 Task: Look for space in Makubetsu, Japan from 5th June, 2023 to 16th June, 2023 for 2 adults in price range Rs.14000 to Rs.18000. Place can be entire place with 1  bedroom having 1 bed and 1 bathroom. Property type can be house, flat, guest house, hotel. Amenities needed are: washing machine. Booking option can be shelf check-in. Required host language is English.
Action: Mouse moved to (553, 139)
Screenshot: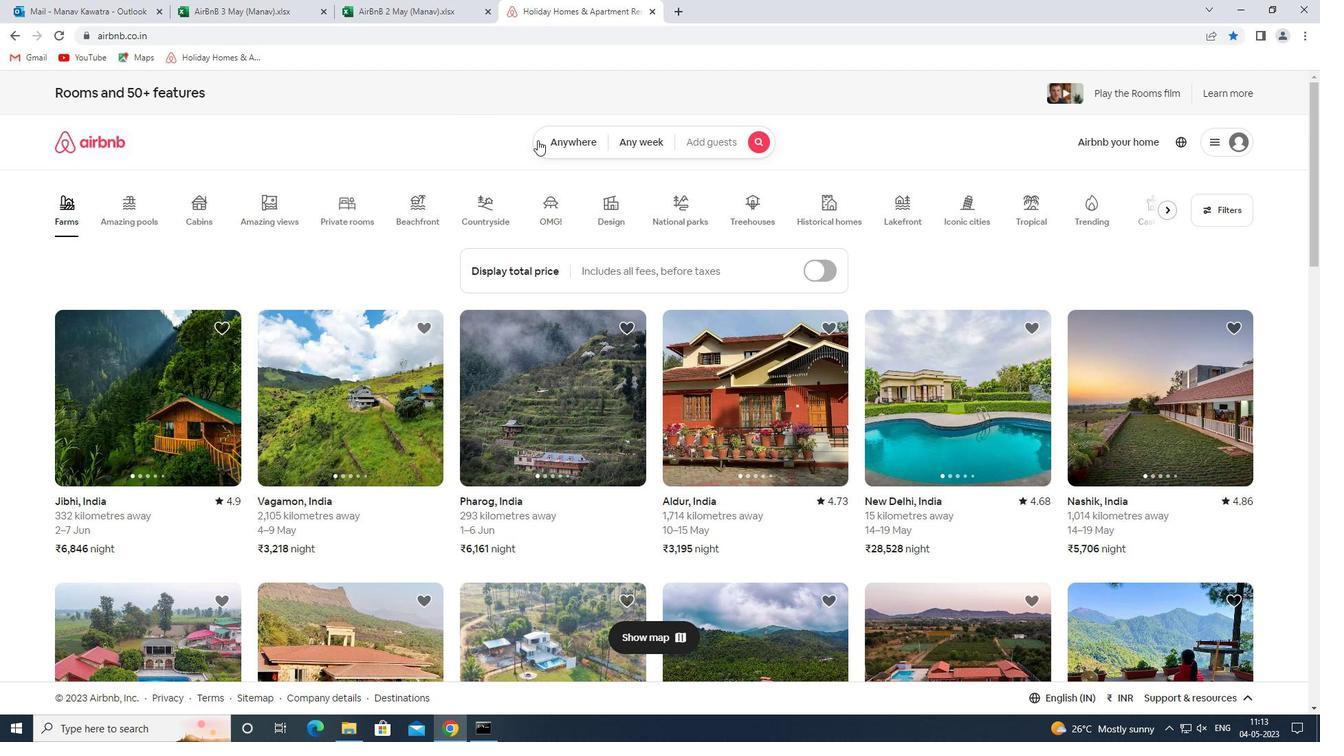 
Action: Mouse pressed left at (553, 139)
Screenshot: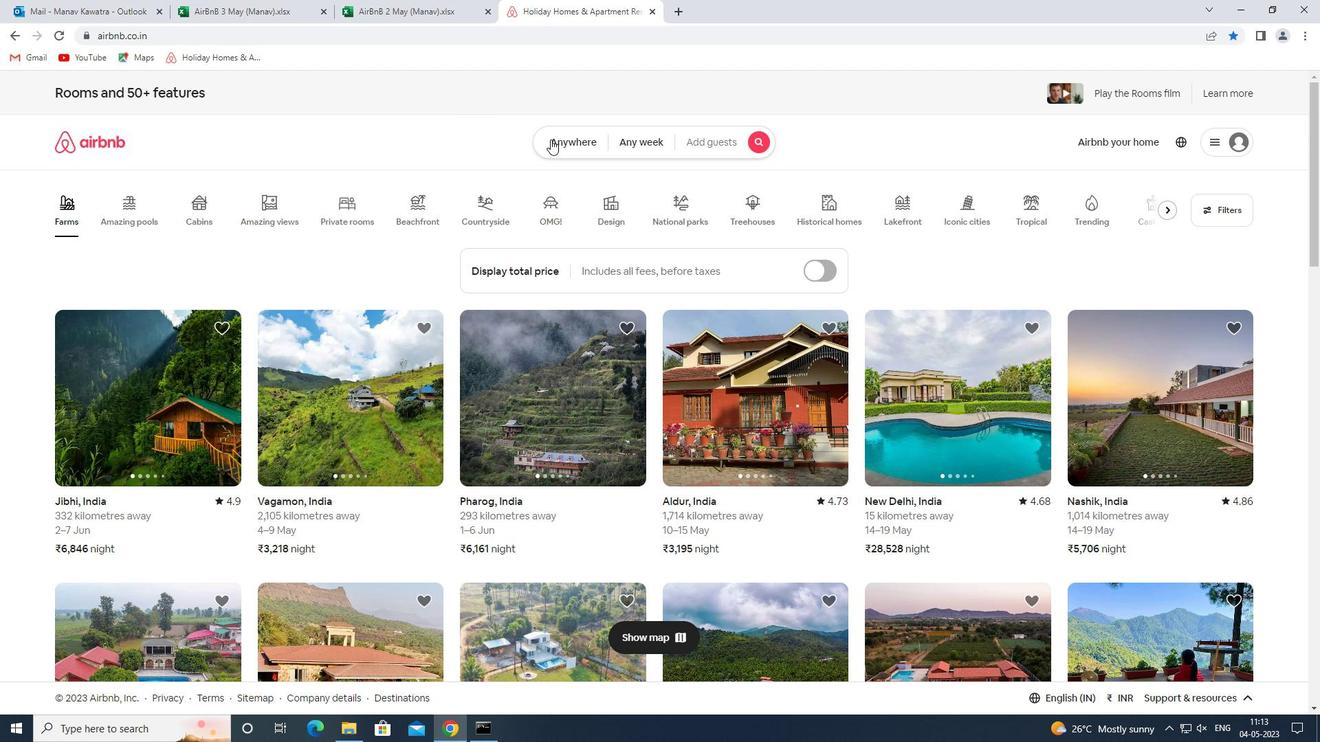 
Action: Mouse moved to (469, 198)
Screenshot: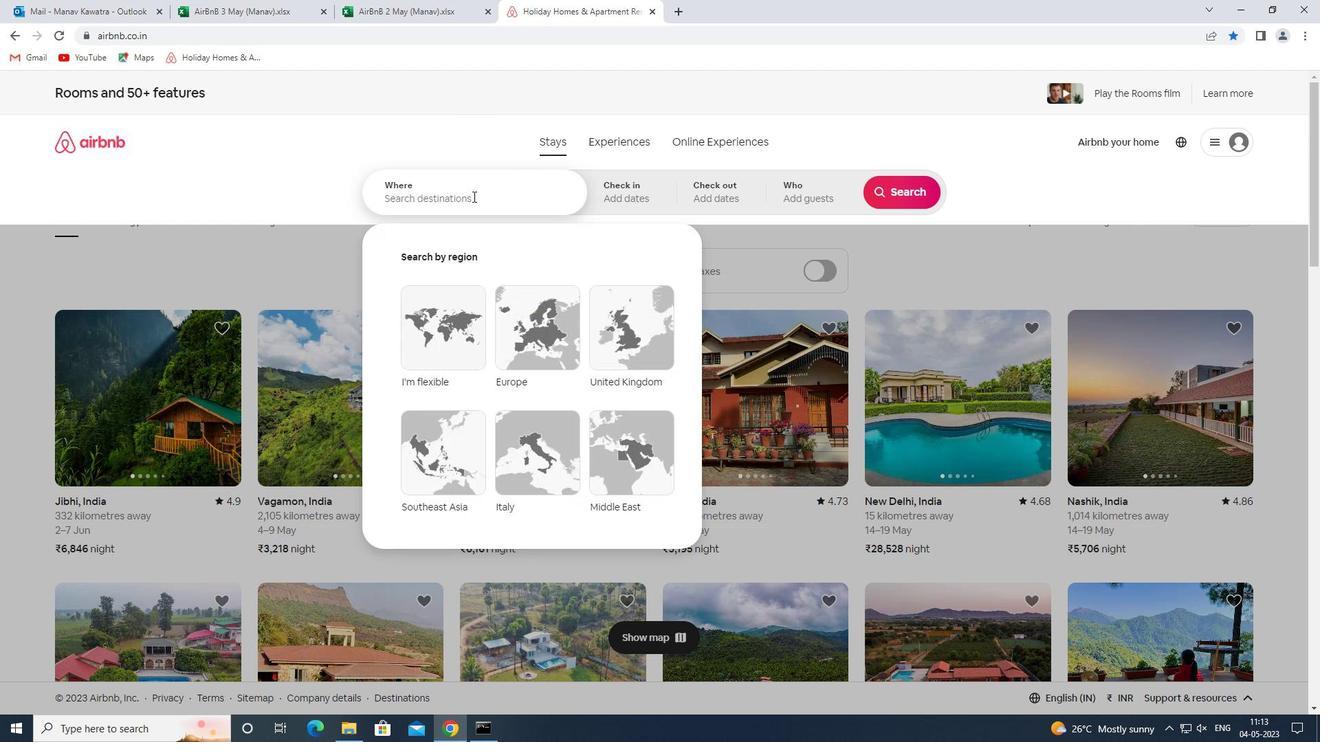 
Action: Mouse pressed left at (469, 198)
Screenshot: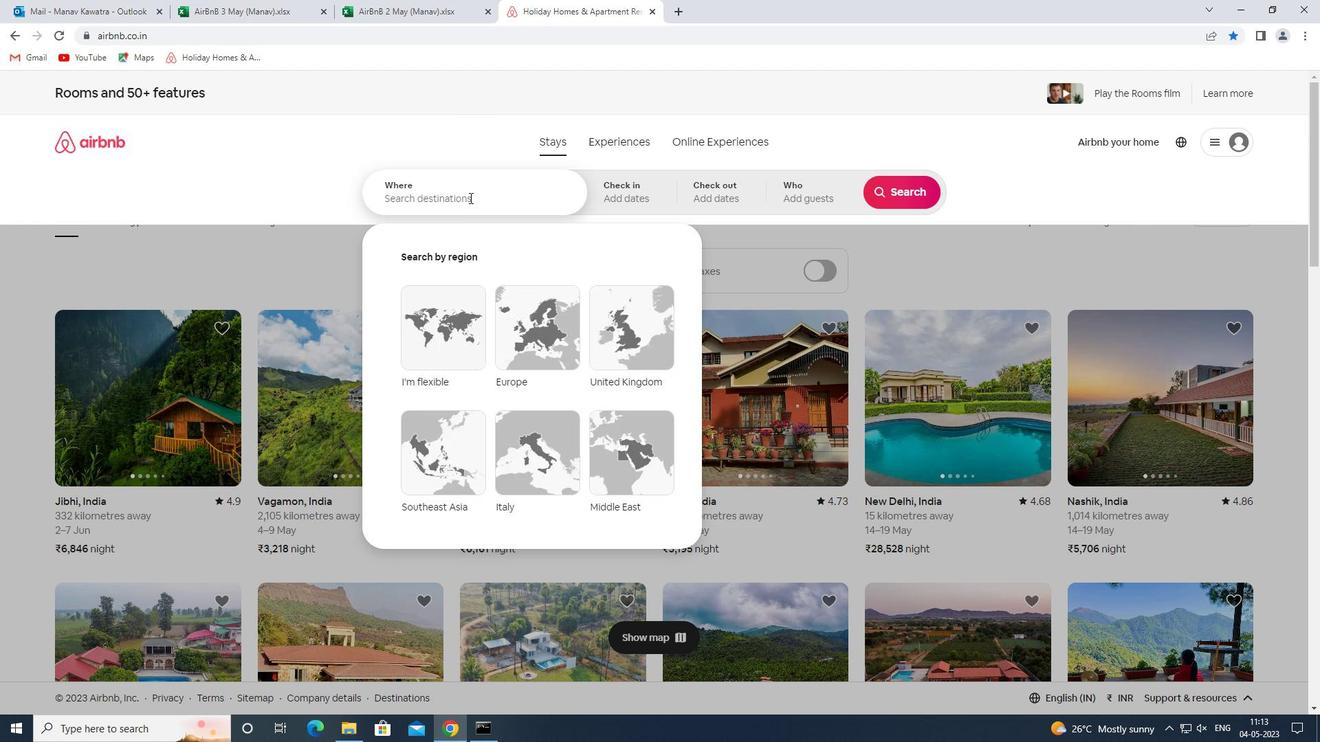 
Action: Key pressed makubetsu<Key.space>japan<Key.space><Key.enter>
Screenshot: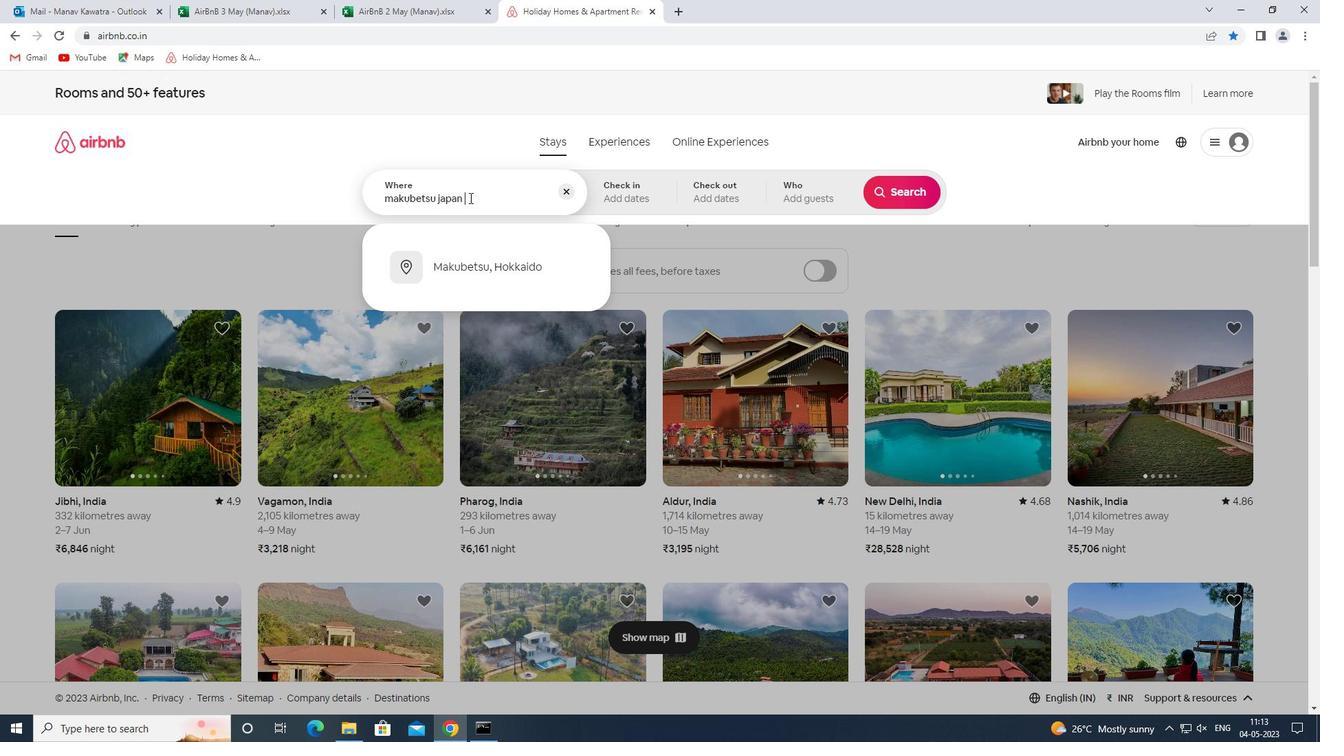 
Action: Mouse moved to (758, 398)
Screenshot: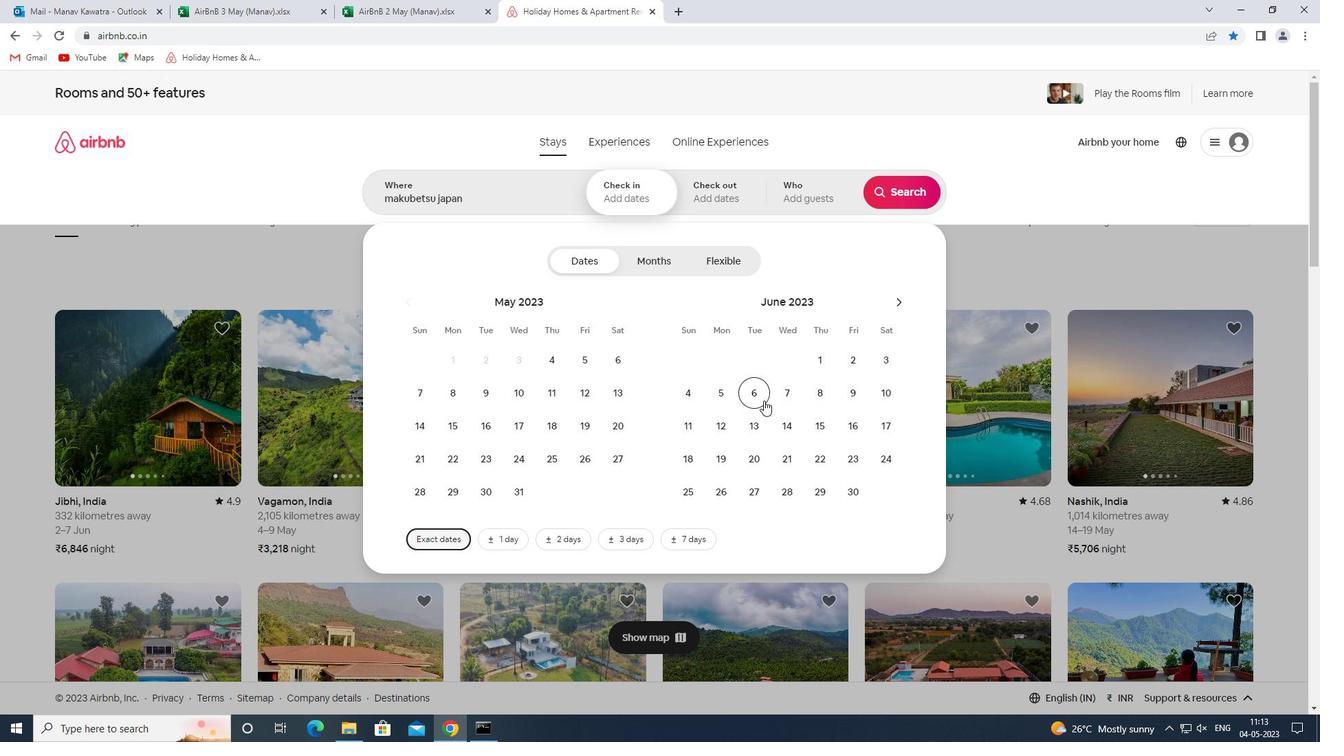 
Action: Mouse pressed left at (758, 398)
Screenshot: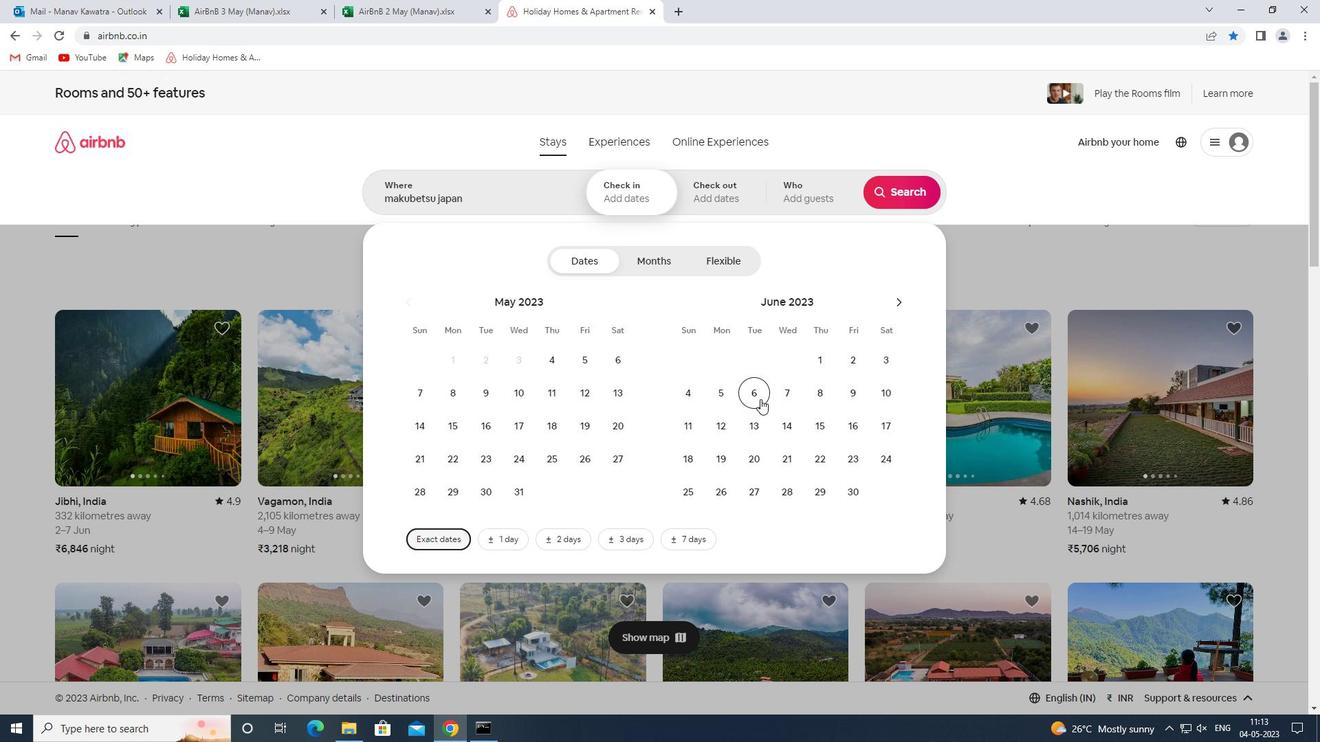 
Action: Mouse moved to (717, 388)
Screenshot: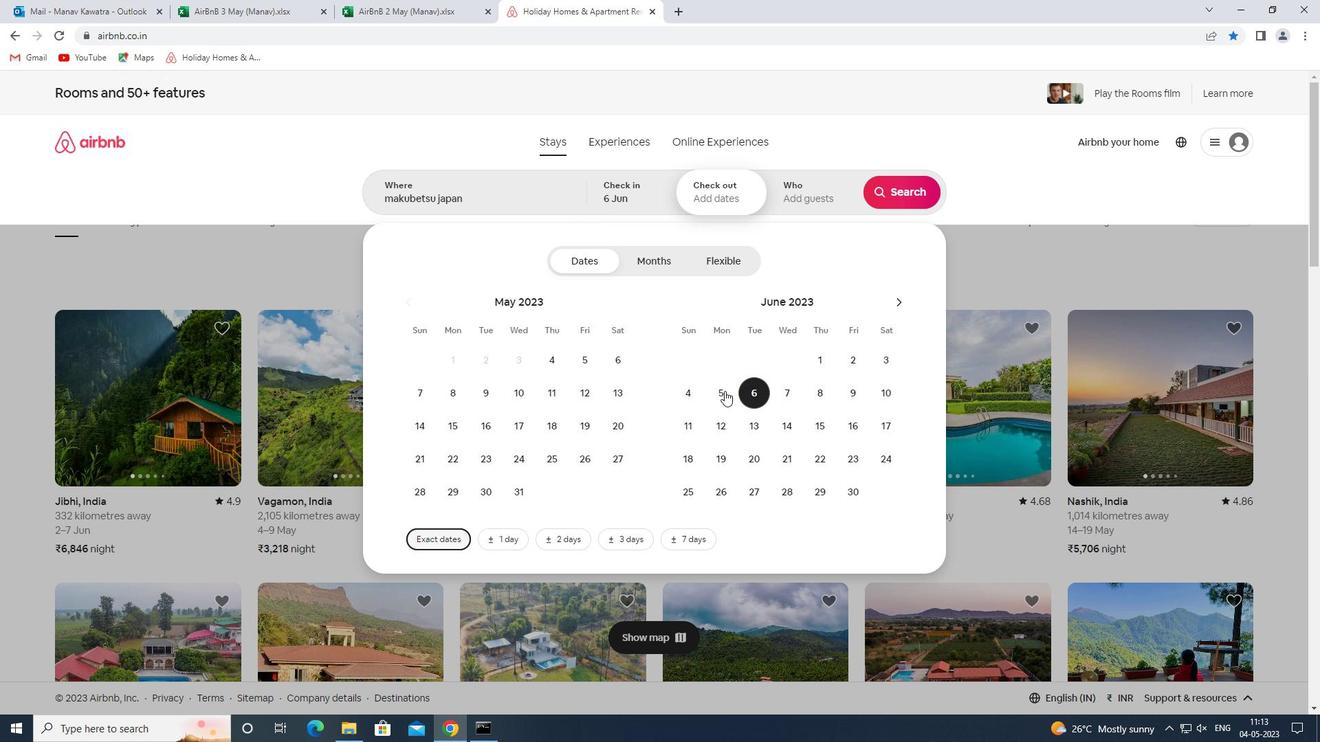 
Action: Mouse pressed left at (717, 388)
Screenshot: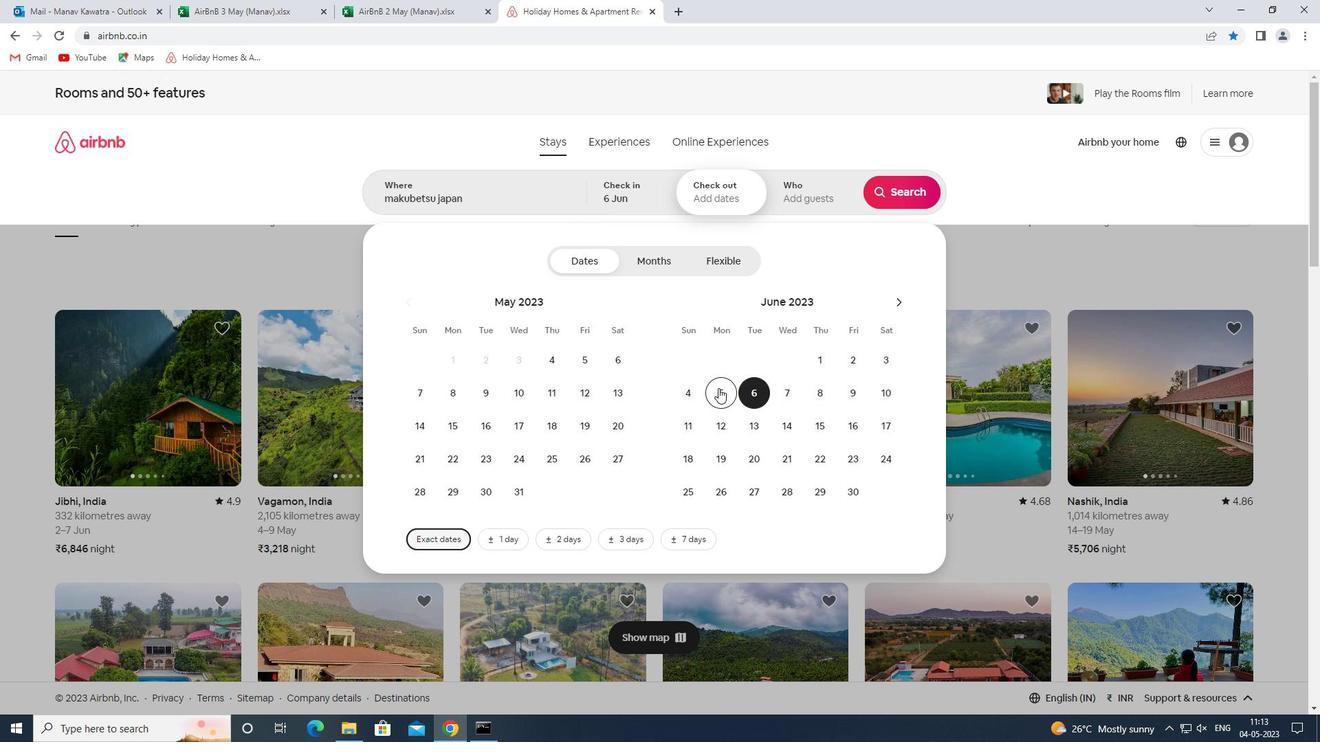 
Action: Mouse moved to (848, 430)
Screenshot: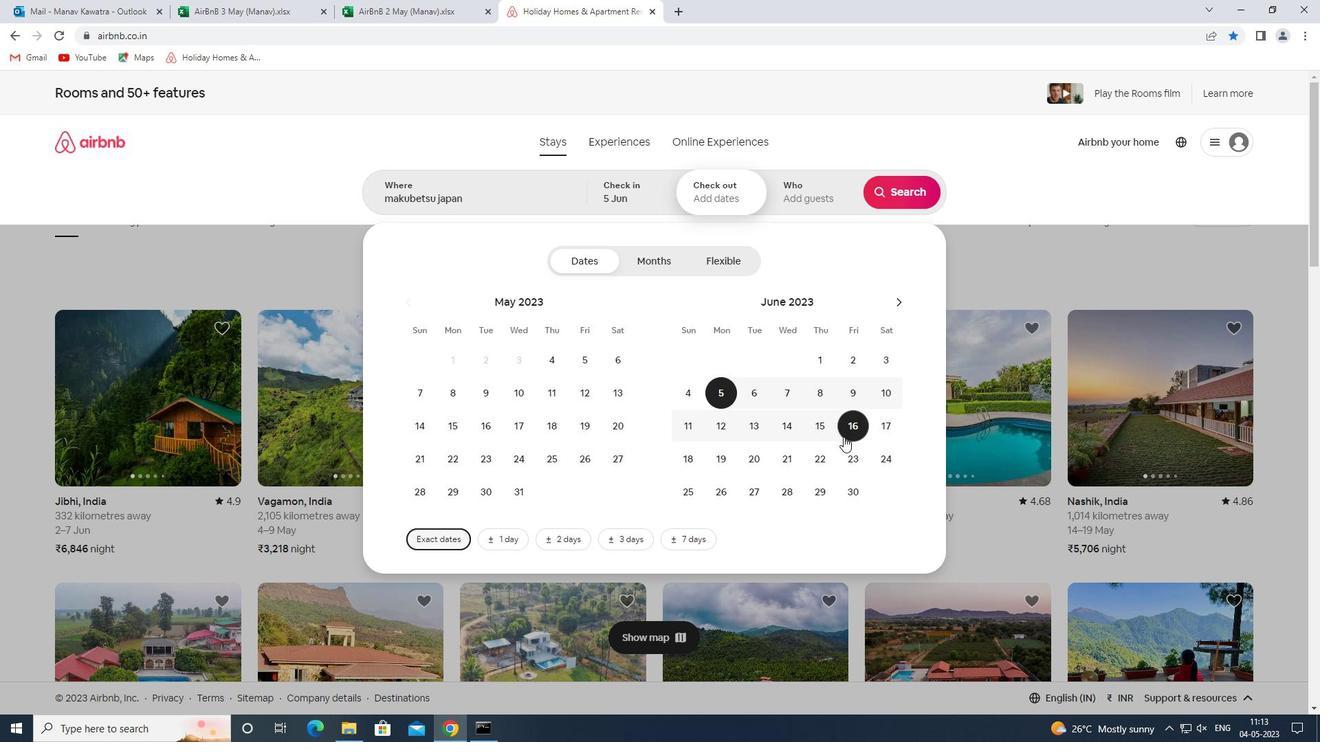 
Action: Mouse pressed left at (848, 430)
Screenshot: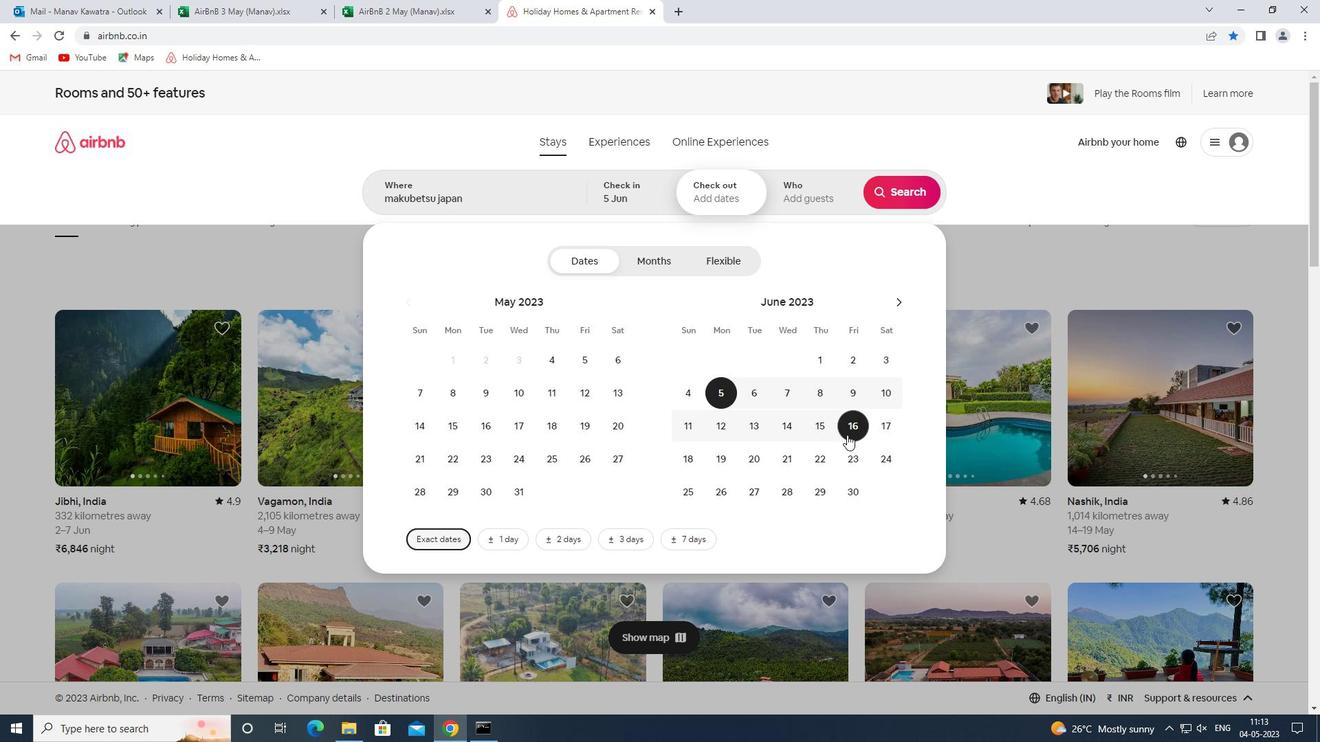 
Action: Mouse moved to (805, 198)
Screenshot: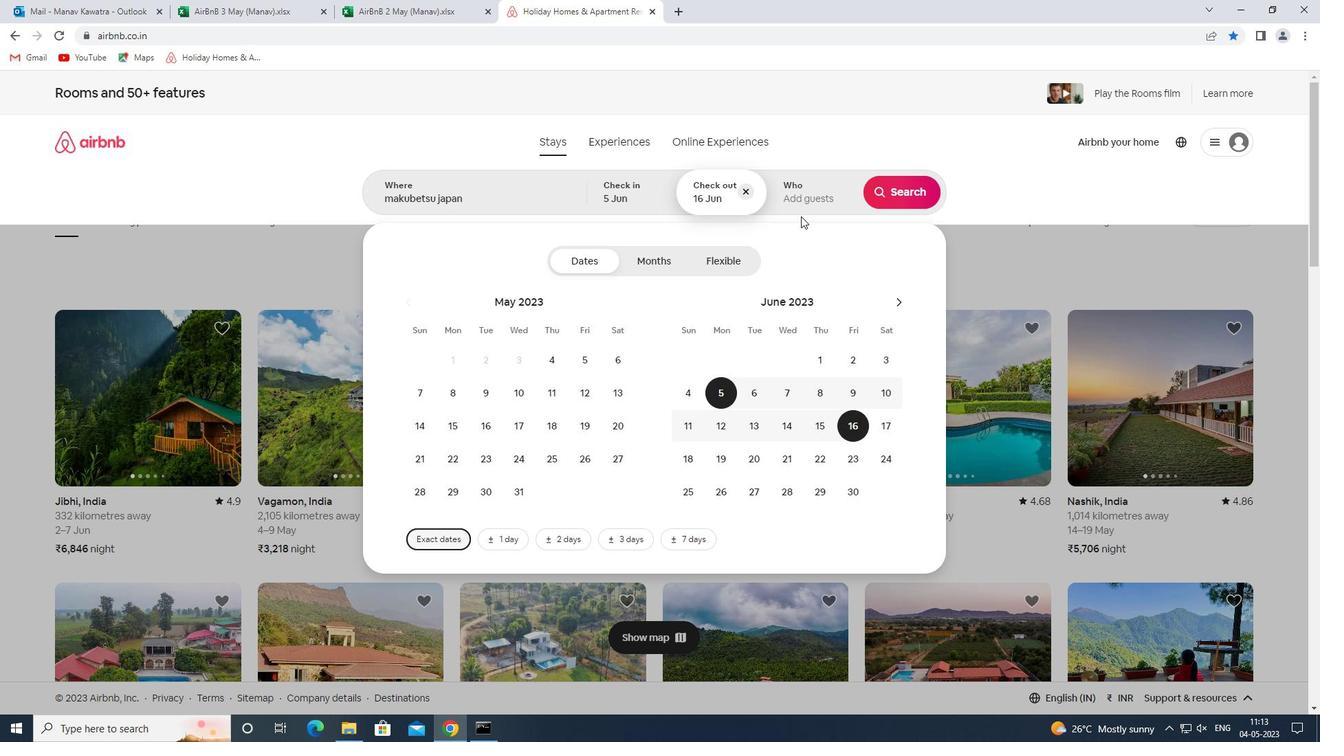
Action: Mouse pressed left at (805, 198)
Screenshot: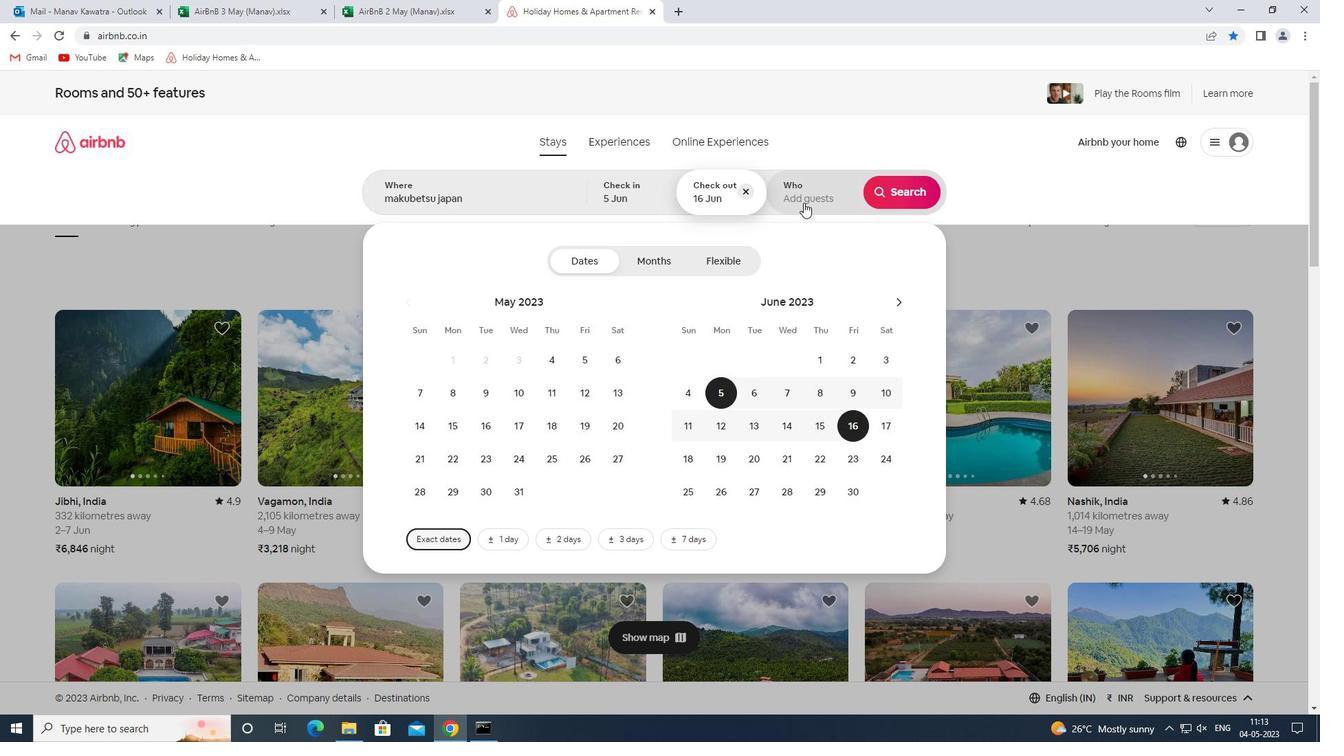 
Action: Mouse moved to (907, 266)
Screenshot: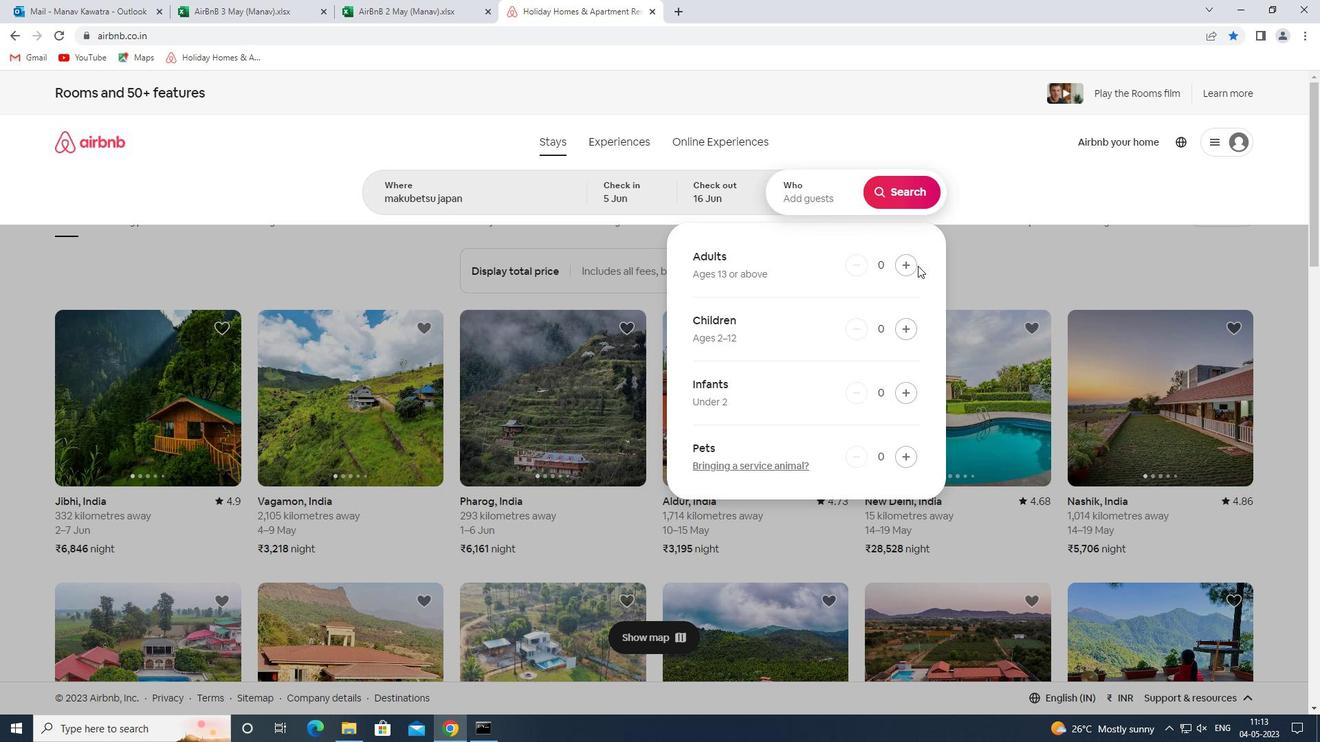 
Action: Mouse pressed left at (907, 266)
Screenshot: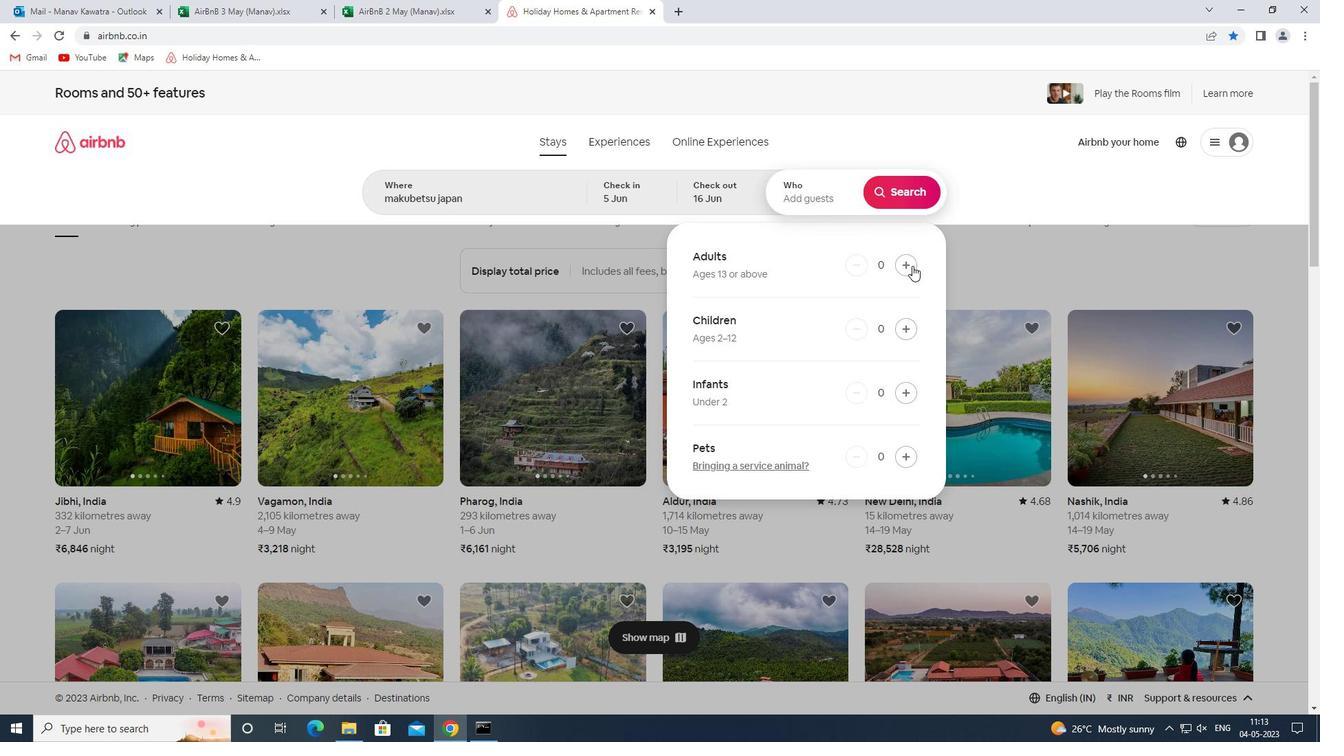 
Action: Mouse pressed left at (907, 266)
Screenshot: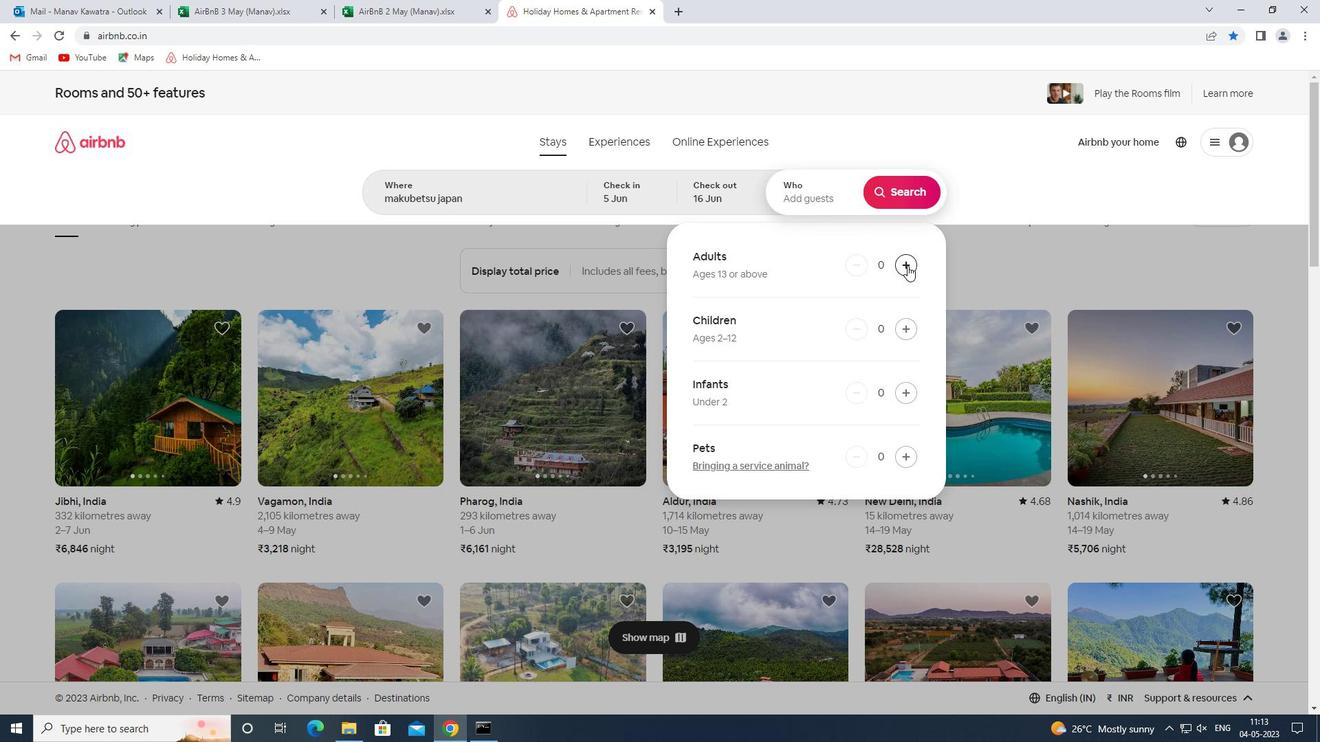 
Action: Mouse moved to (907, 198)
Screenshot: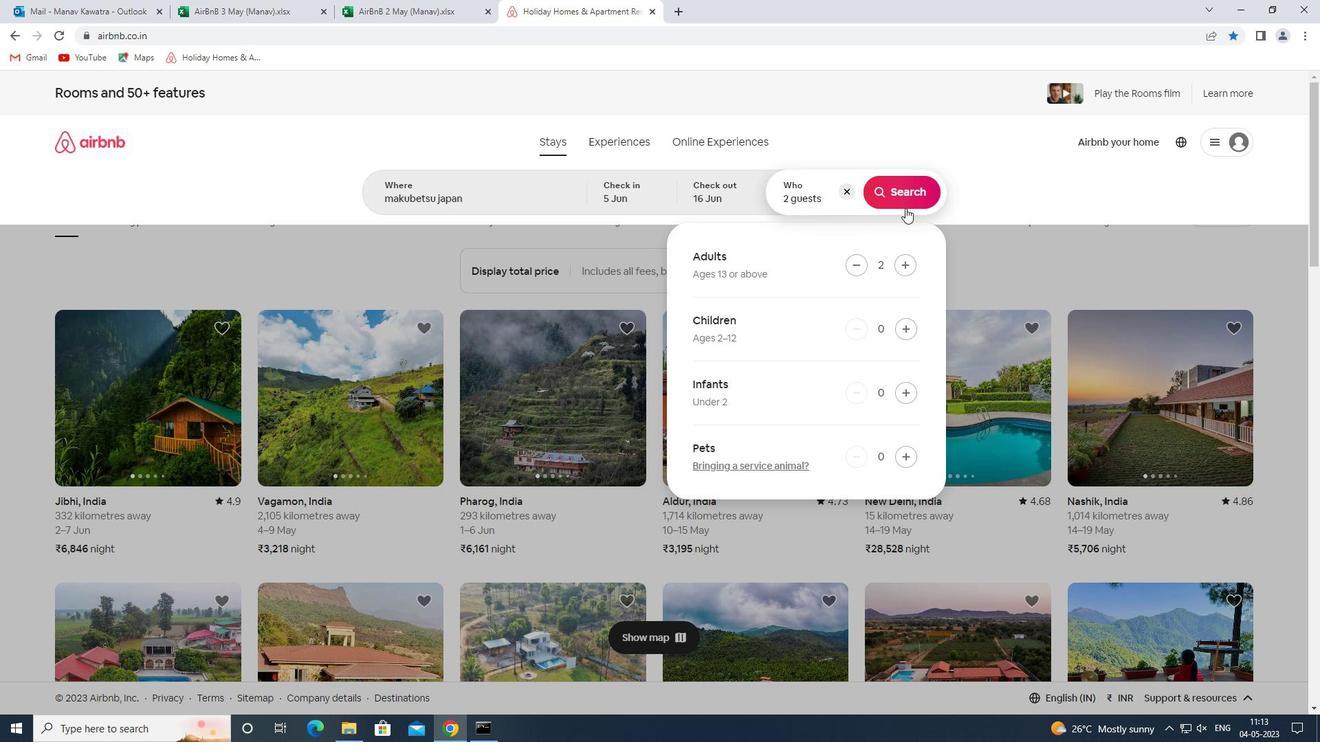 
Action: Mouse pressed left at (907, 198)
Screenshot: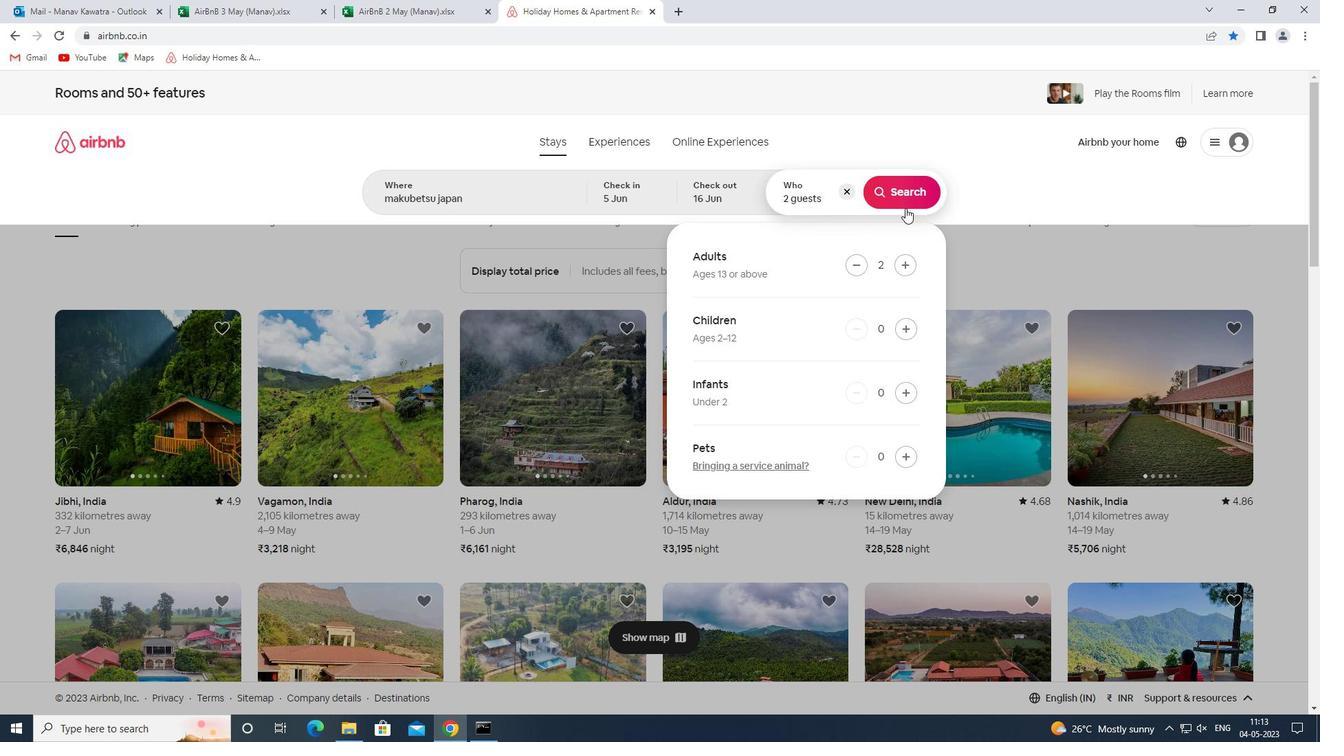 
Action: Mouse moved to (1260, 152)
Screenshot: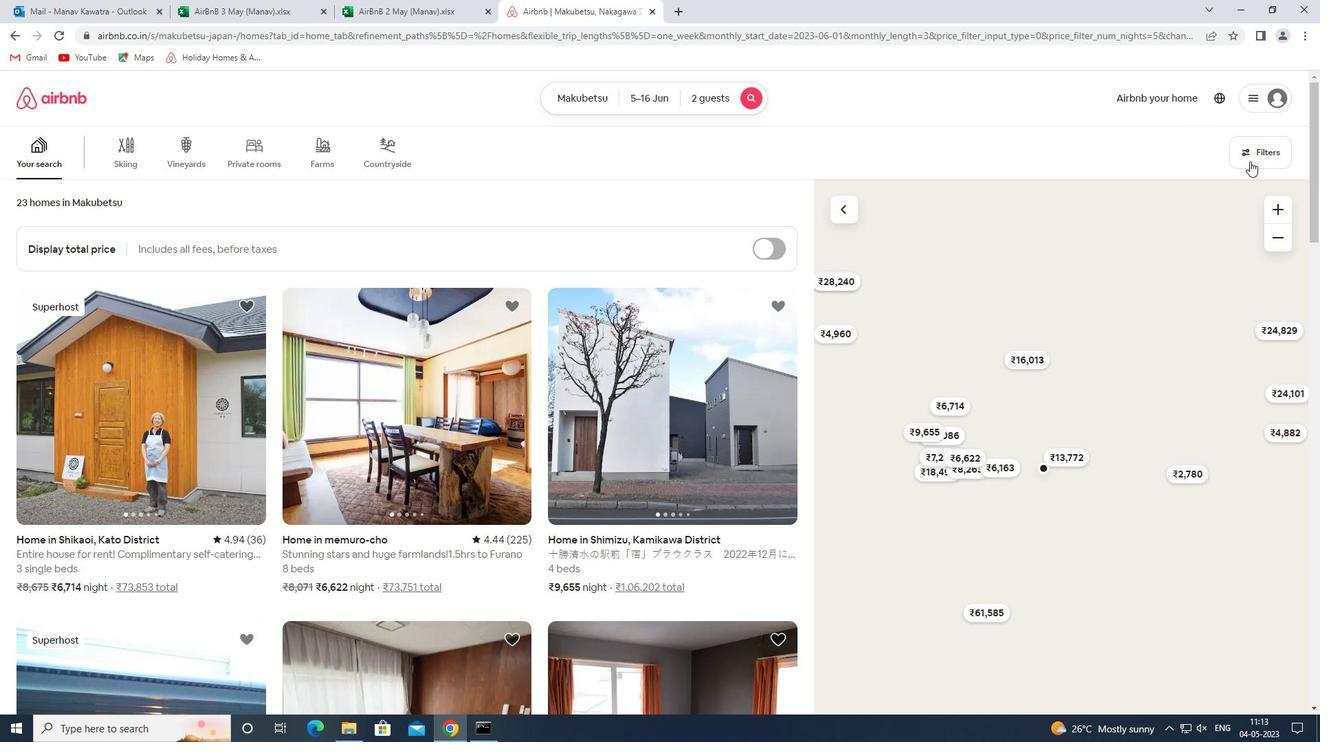 
Action: Mouse pressed left at (1260, 152)
Screenshot: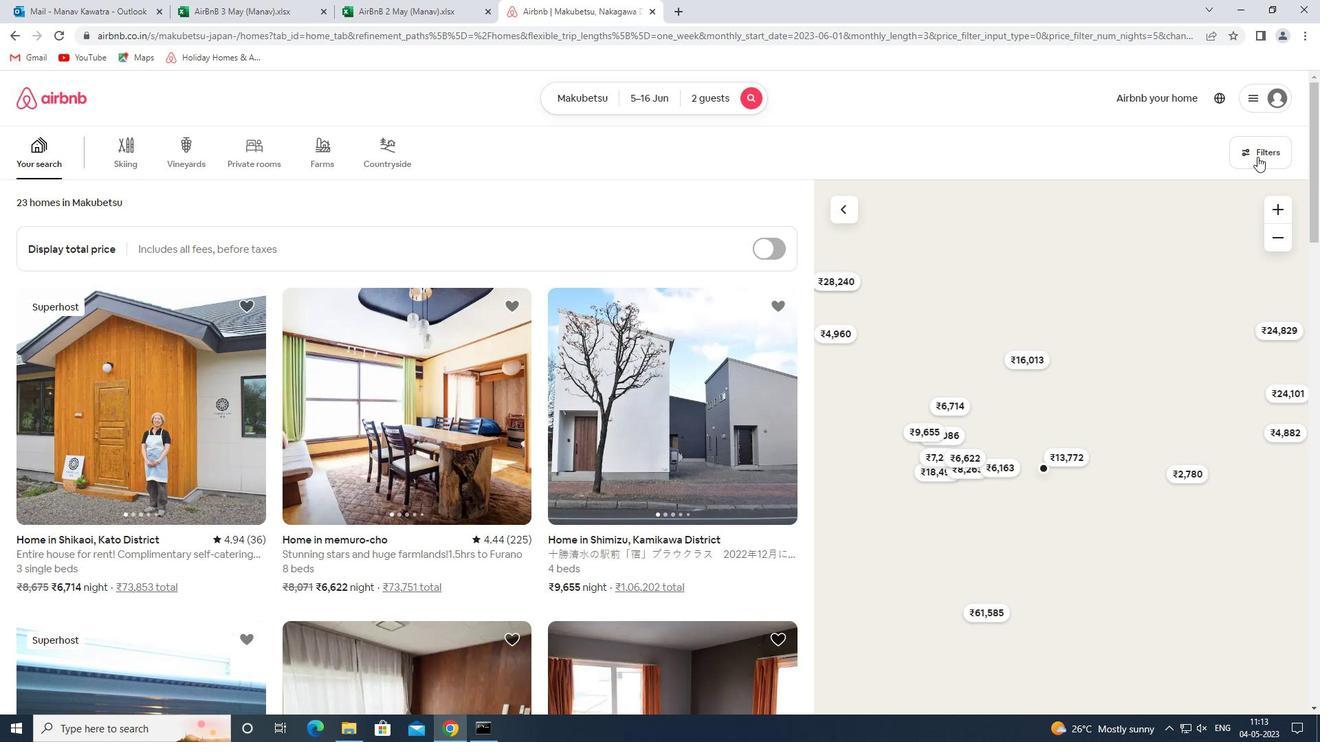 
Action: Mouse moved to (510, 323)
Screenshot: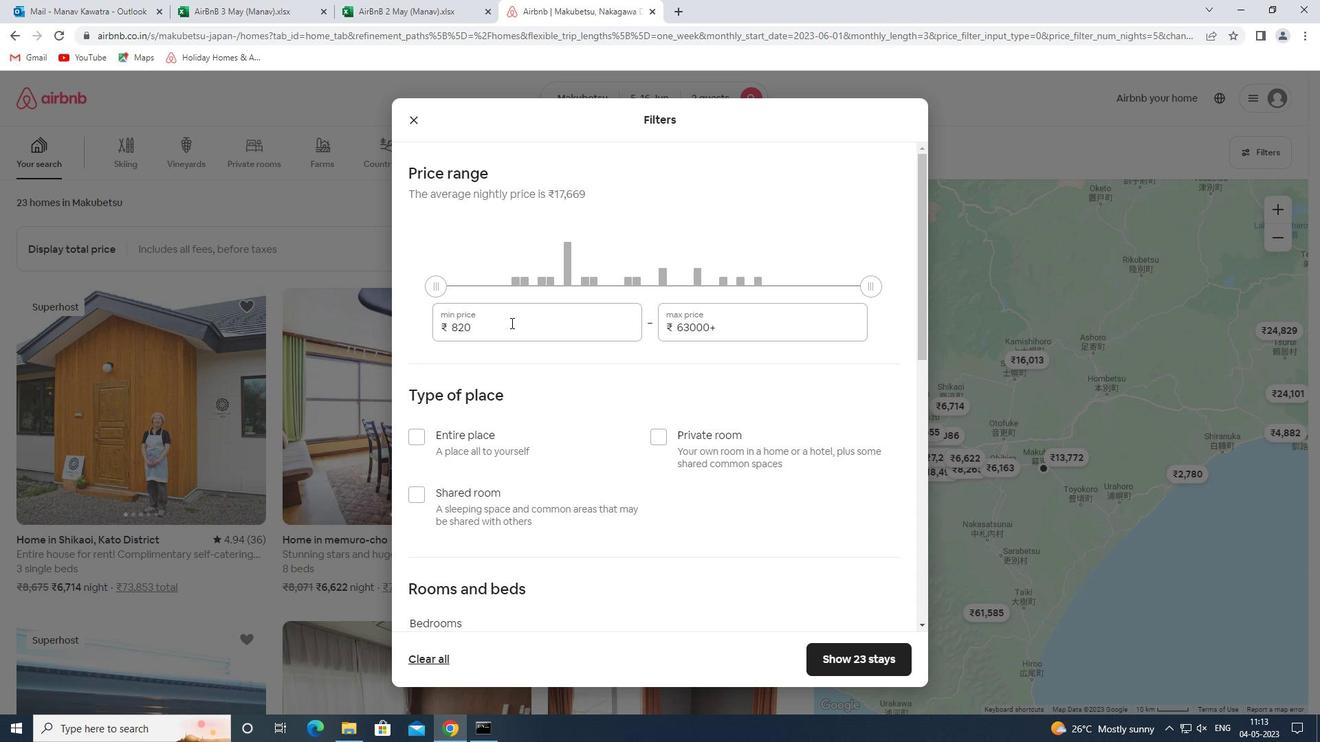 
Action: Mouse pressed left at (510, 323)
Screenshot: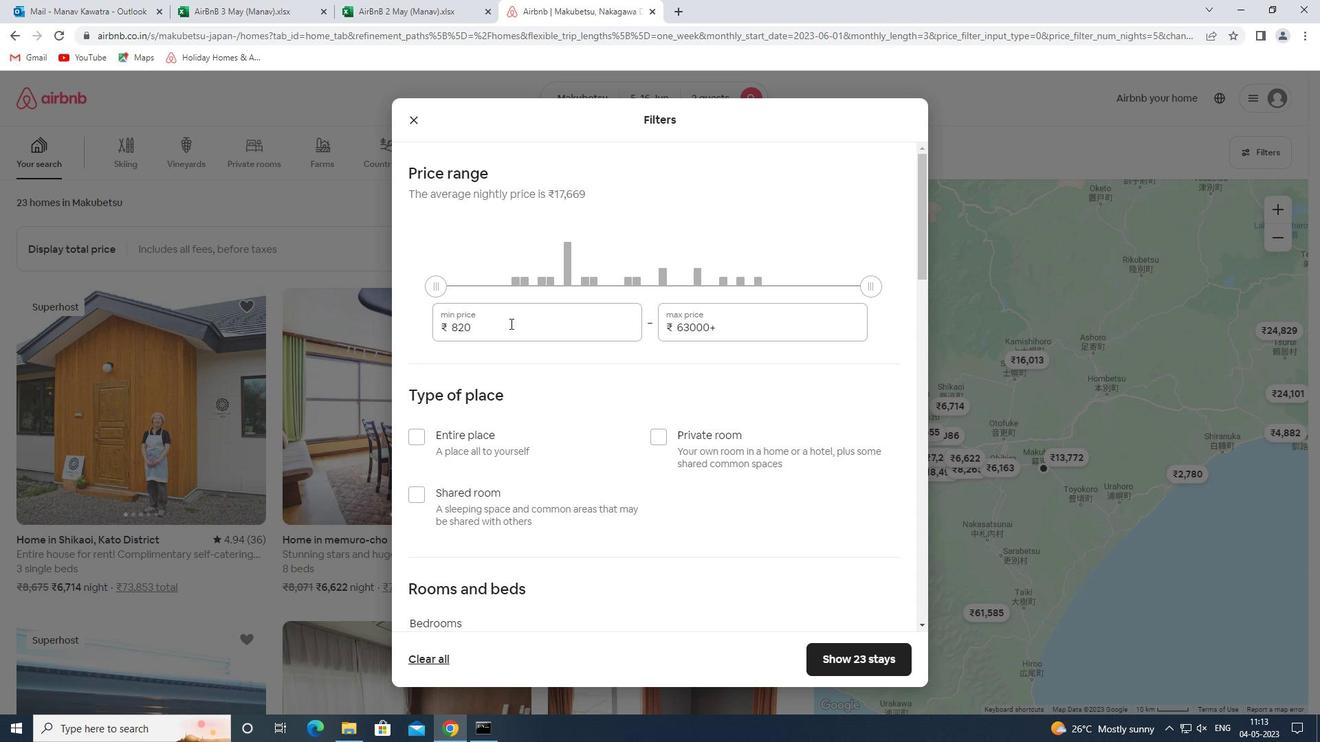 
Action: Mouse pressed left at (510, 323)
Screenshot: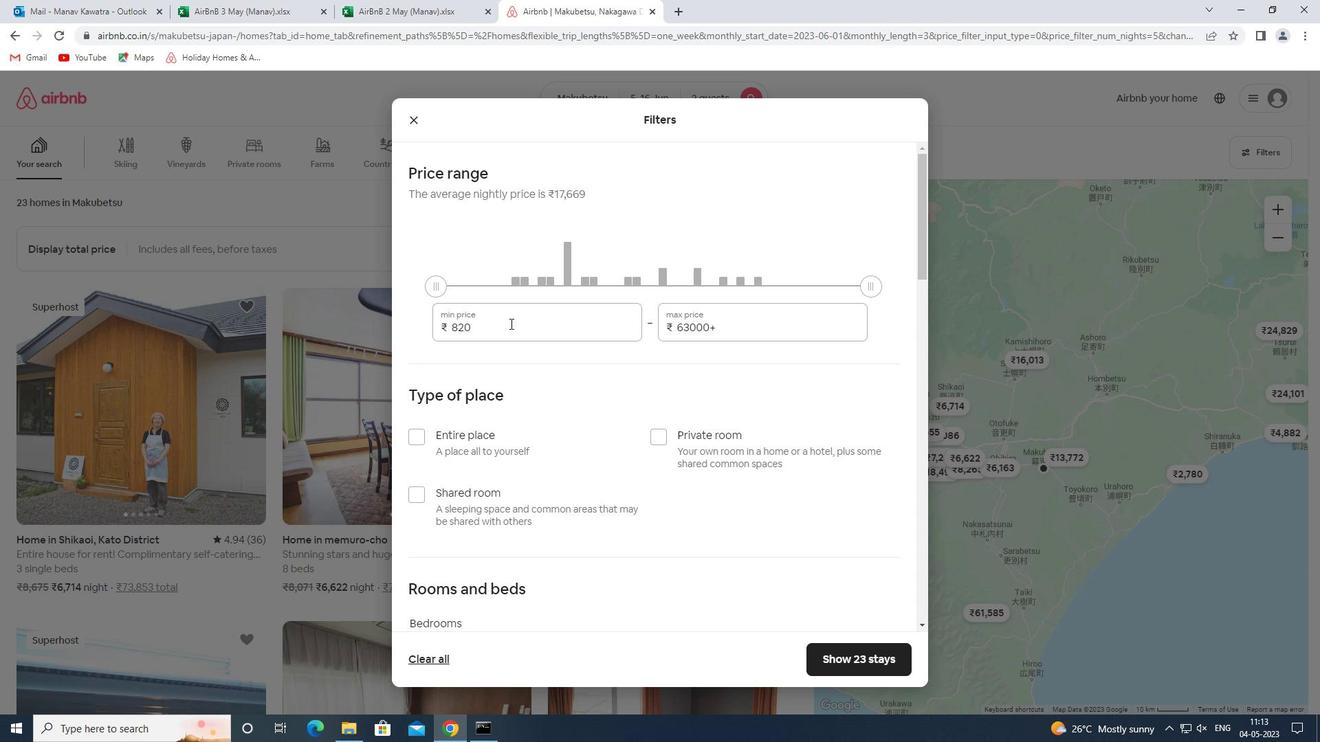 
Action: Key pressed 14000<Key.tab>18000<Key.tab>
Screenshot: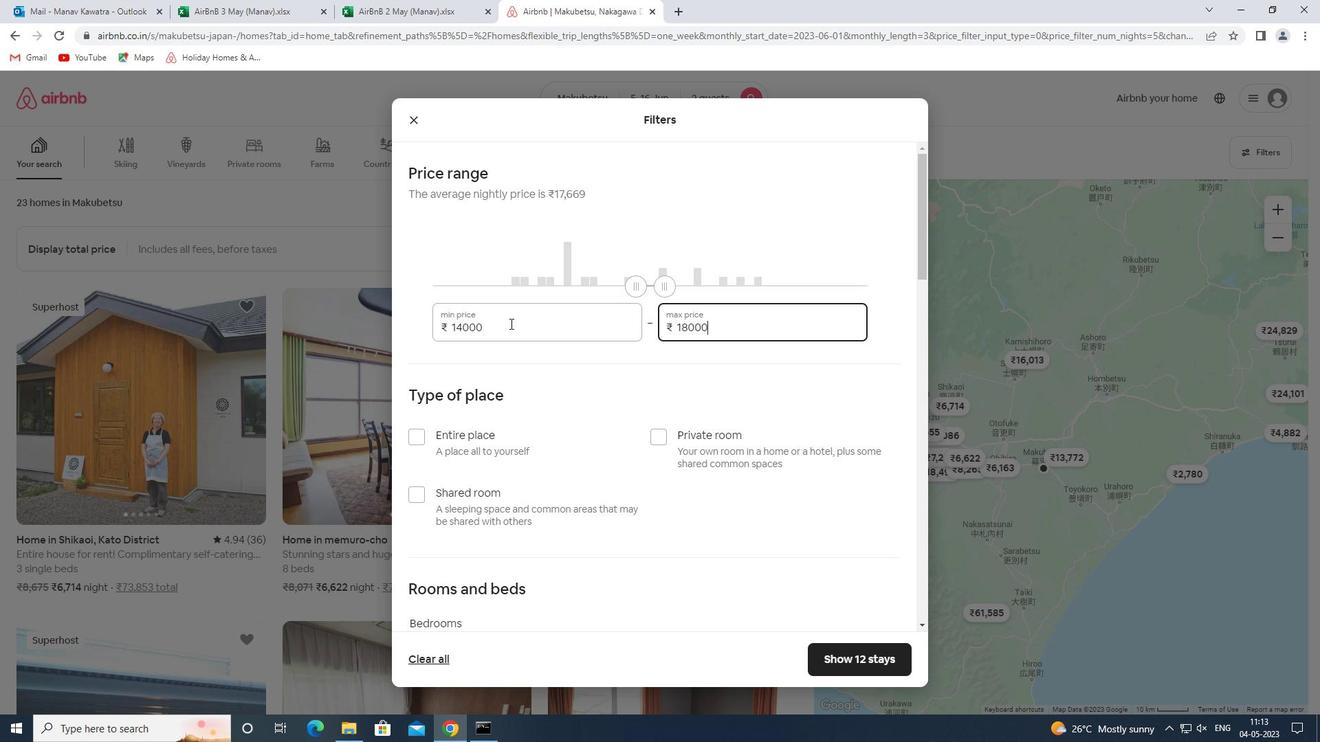 
Action: Mouse moved to (491, 434)
Screenshot: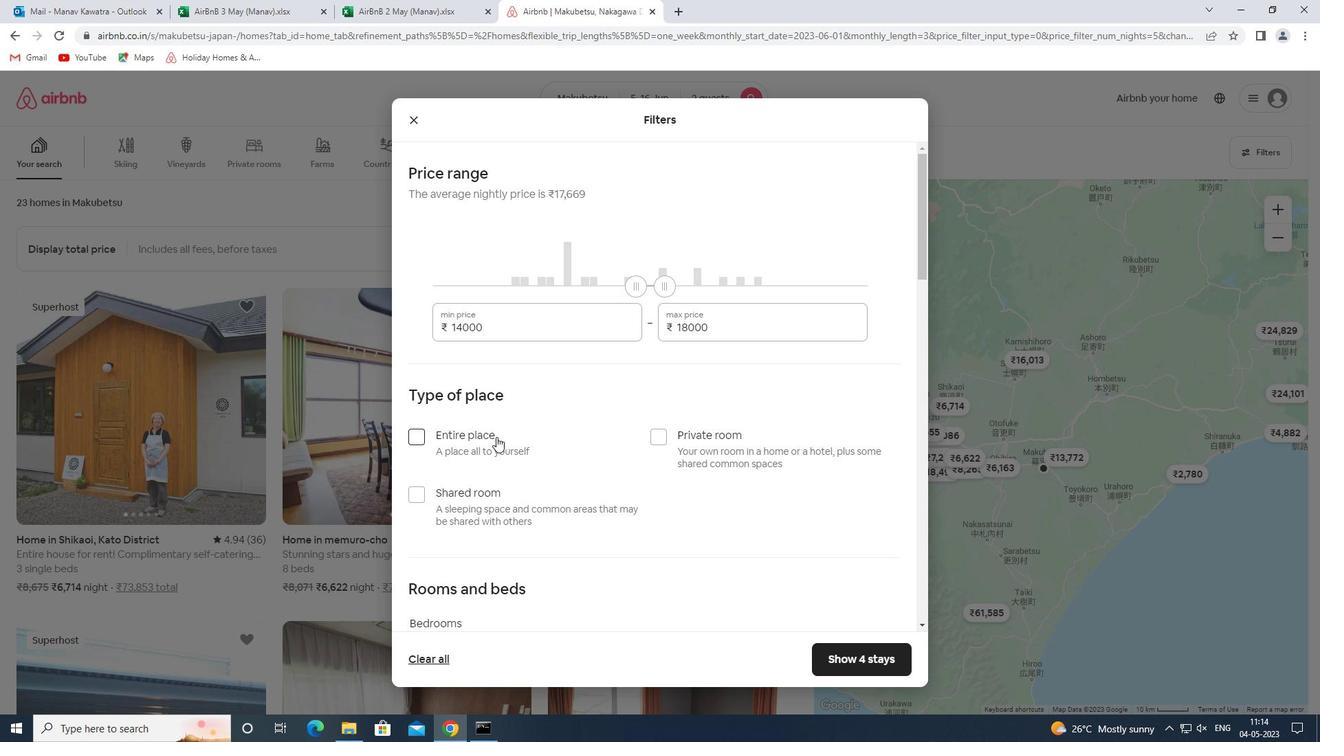 
Action: Mouse pressed left at (491, 434)
Screenshot: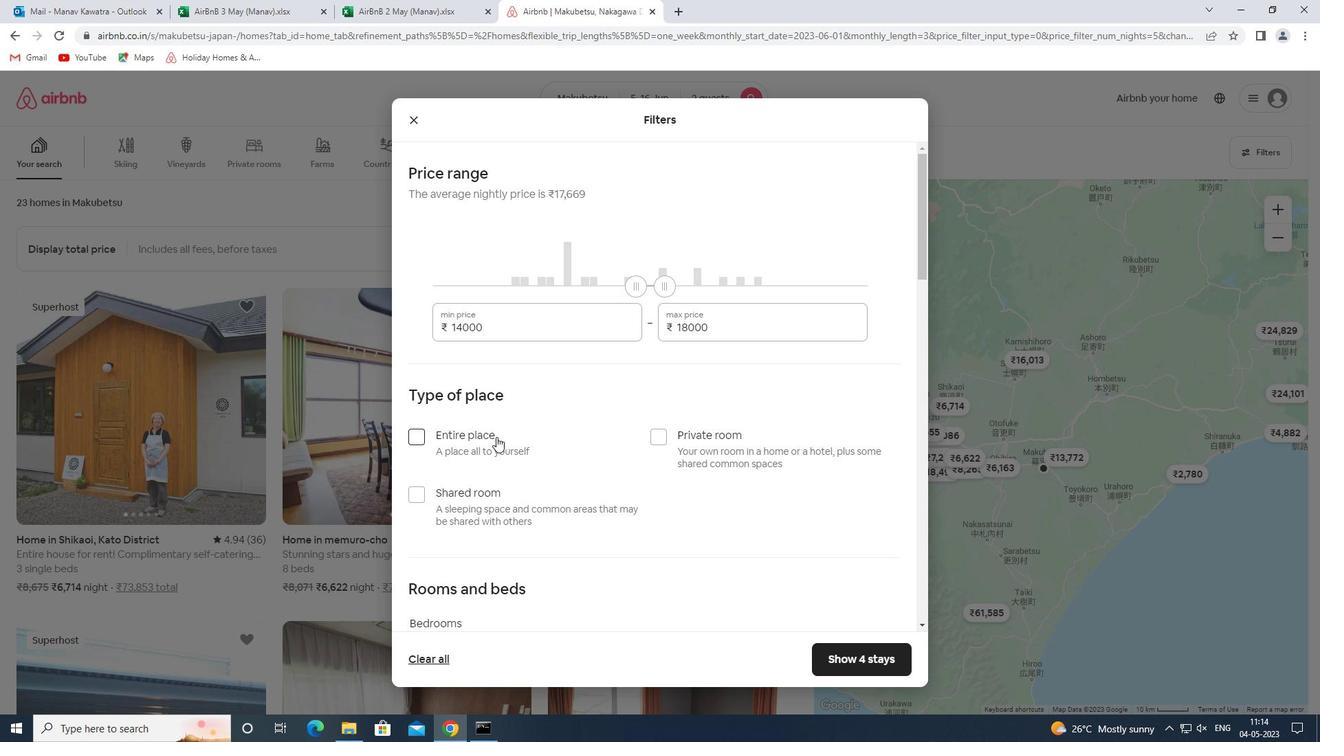 
Action: Mouse moved to (602, 392)
Screenshot: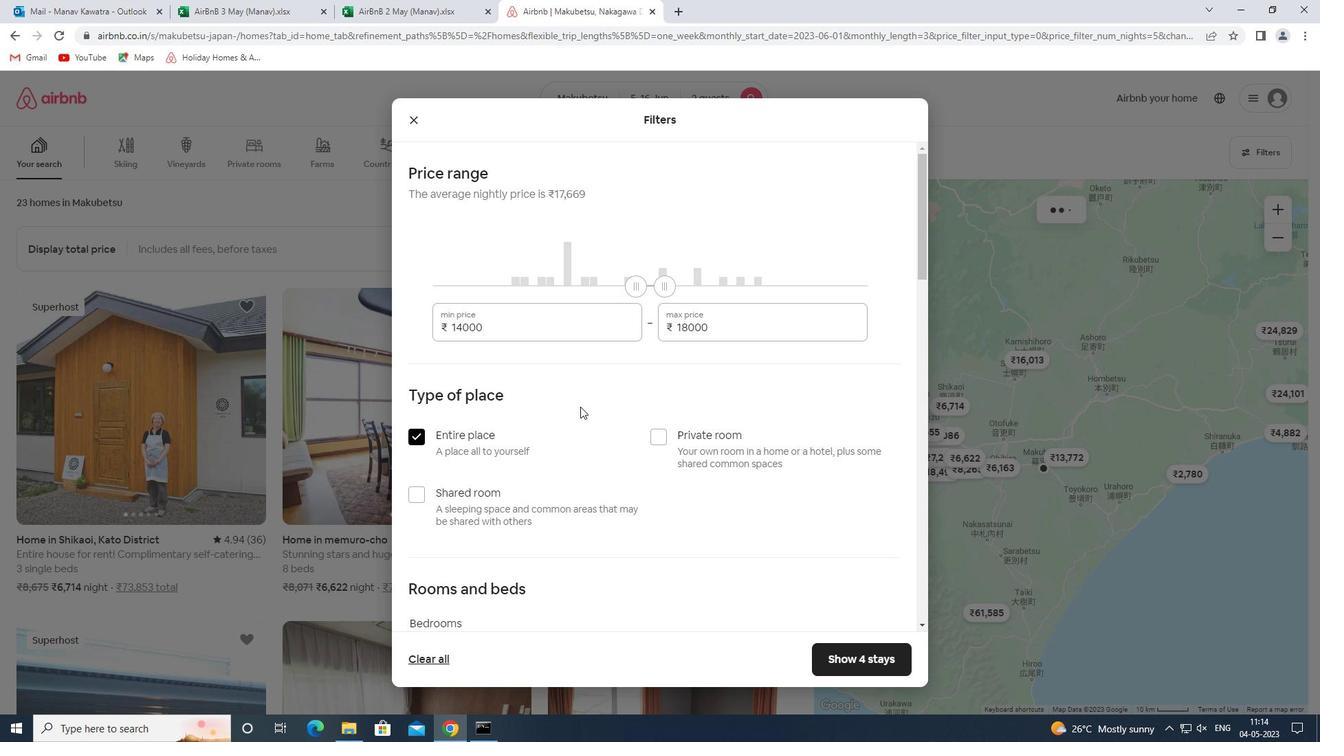 
Action: Mouse scrolled (602, 392) with delta (0, 0)
Screenshot: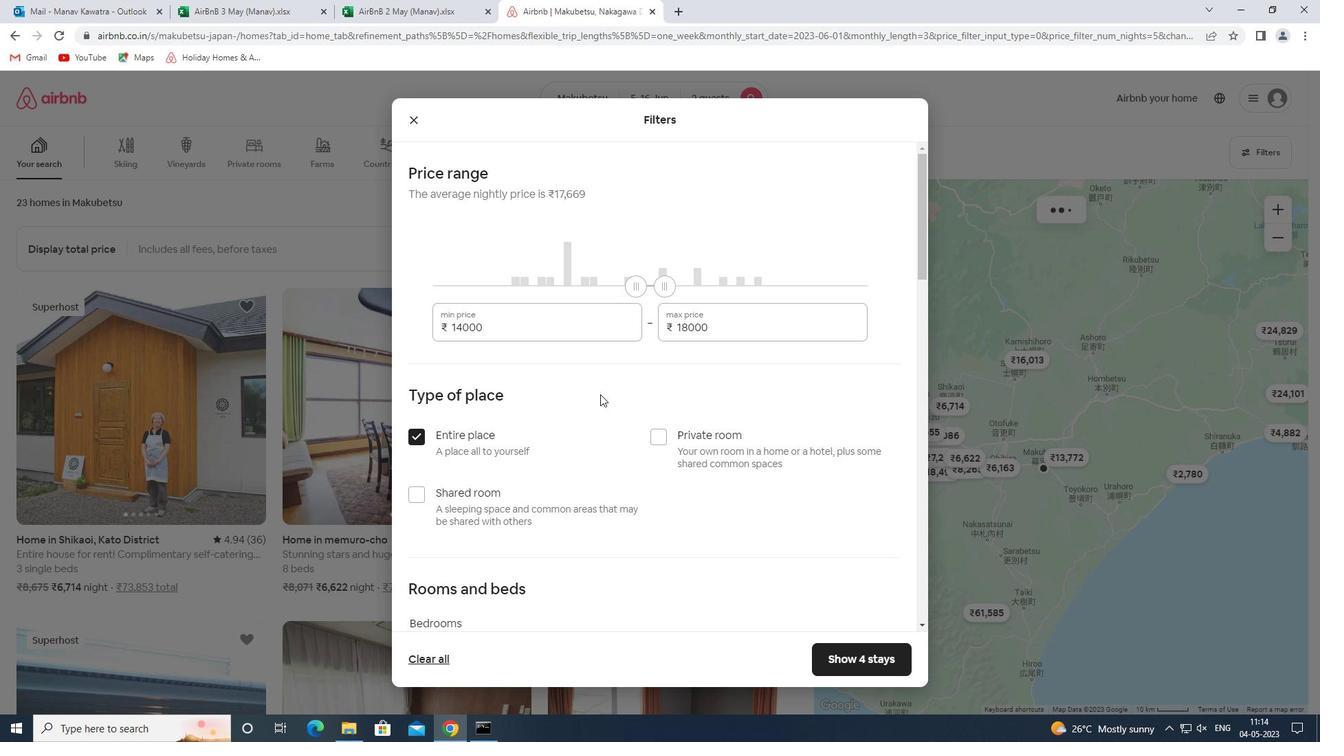 
Action: Mouse scrolled (602, 392) with delta (0, 0)
Screenshot: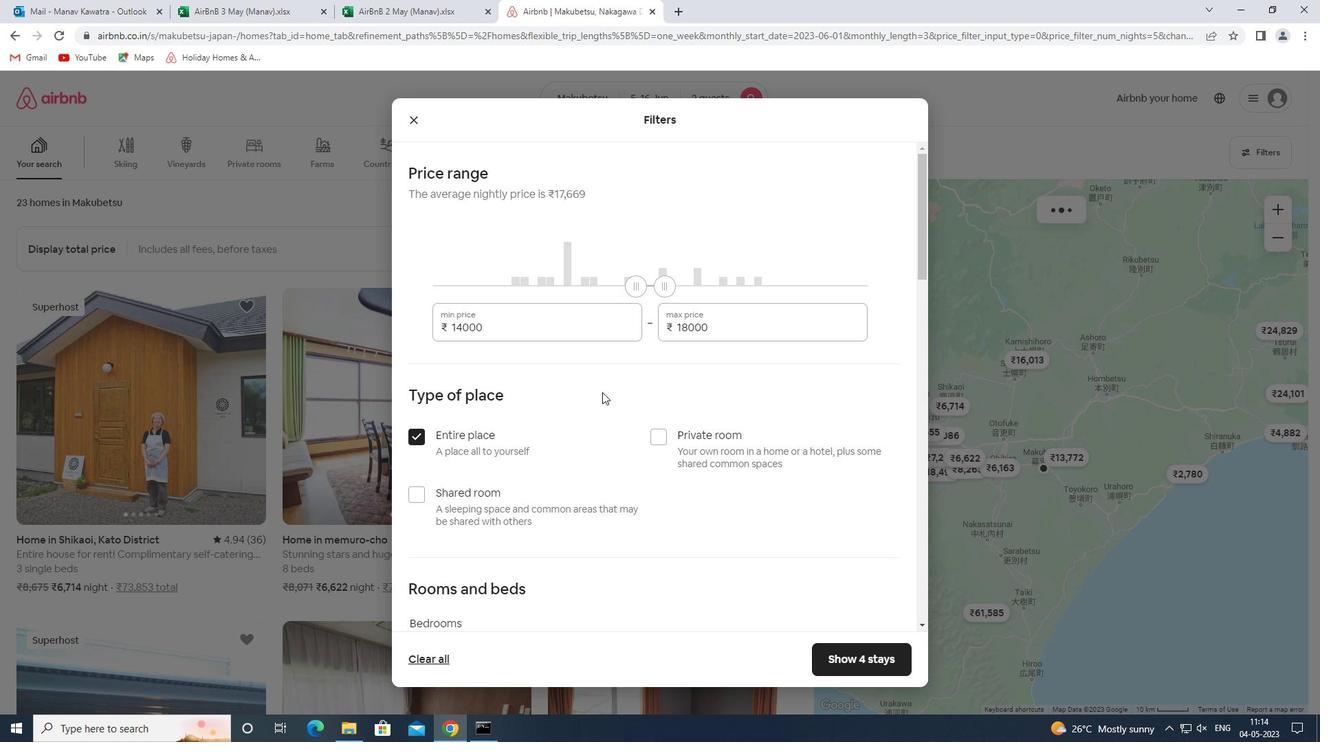 
Action: Mouse scrolled (602, 392) with delta (0, 0)
Screenshot: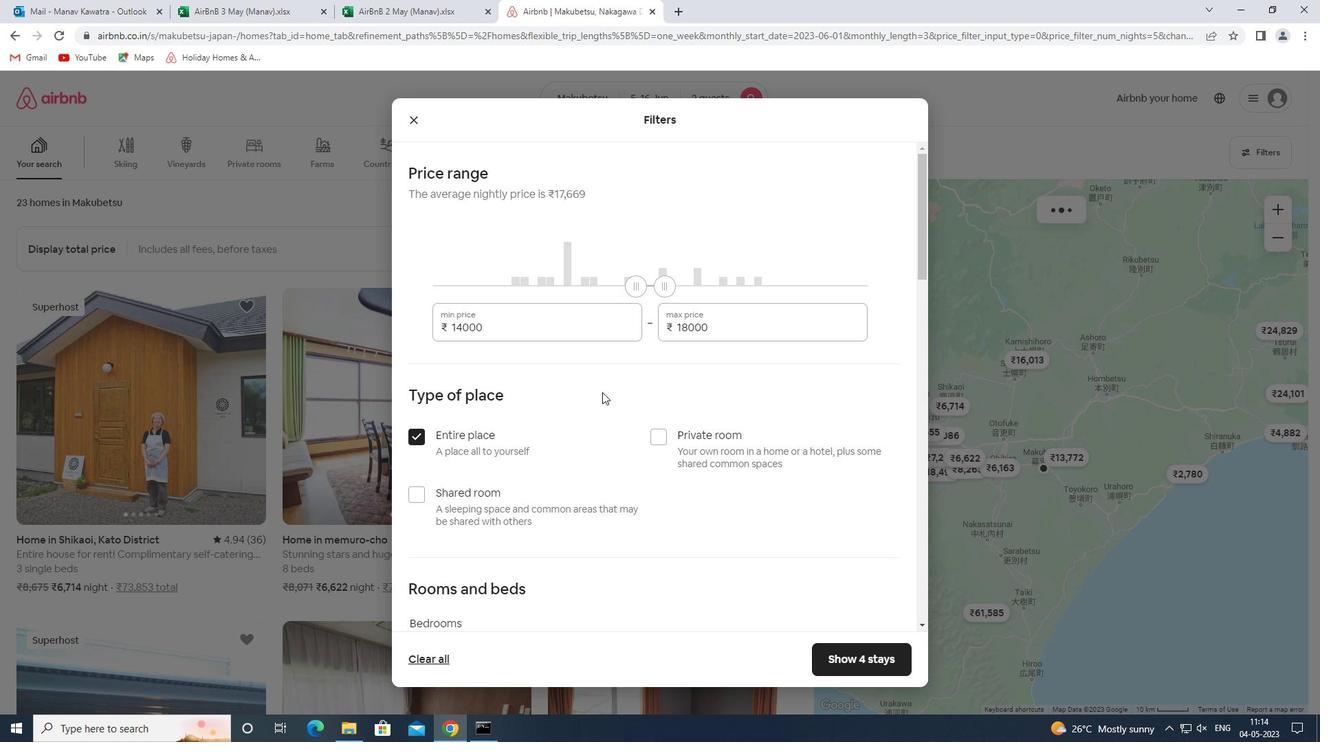 
Action: Mouse scrolled (602, 392) with delta (0, 0)
Screenshot: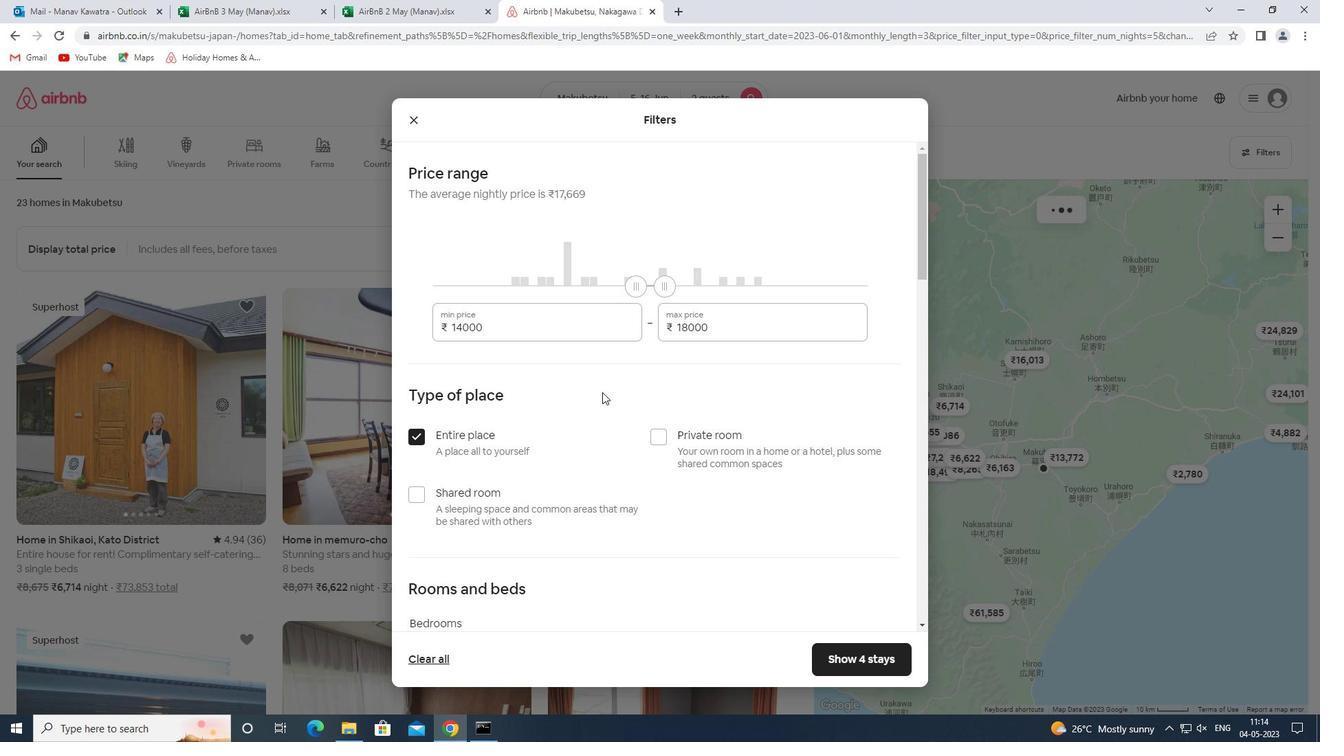 
Action: Mouse scrolled (602, 392) with delta (0, 0)
Screenshot: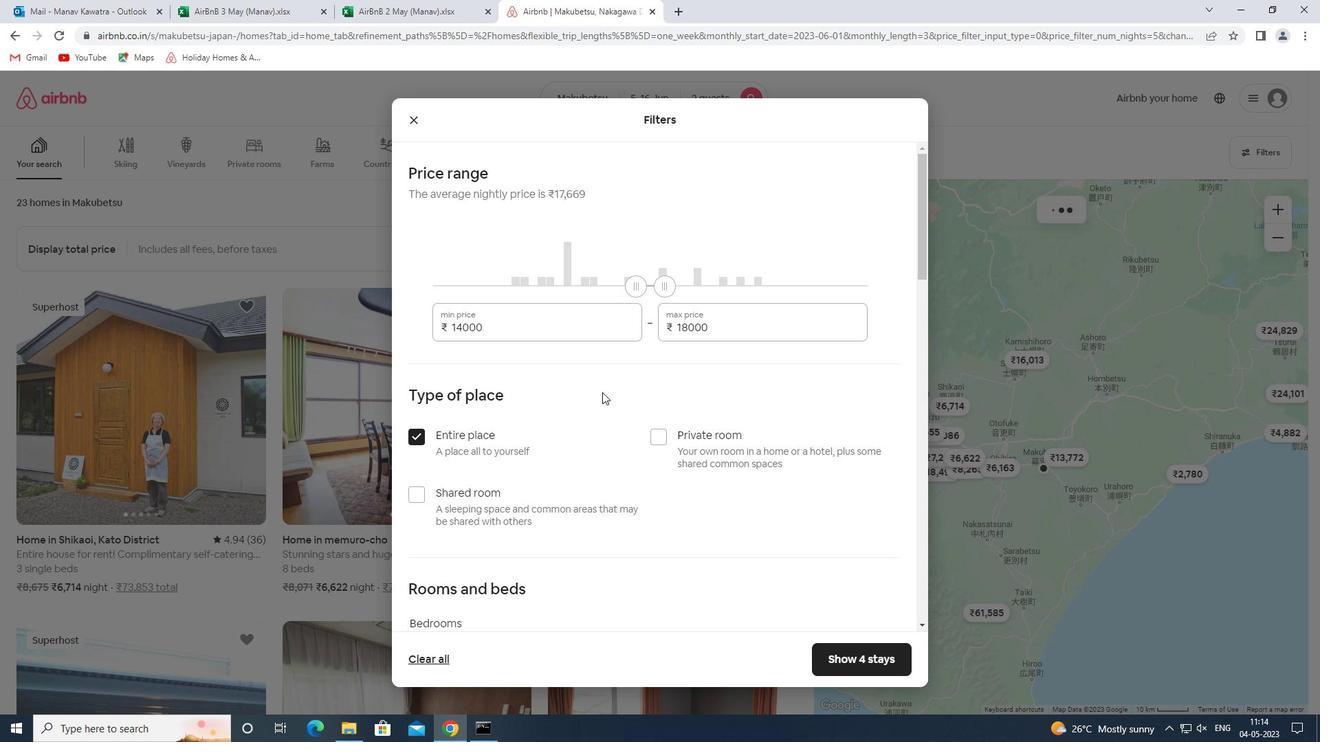 
Action: Mouse moved to (491, 324)
Screenshot: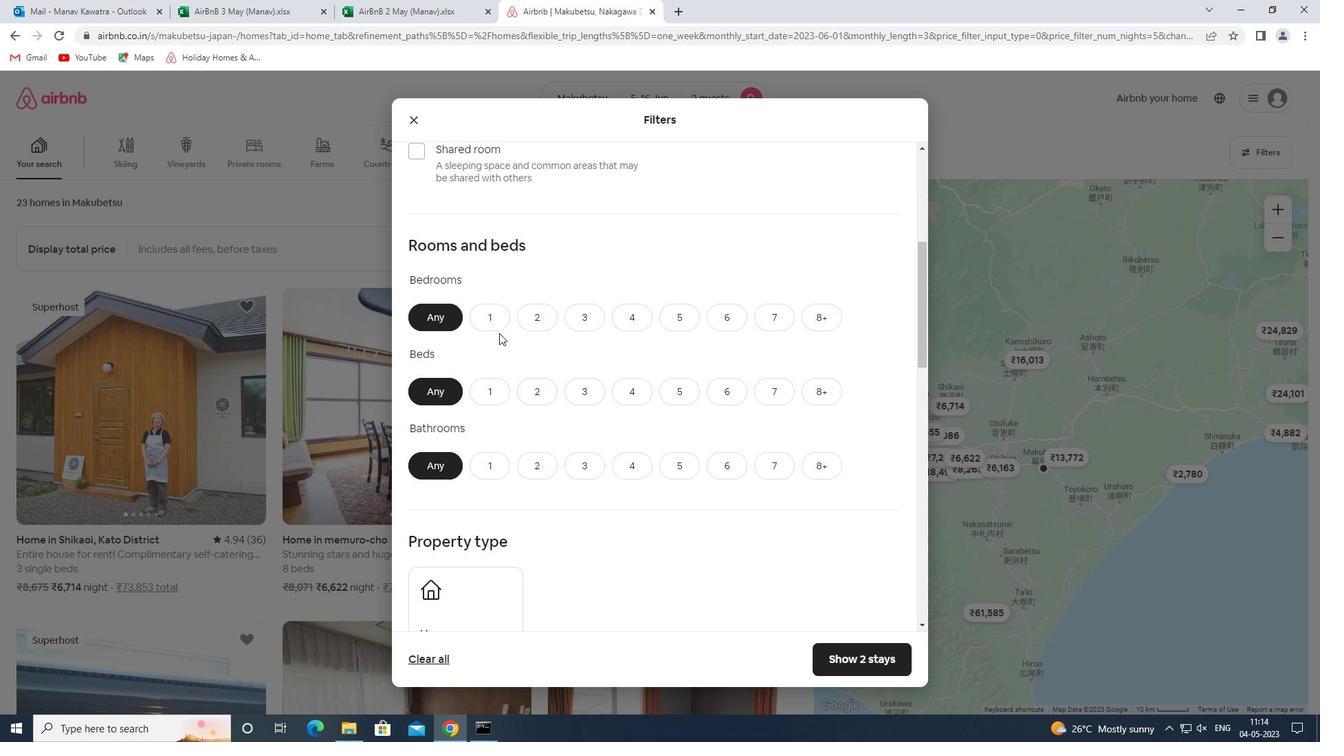 
Action: Mouse pressed left at (491, 324)
Screenshot: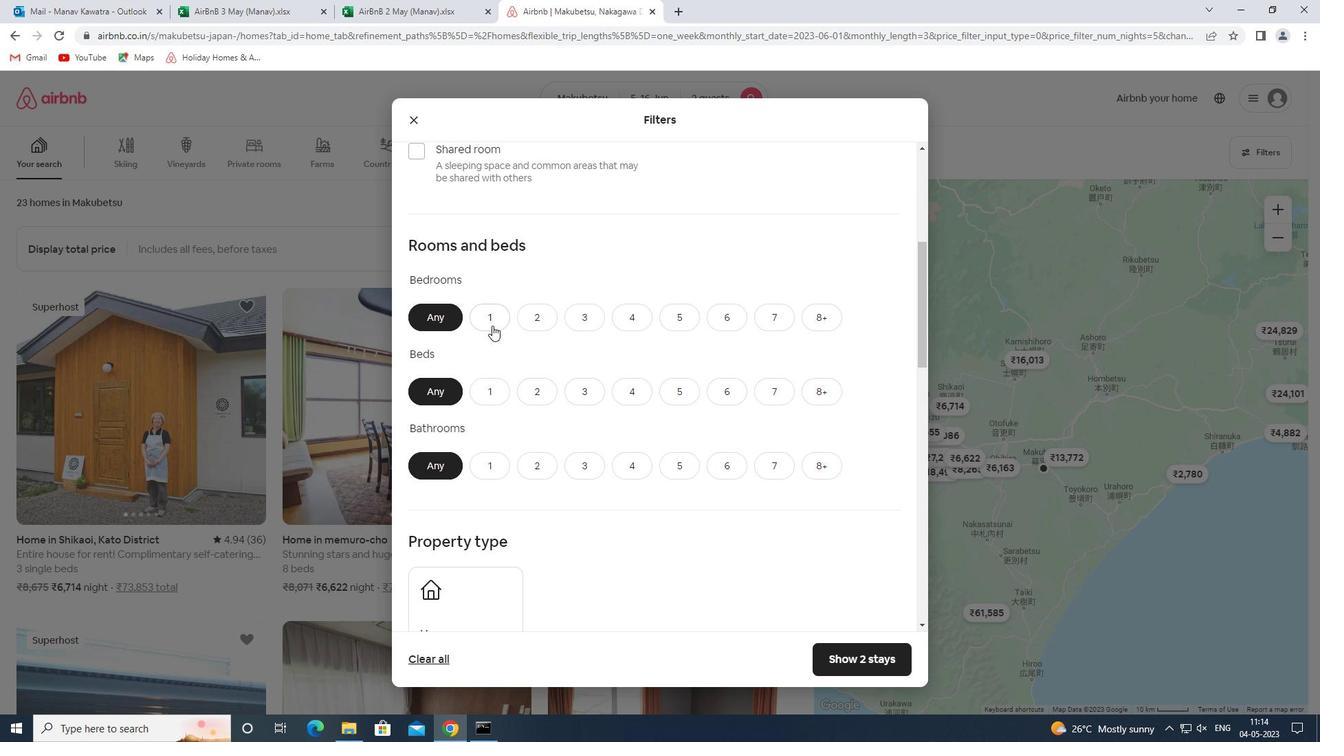 
Action: Mouse moved to (490, 386)
Screenshot: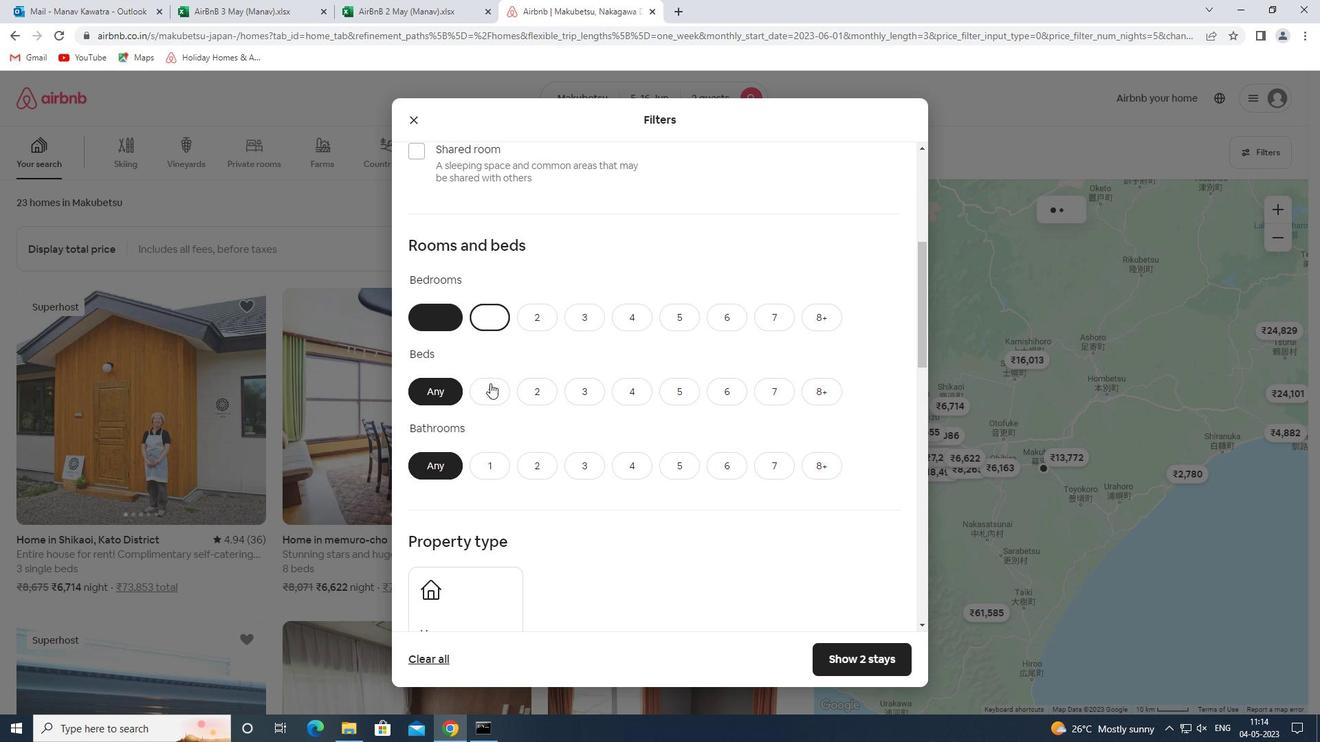 
Action: Mouse pressed left at (490, 386)
Screenshot: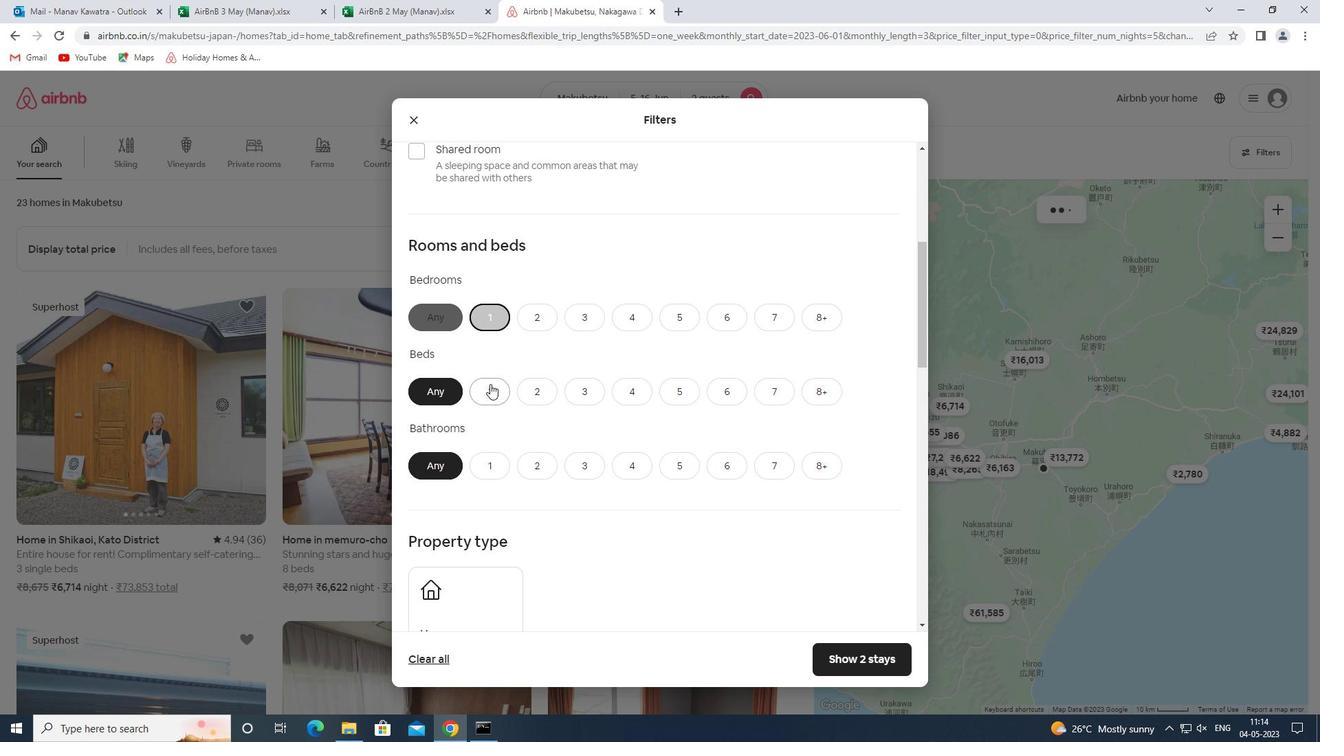 
Action: Mouse moved to (488, 464)
Screenshot: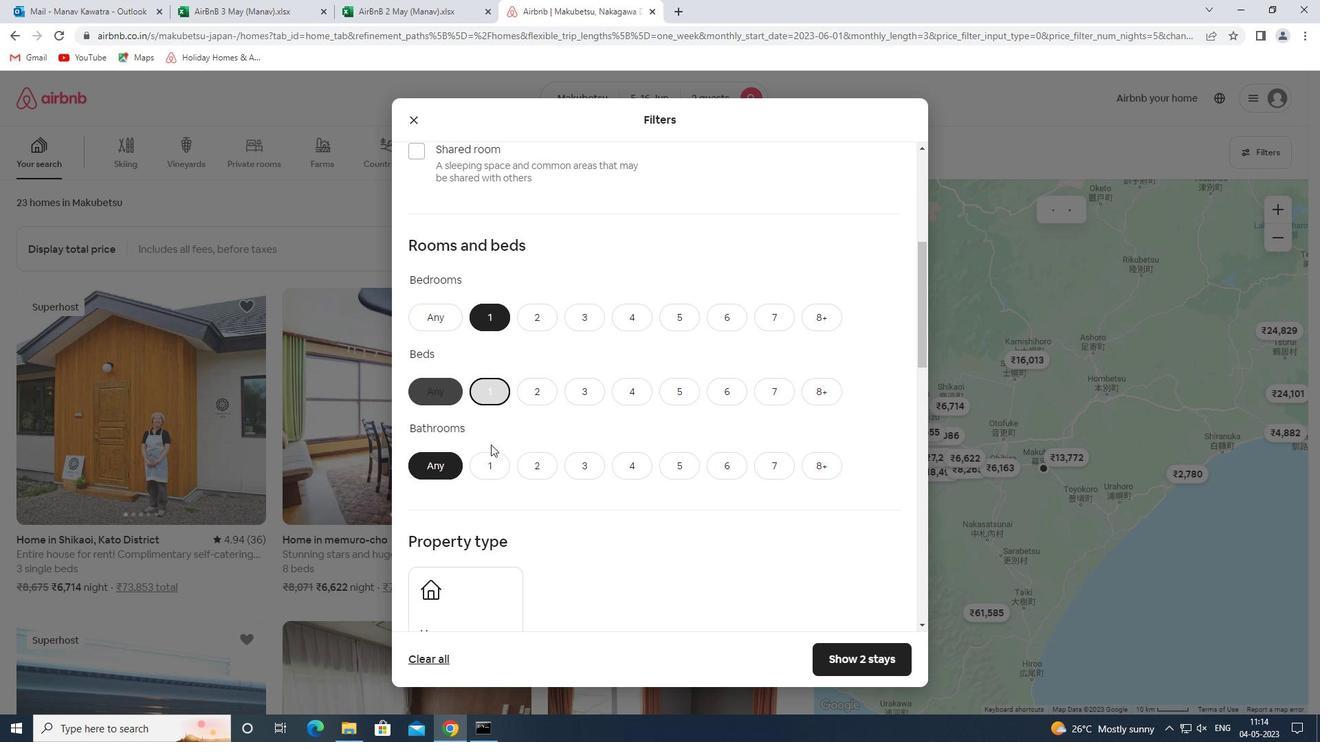
Action: Mouse pressed left at (488, 464)
Screenshot: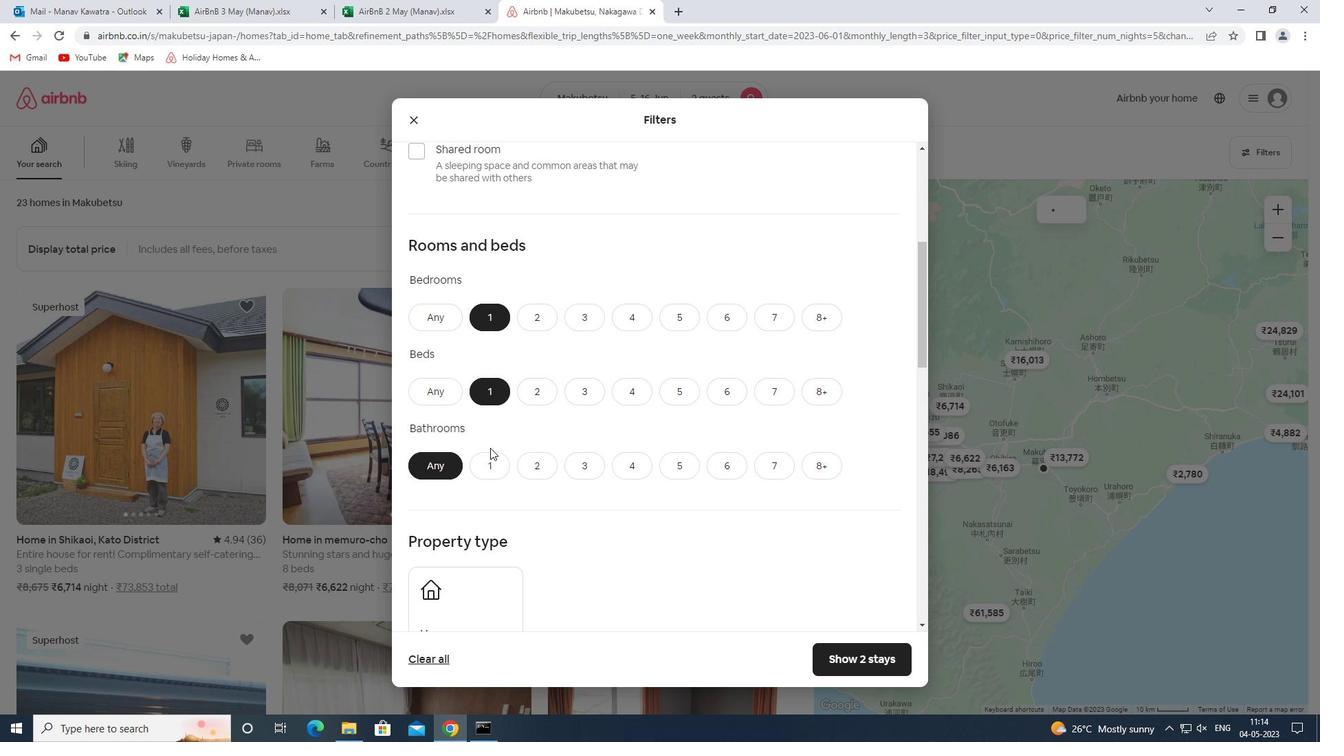 
Action: Mouse moved to (530, 396)
Screenshot: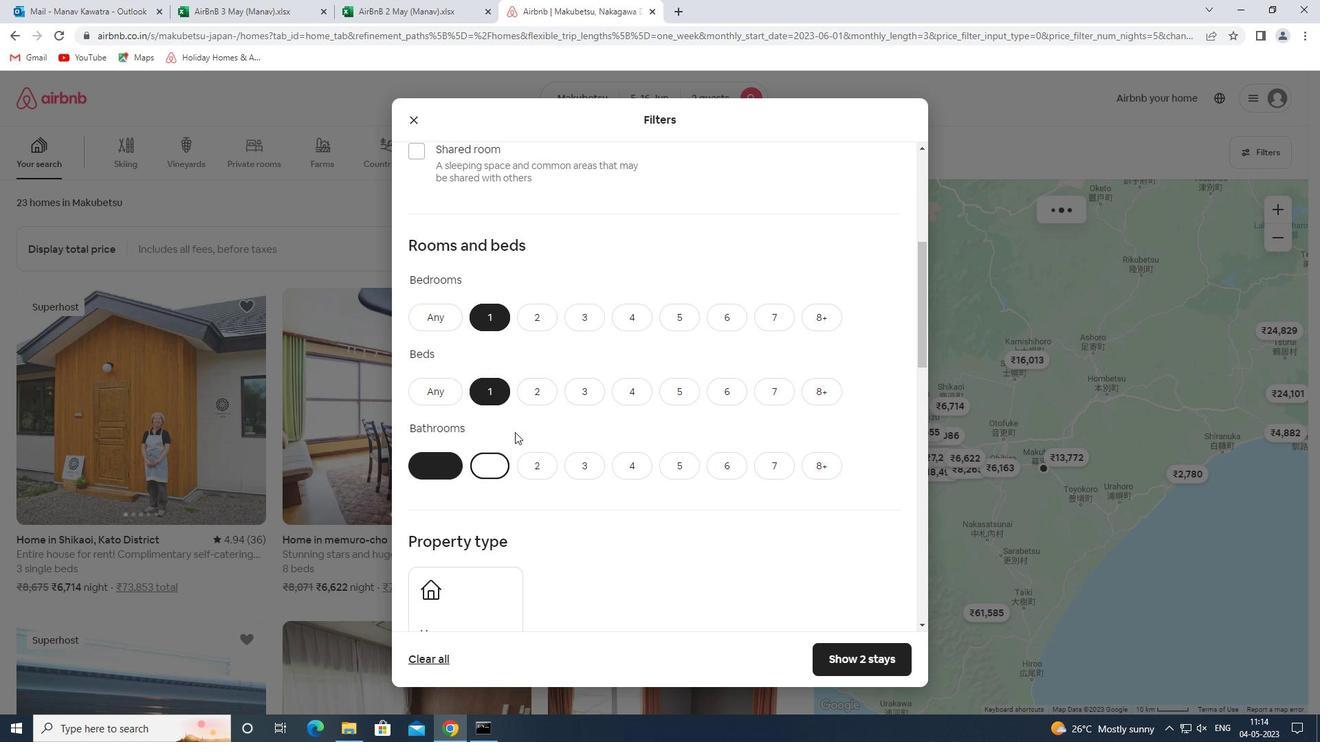 
Action: Mouse scrolled (530, 396) with delta (0, 0)
Screenshot: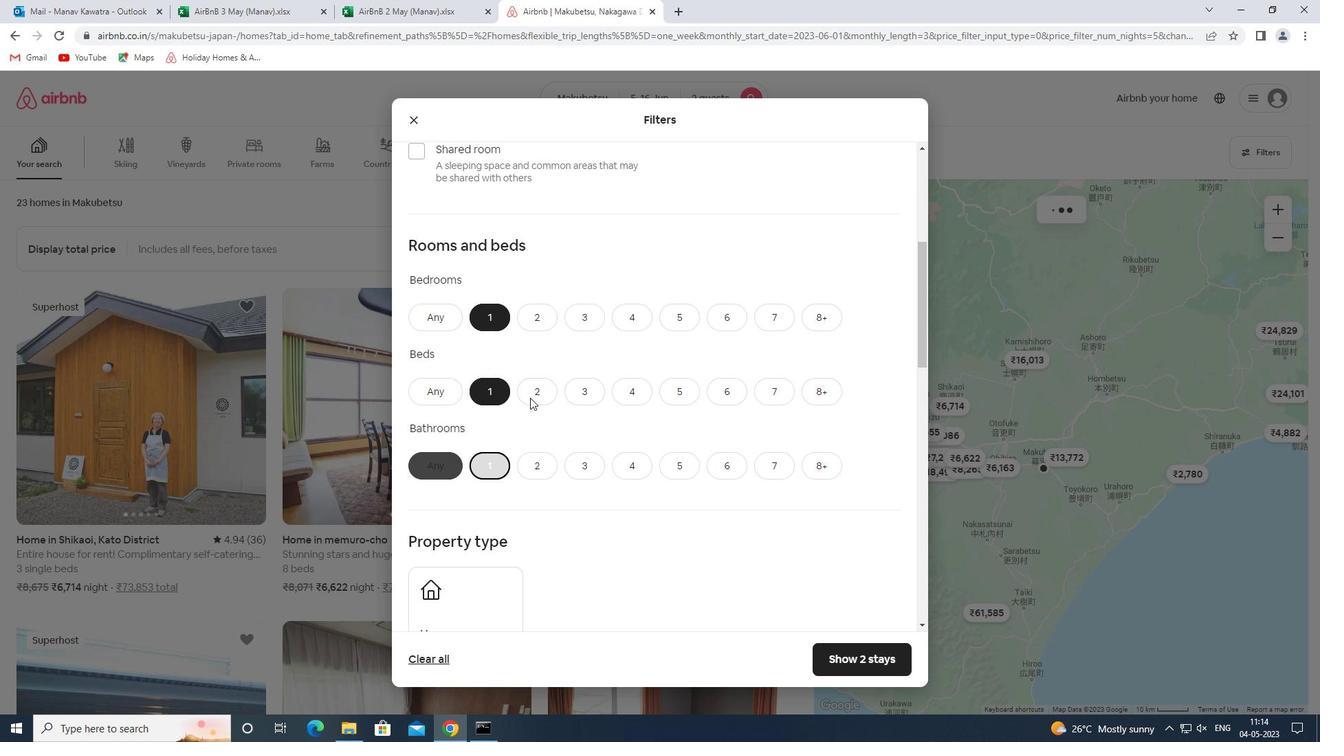 
Action: Mouse scrolled (530, 396) with delta (0, 0)
Screenshot: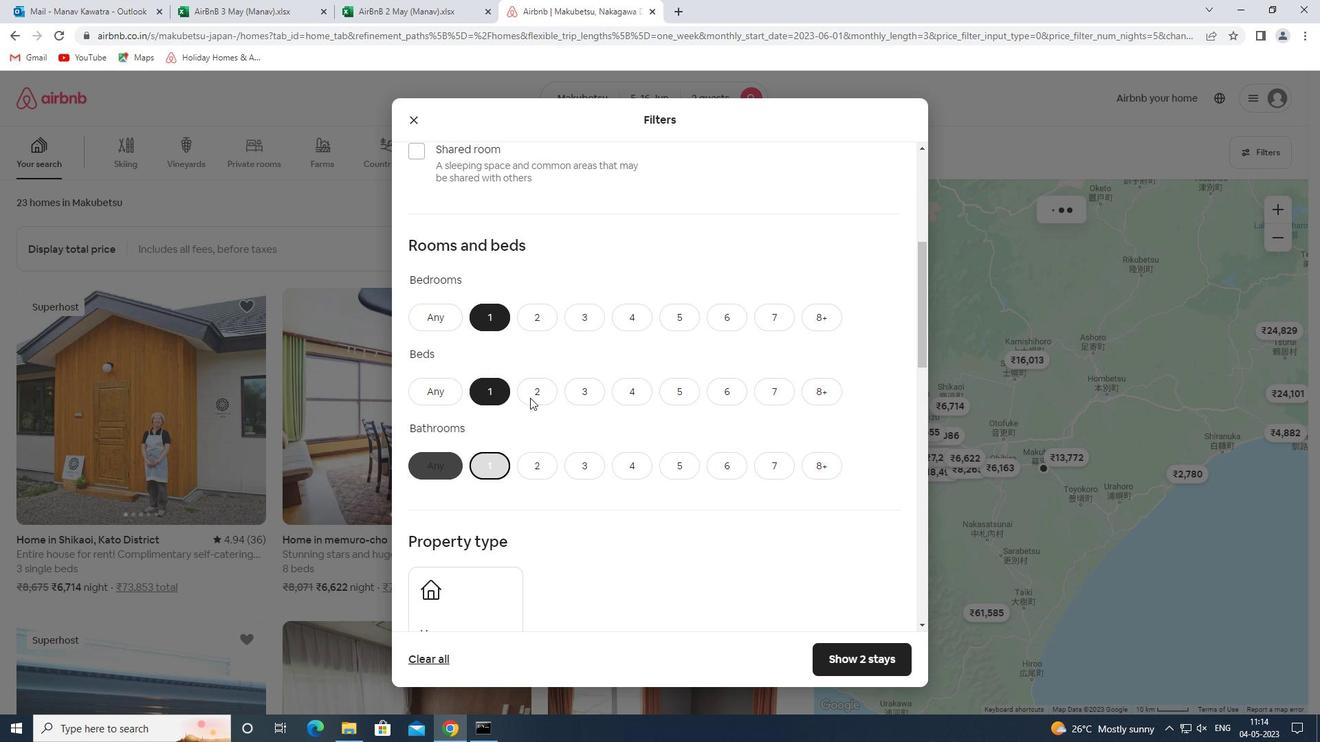 
Action: Mouse scrolled (530, 396) with delta (0, 0)
Screenshot: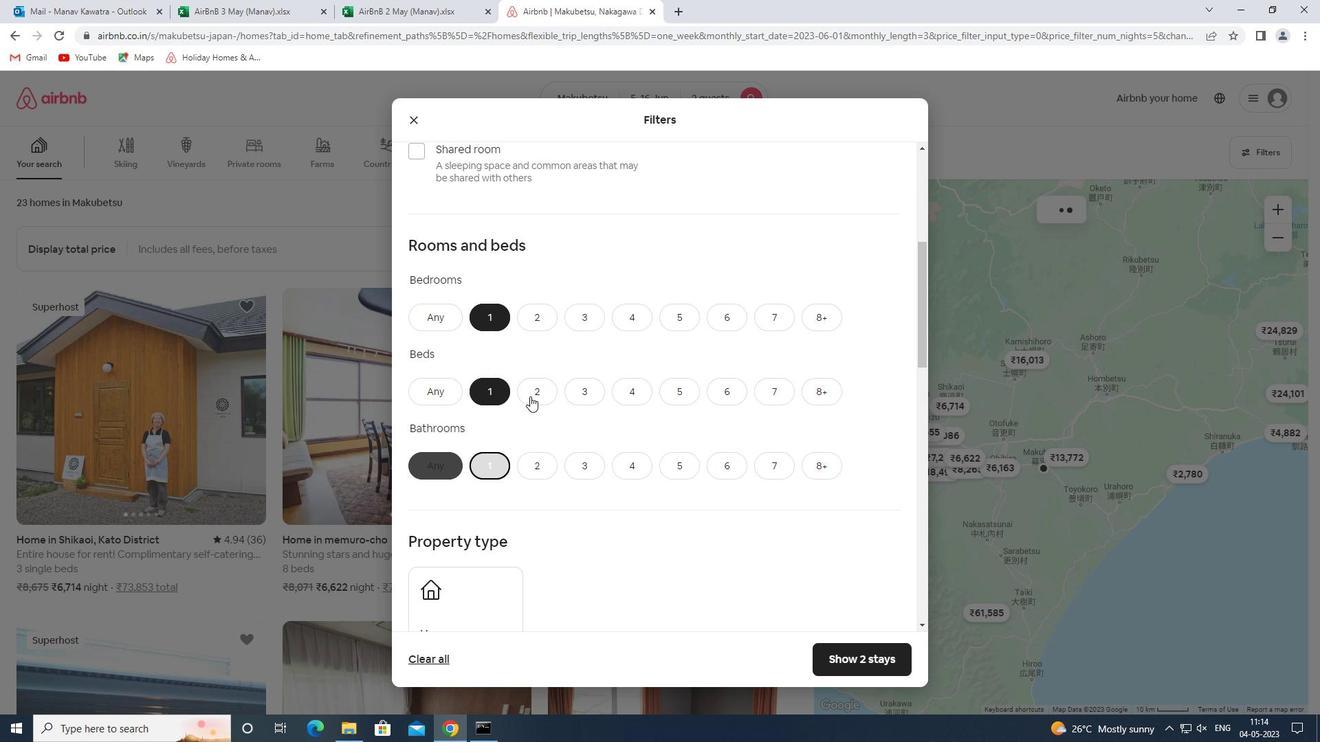 
Action: Mouse scrolled (530, 396) with delta (0, 0)
Screenshot: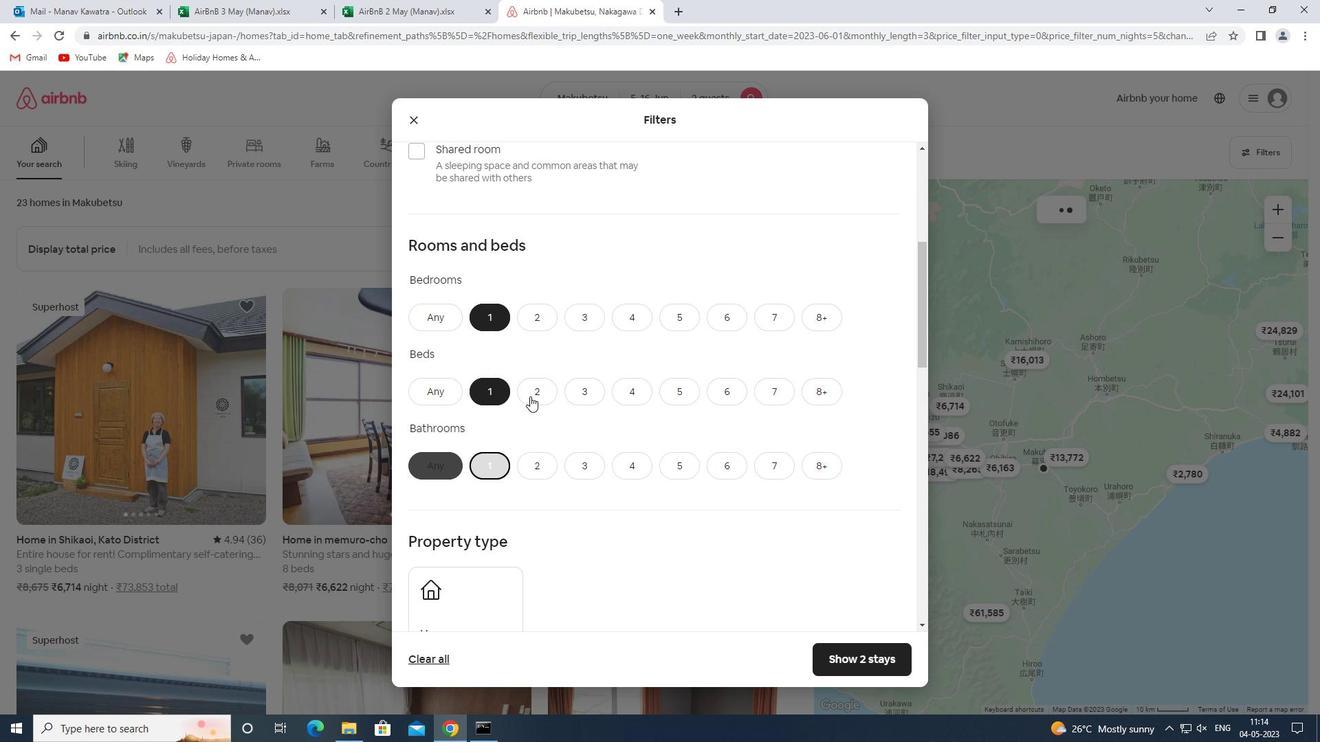
Action: Mouse scrolled (530, 396) with delta (0, 0)
Screenshot: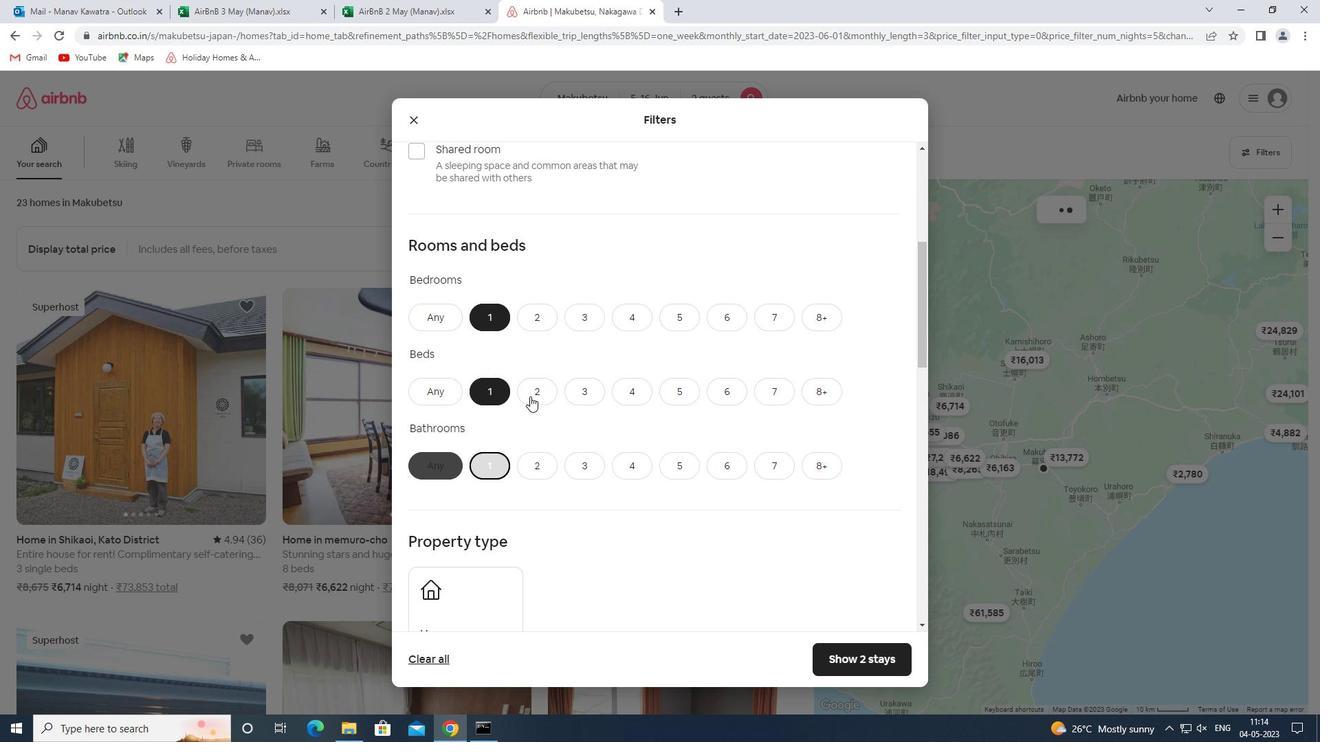 
Action: Mouse moved to (466, 282)
Screenshot: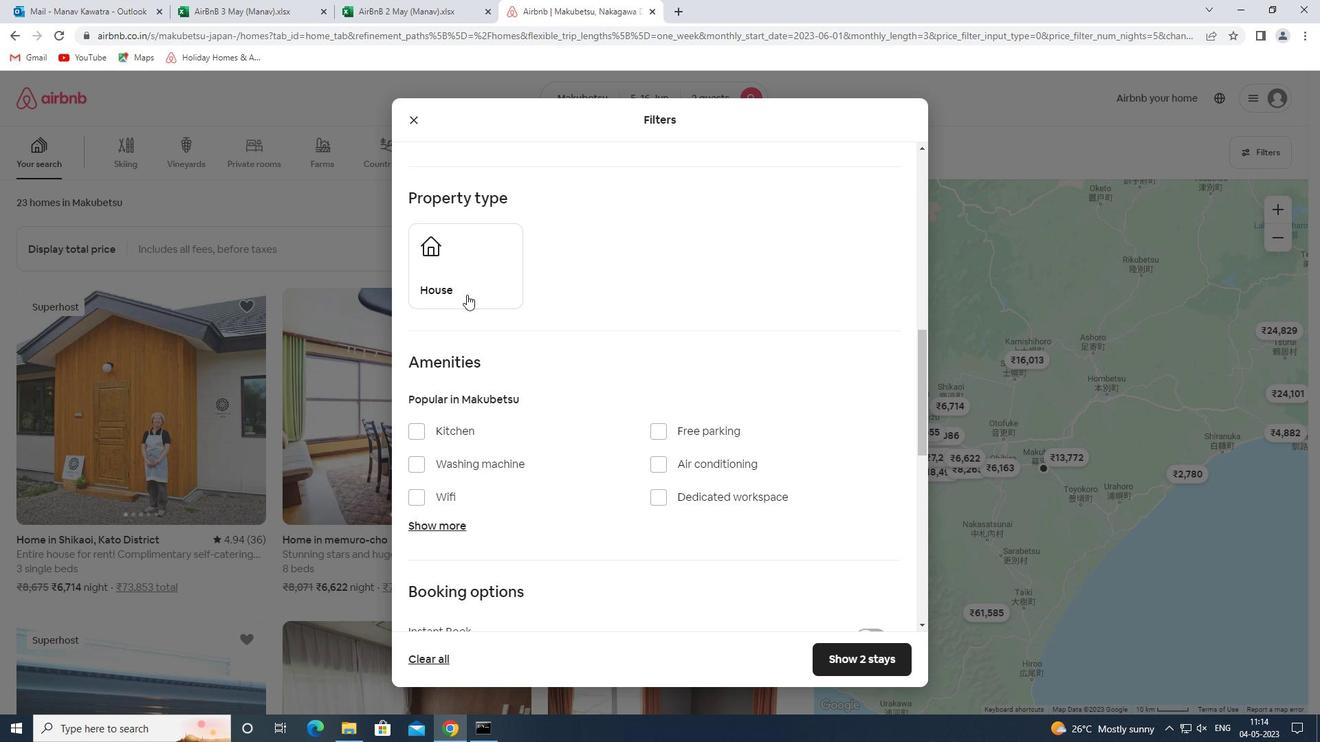 
Action: Mouse pressed left at (466, 282)
Screenshot: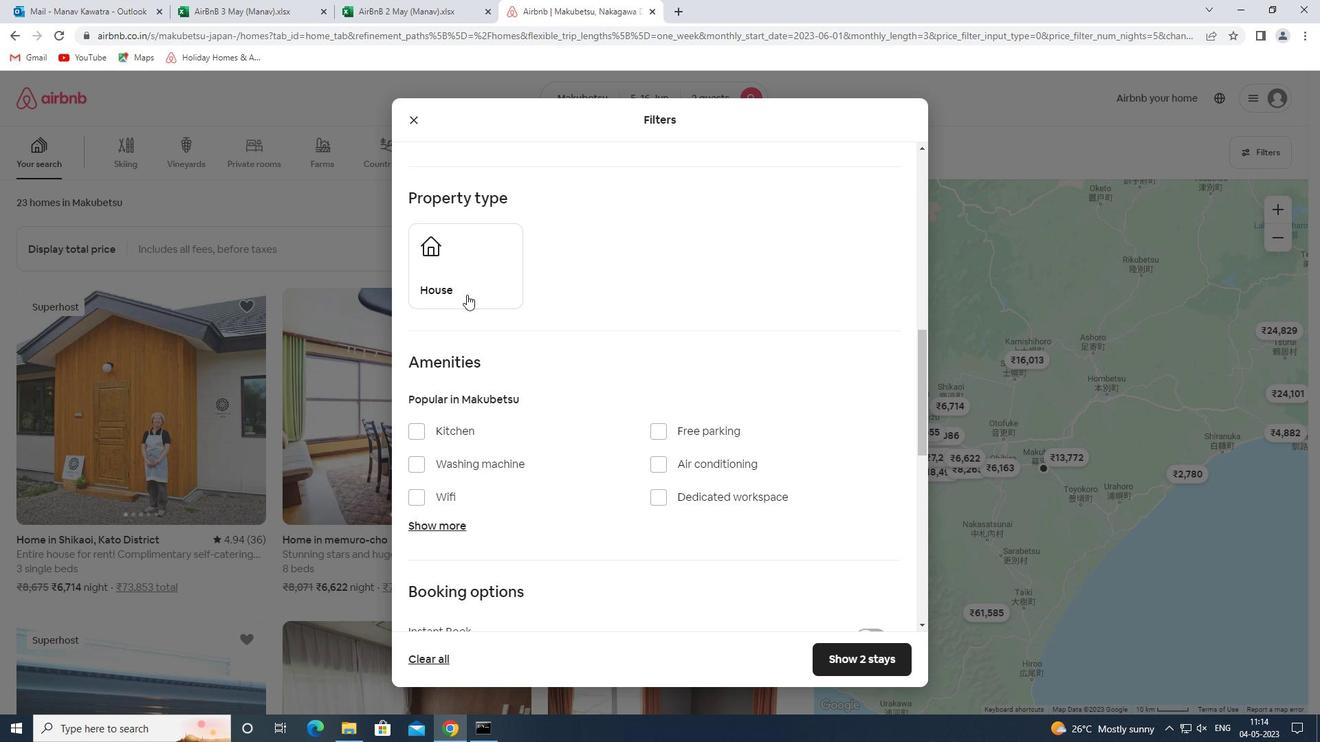 
Action: Mouse moved to (601, 356)
Screenshot: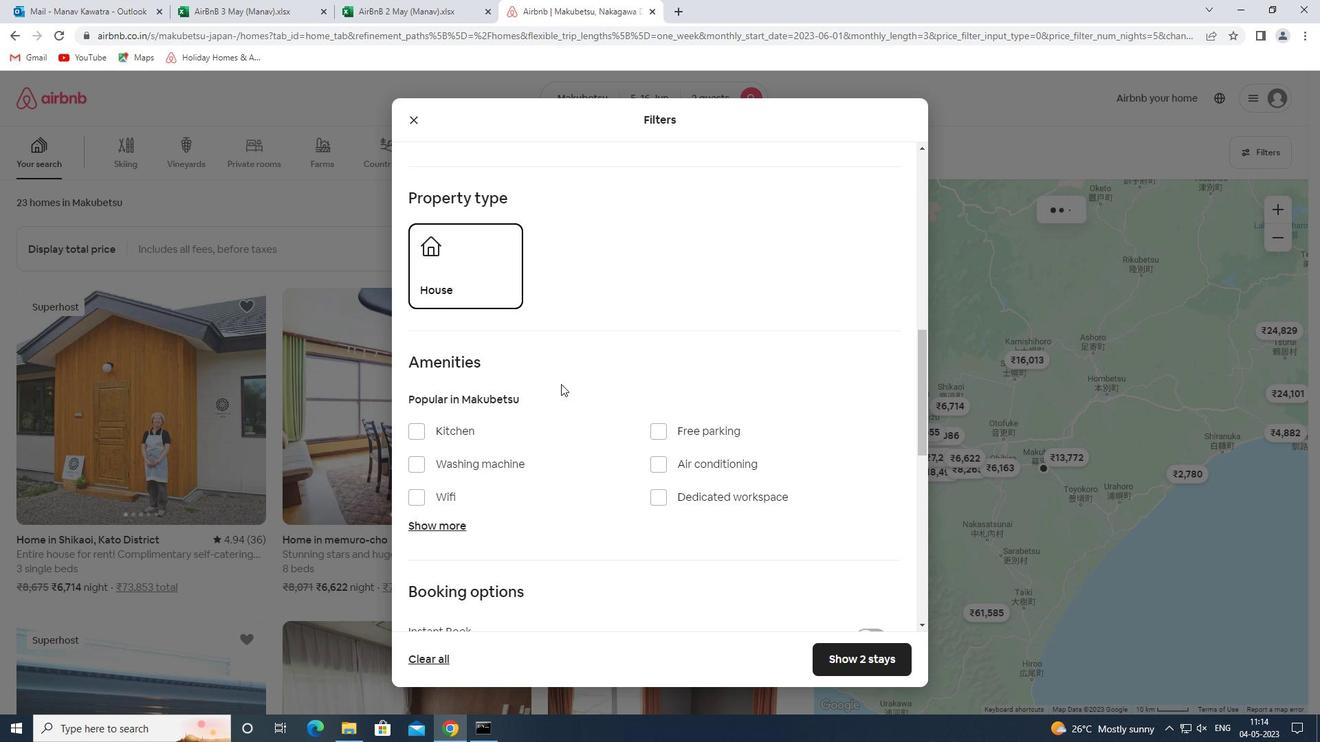 
Action: Mouse scrolled (601, 356) with delta (0, 0)
Screenshot: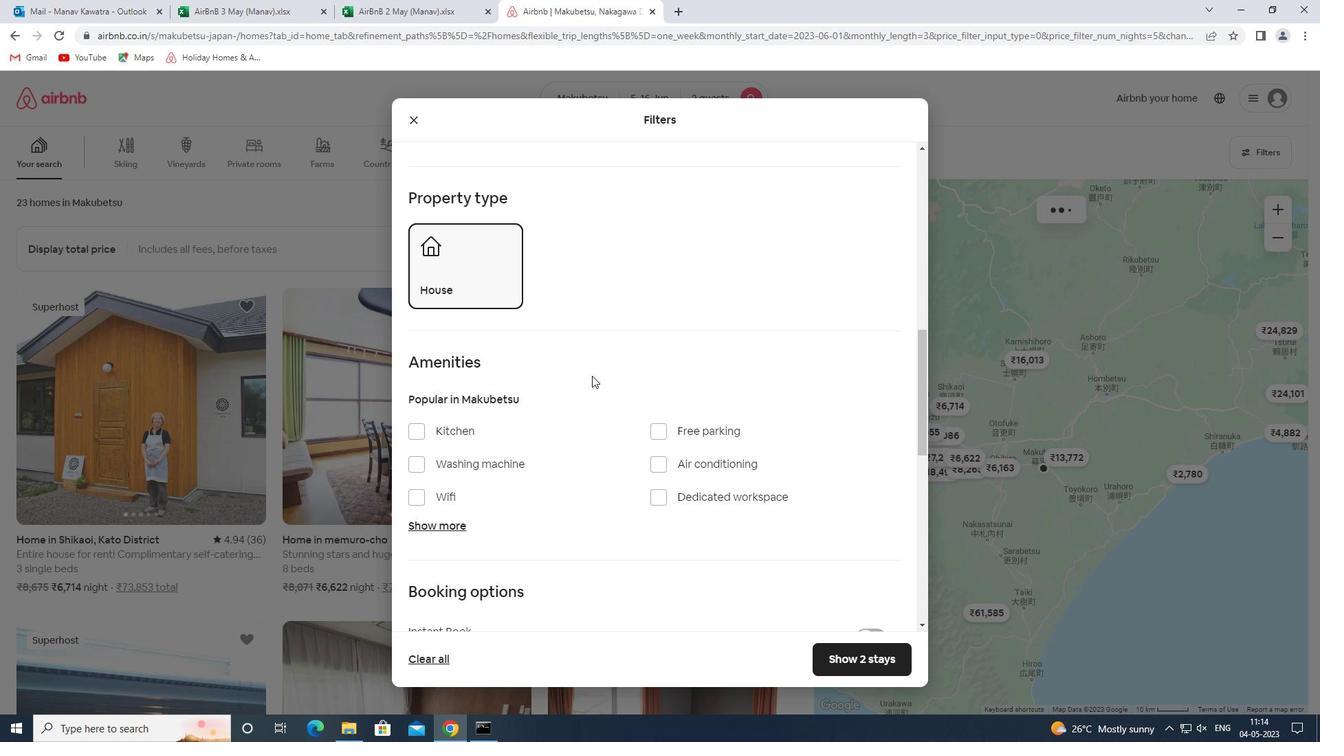 
Action: Mouse scrolled (601, 356) with delta (0, 0)
Screenshot: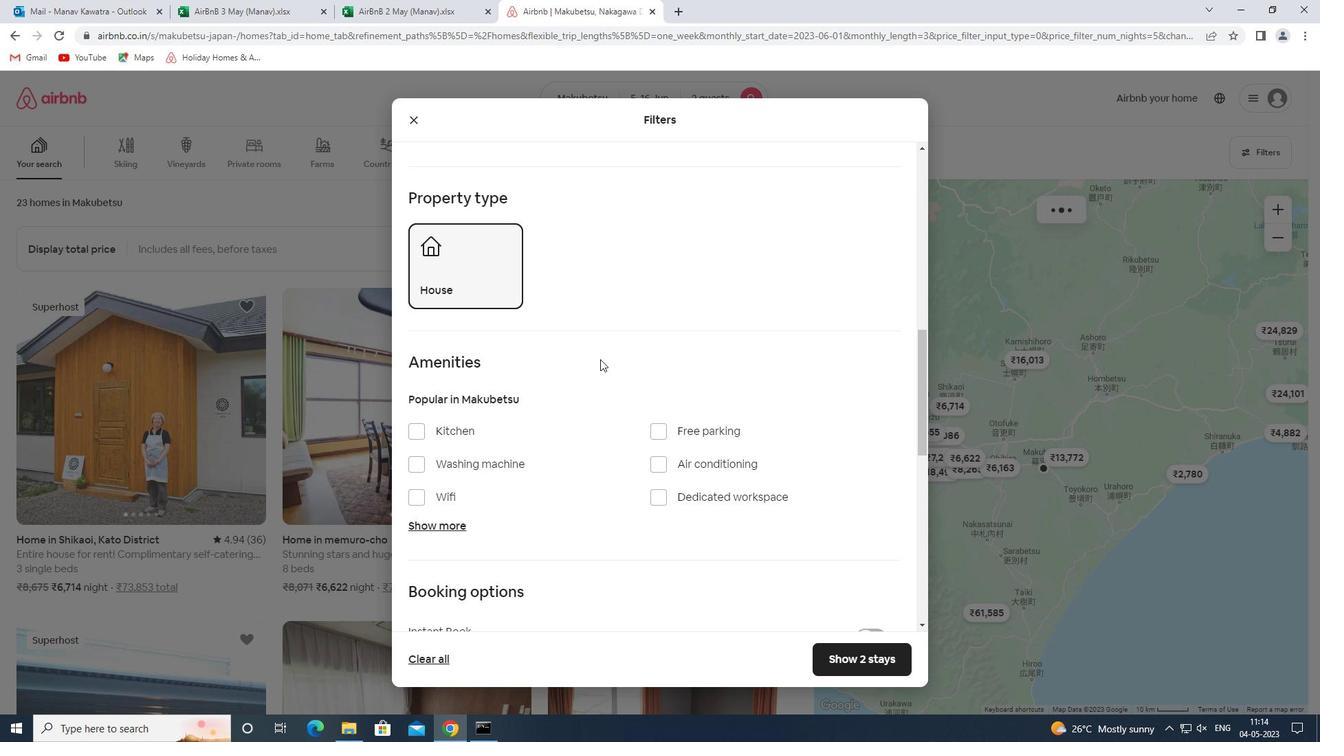 
Action: Mouse scrolled (601, 356) with delta (0, 0)
Screenshot: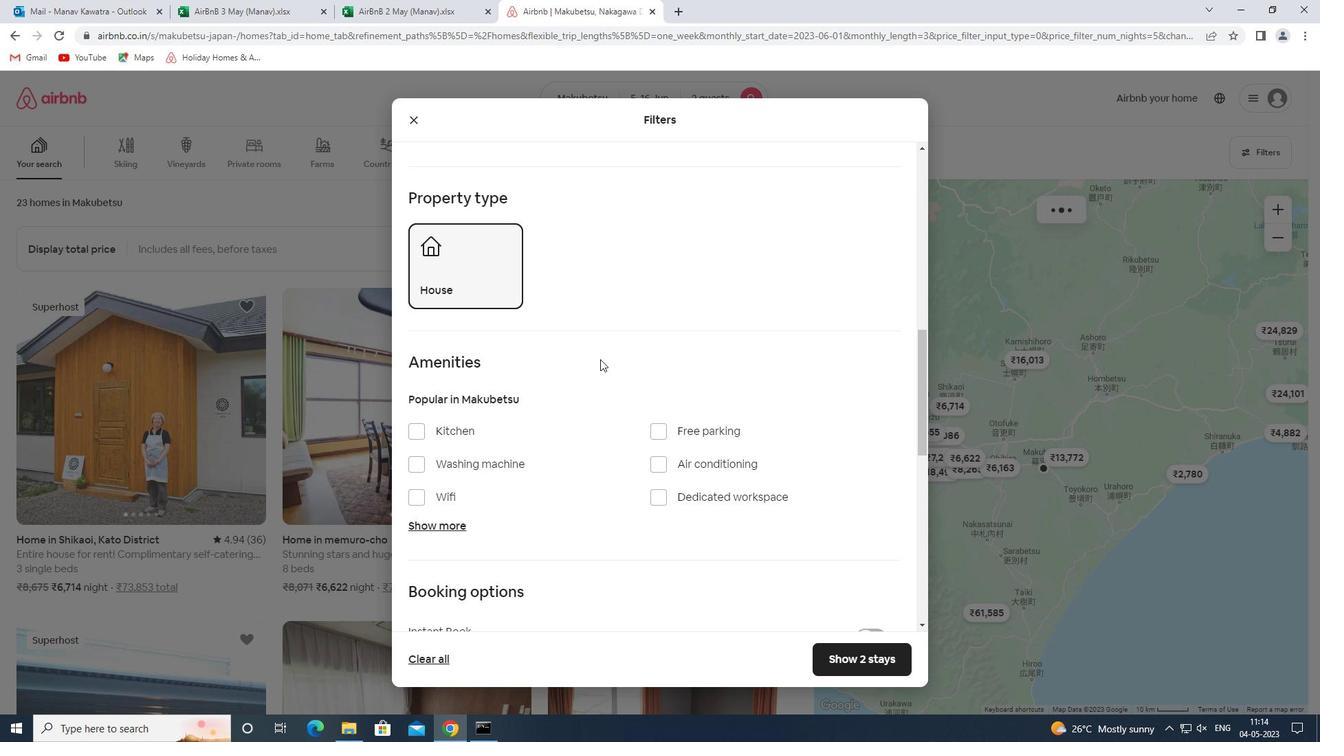 
Action: Mouse scrolled (601, 356) with delta (0, 0)
Screenshot: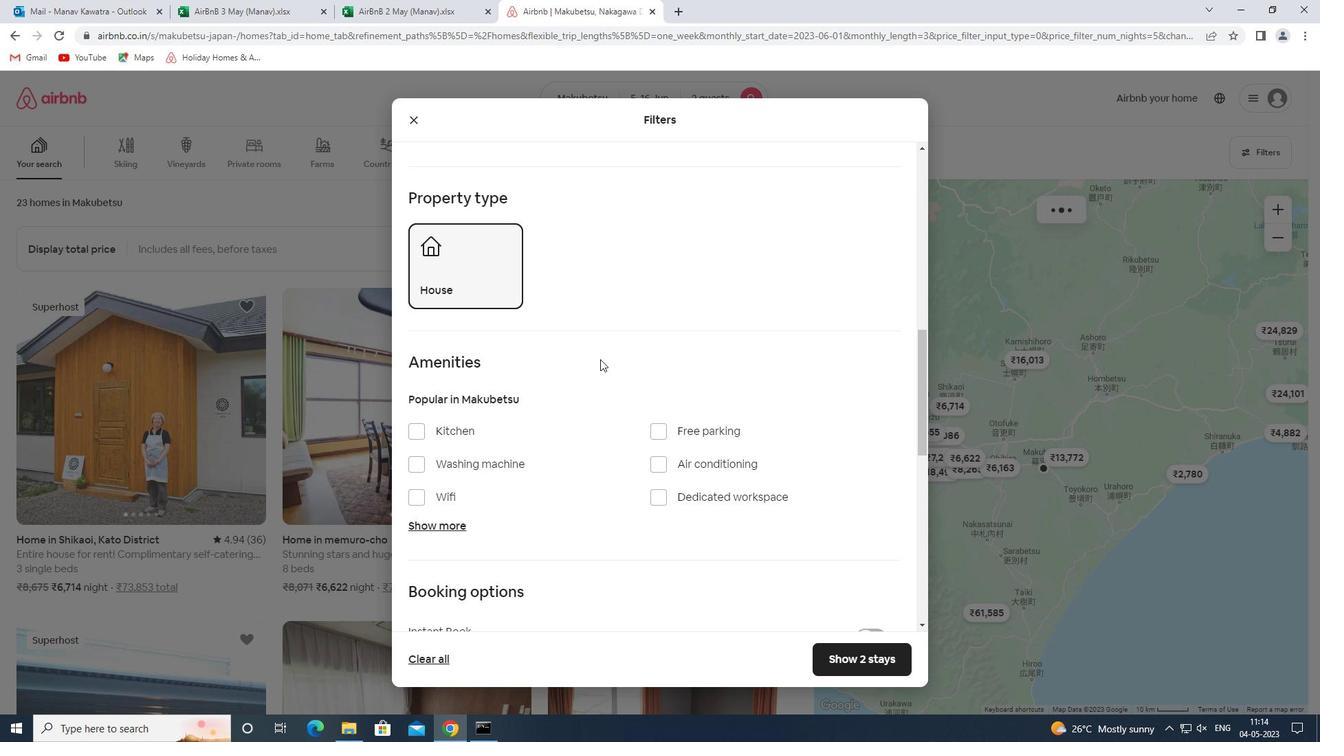 
Action: Mouse scrolled (601, 356) with delta (0, 0)
Screenshot: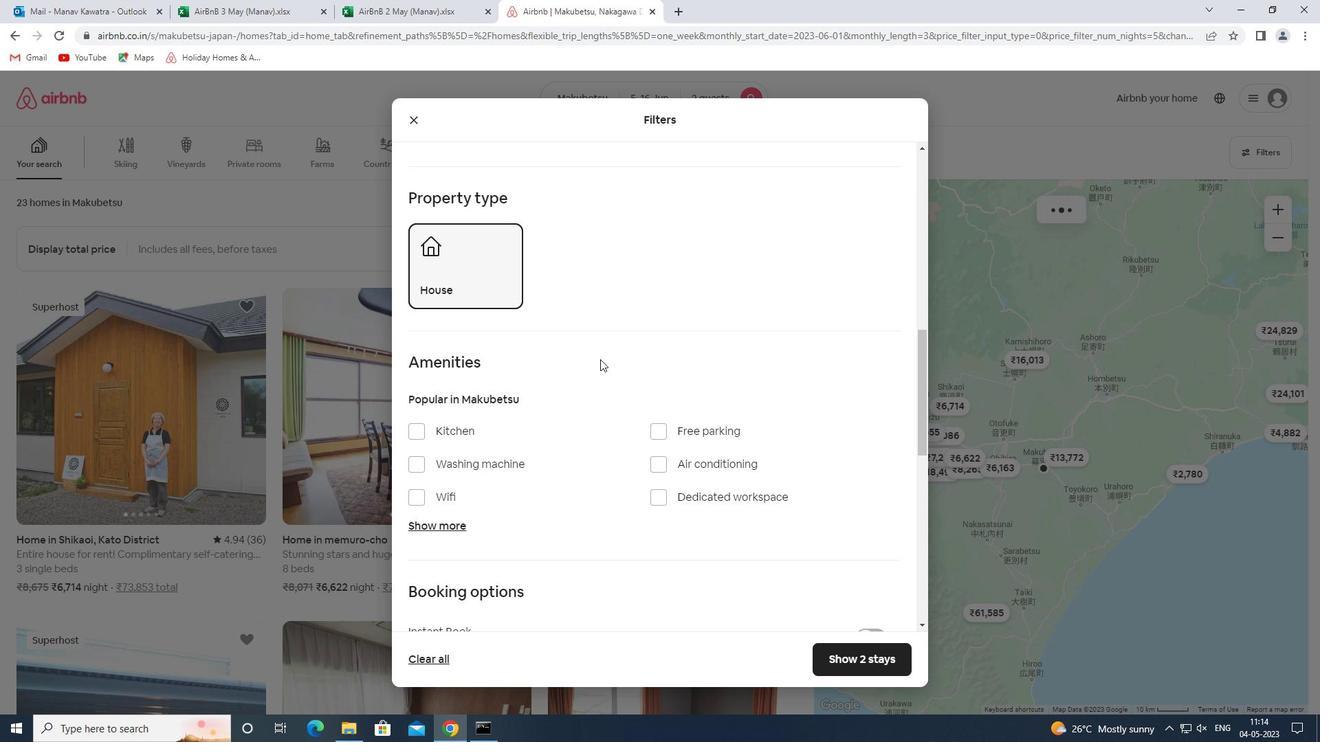 
Action: Mouse moved to (601, 356)
Screenshot: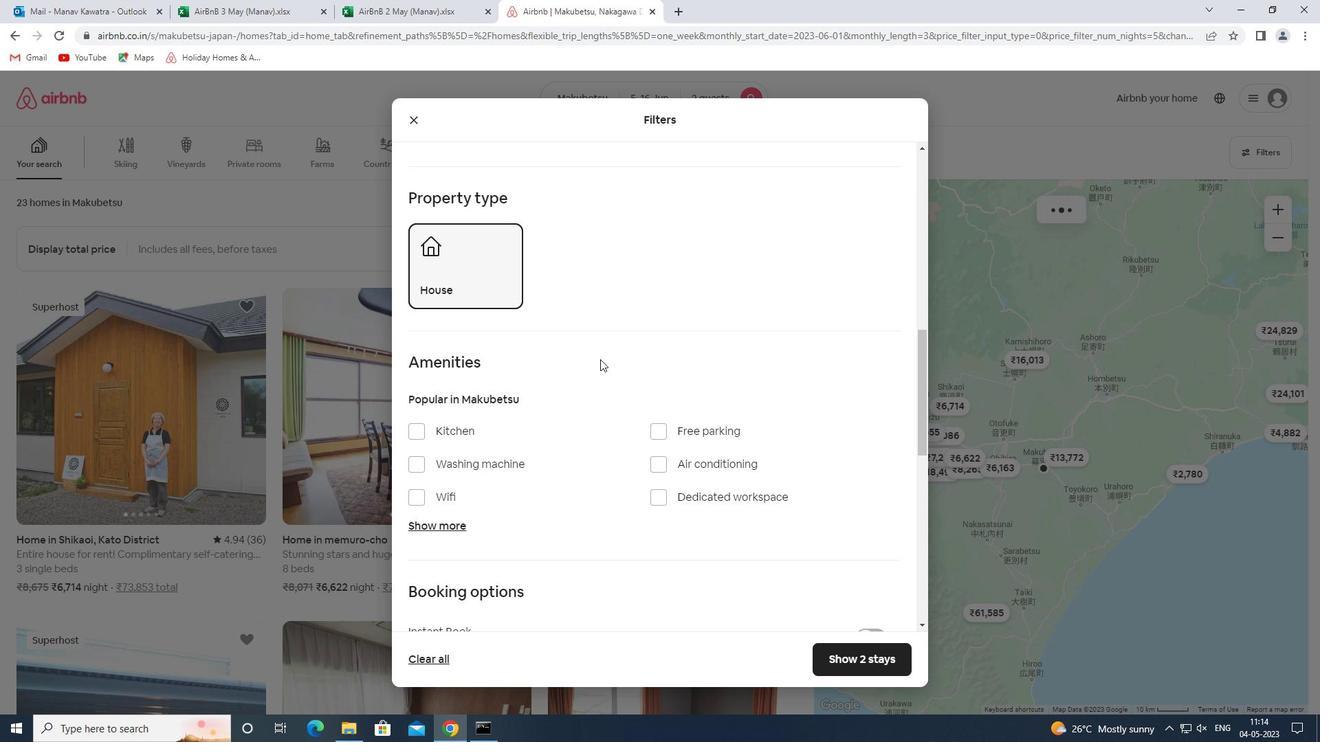 
Action: Mouse scrolled (601, 356) with delta (0, 0)
Screenshot: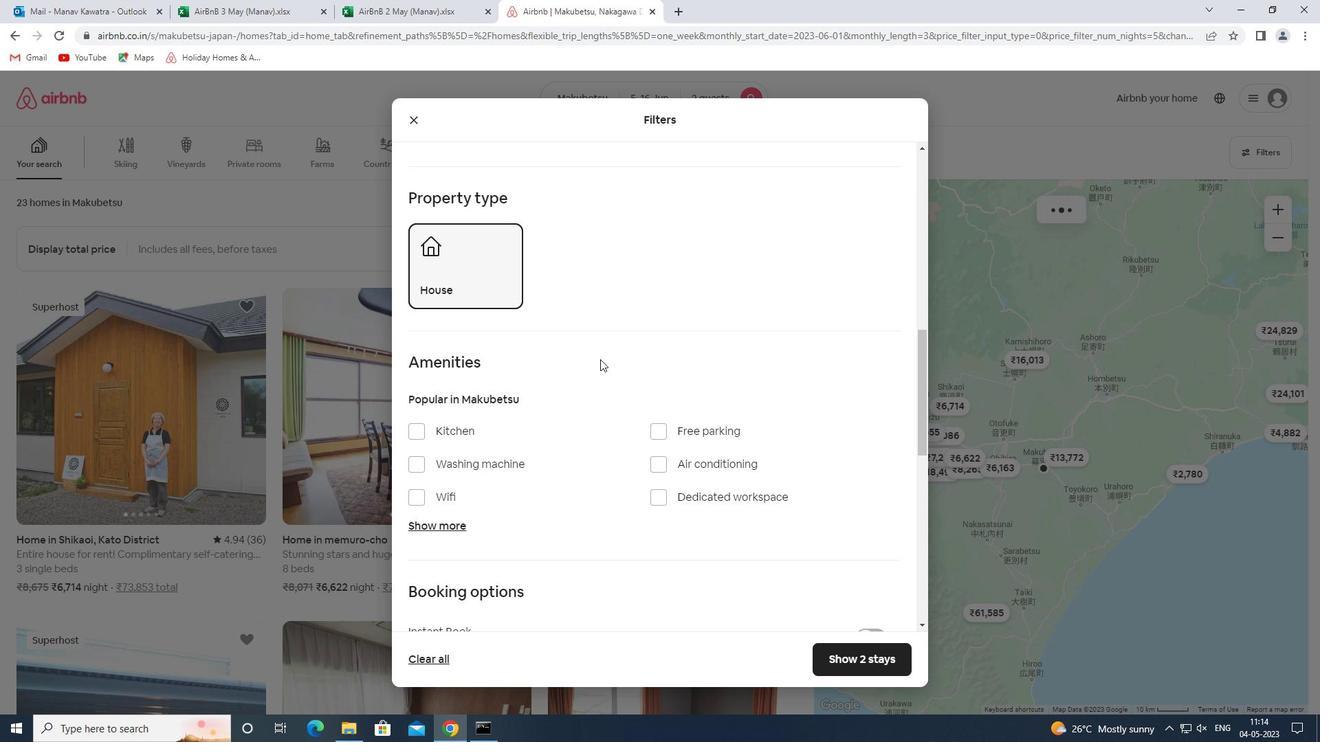 
Action: Mouse moved to (602, 356)
Screenshot: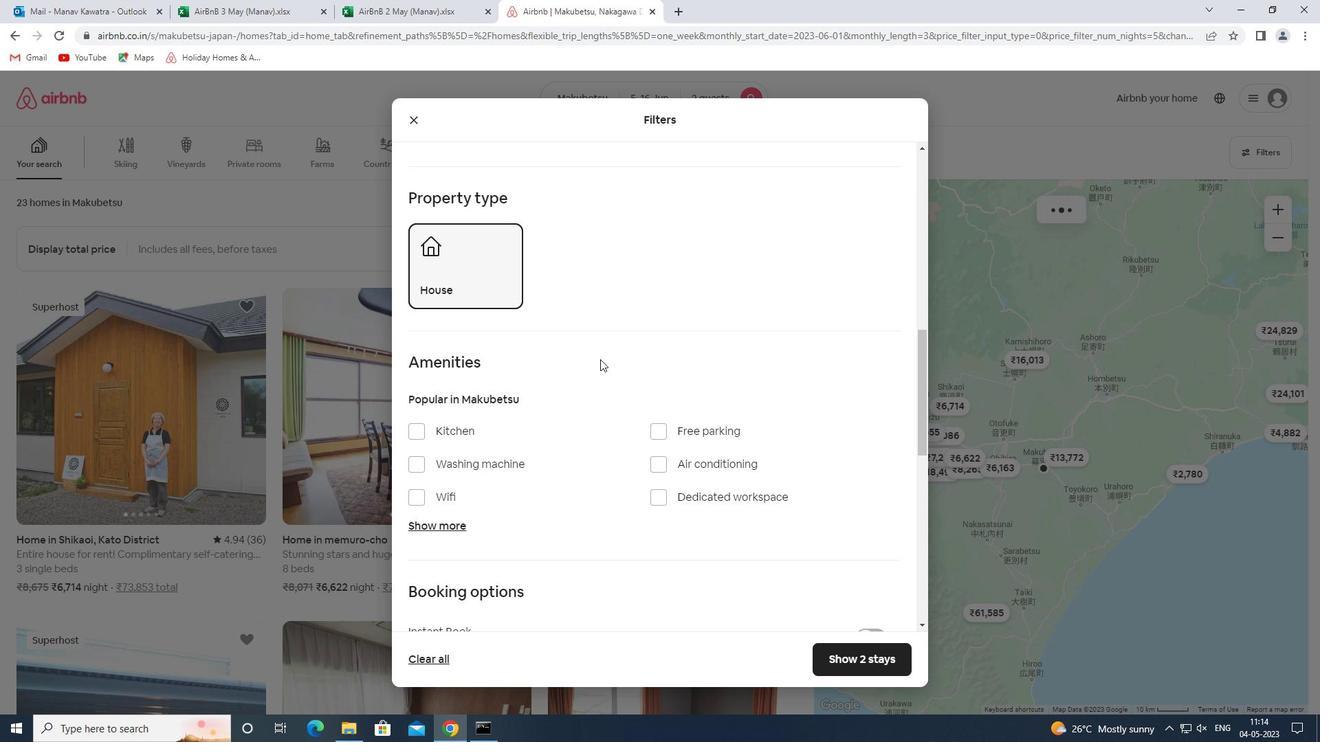 
Action: Mouse scrolled (602, 356) with delta (0, 0)
Screenshot: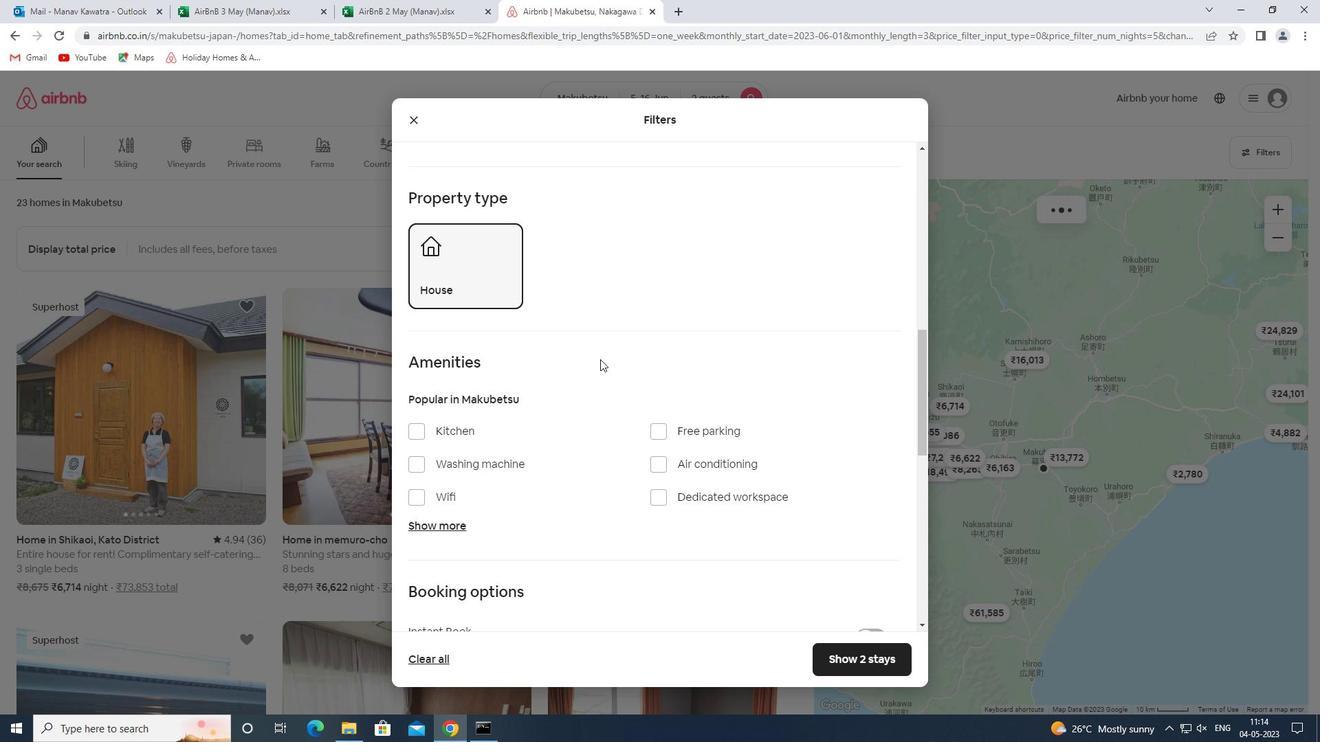
Action: Mouse moved to (868, 208)
Screenshot: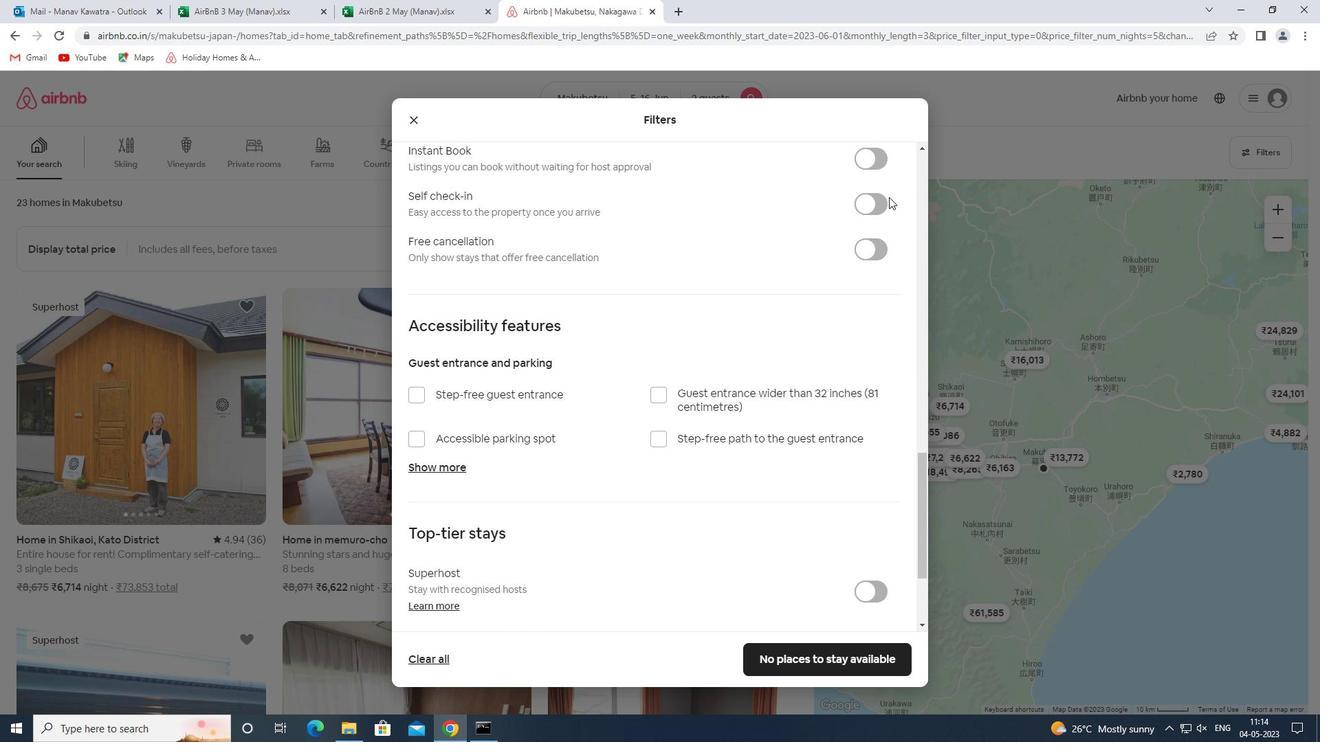 
Action: Mouse pressed left at (868, 208)
Screenshot: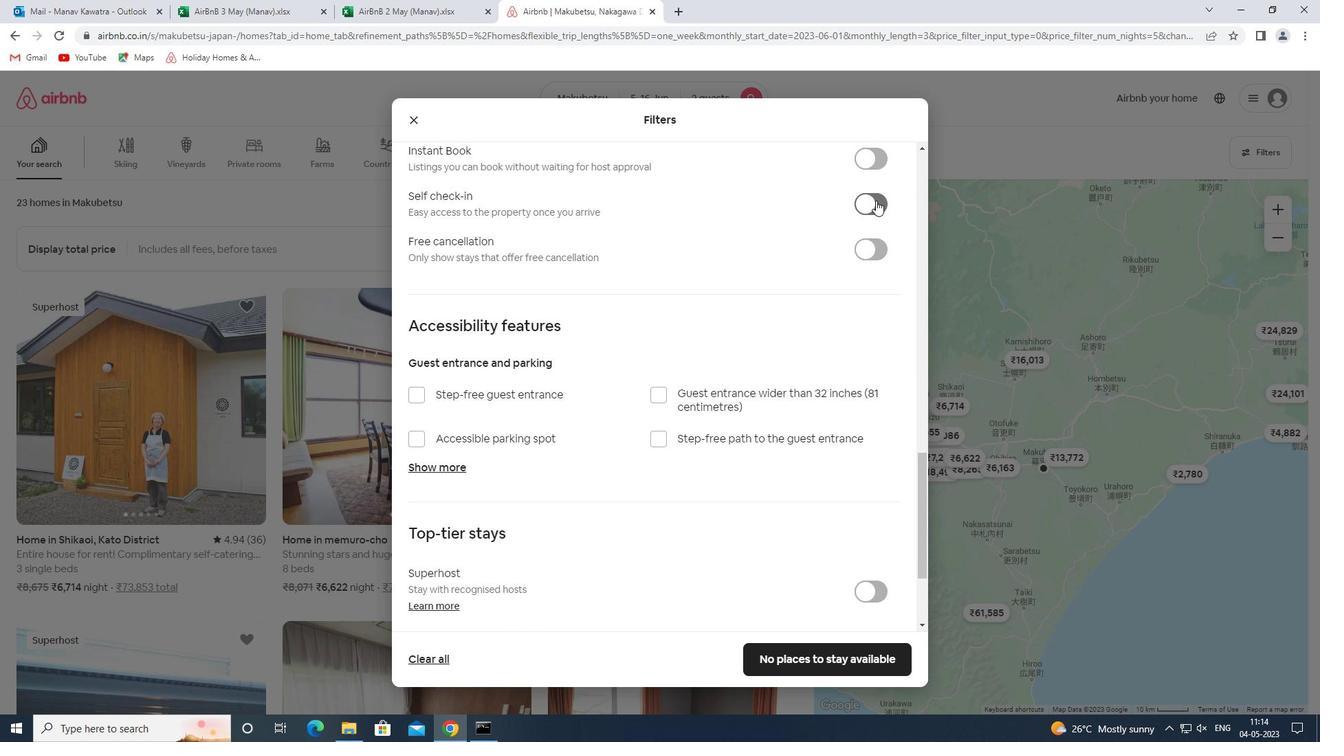 
Action: Mouse moved to (841, 390)
Screenshot: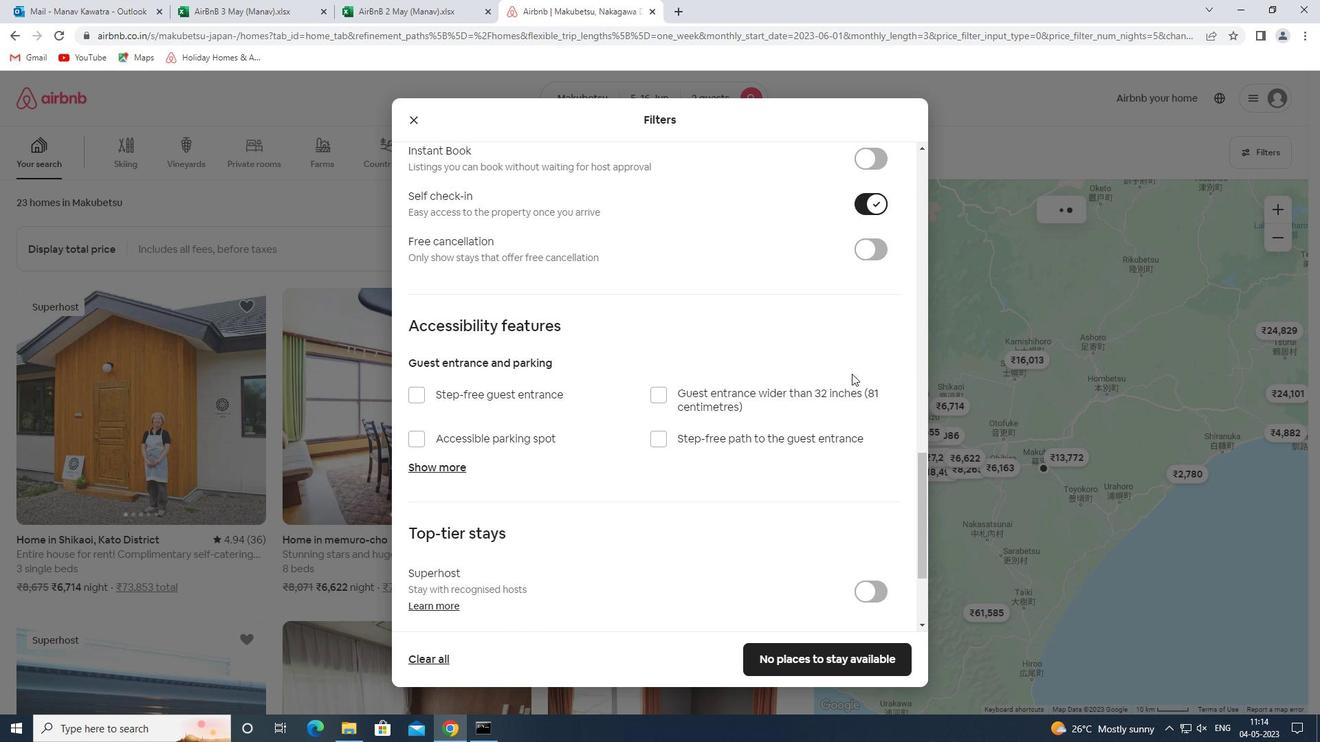 
Action: Mouse scrolled (841, 389) with delta (0, 0)
Screenshot: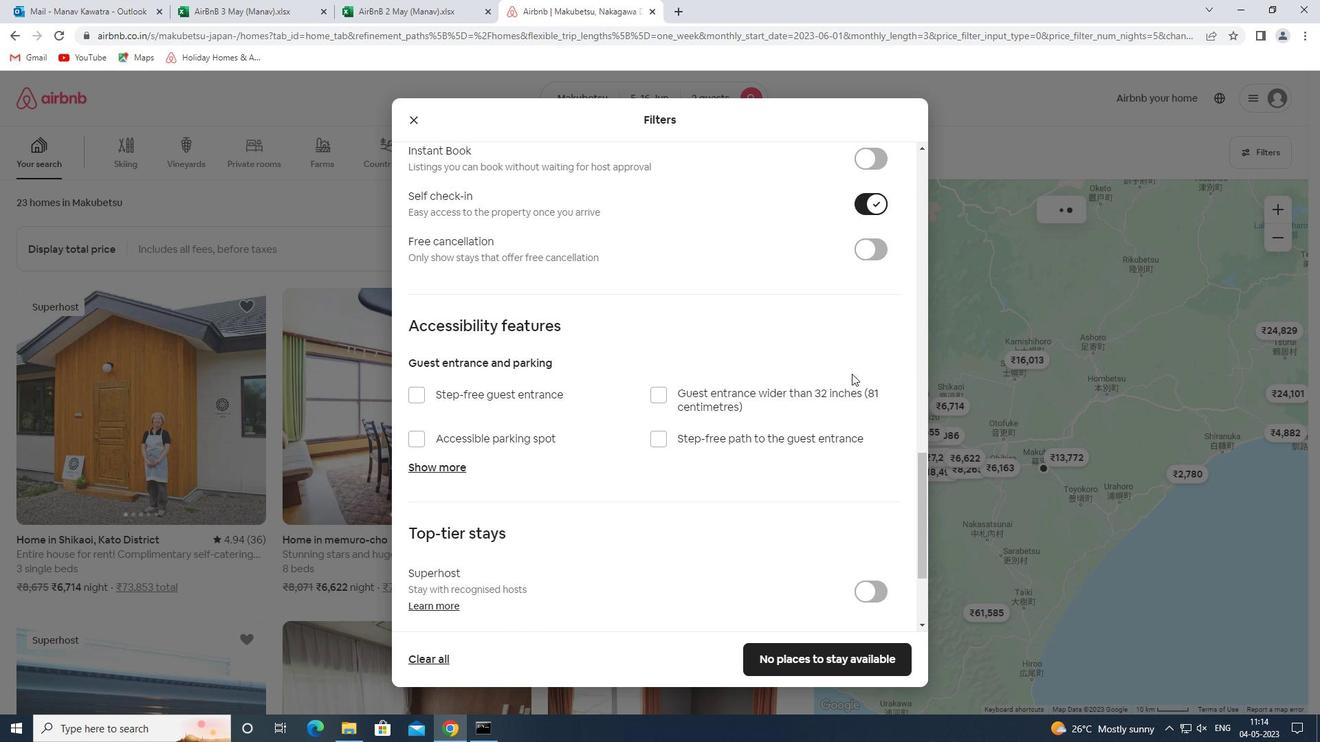 
Action: Mouse moved to (840, 392)
Screenshot: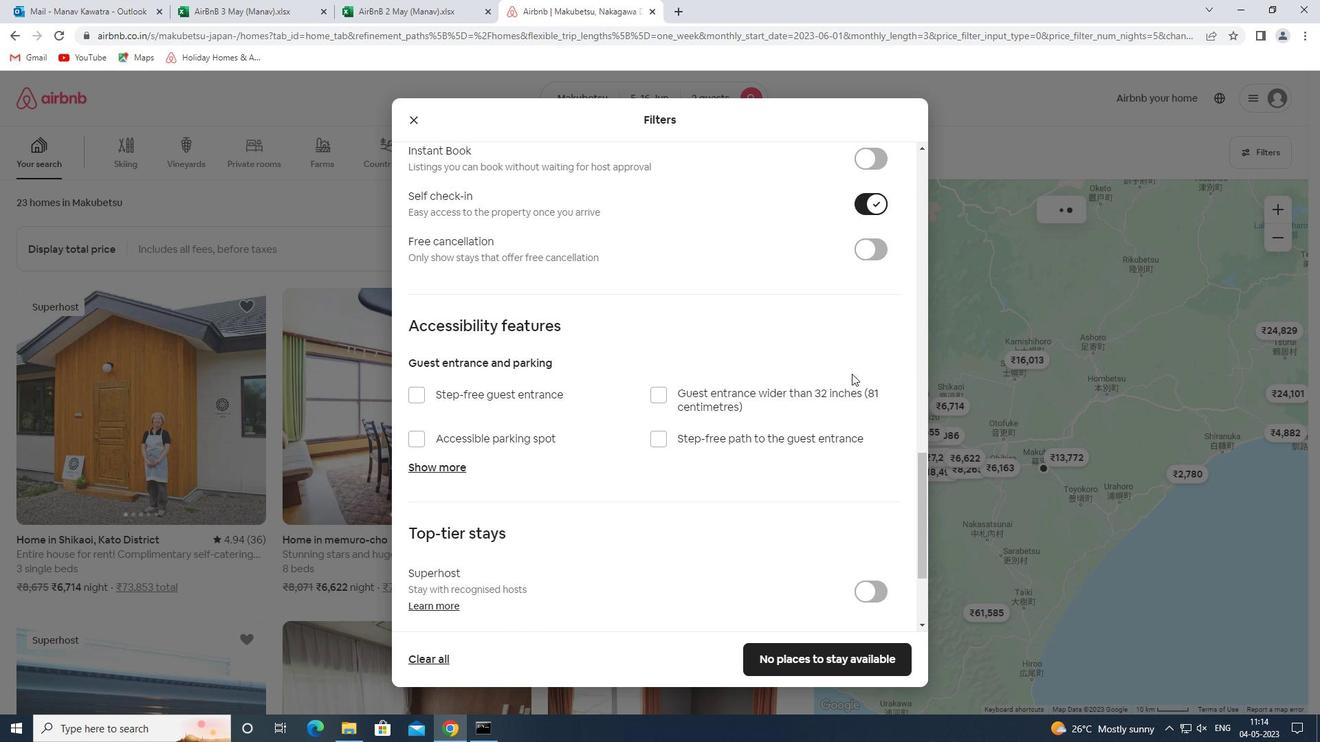 
Action: Mouse scrolled (840, 391) with delta (0, 0)
Screenshot: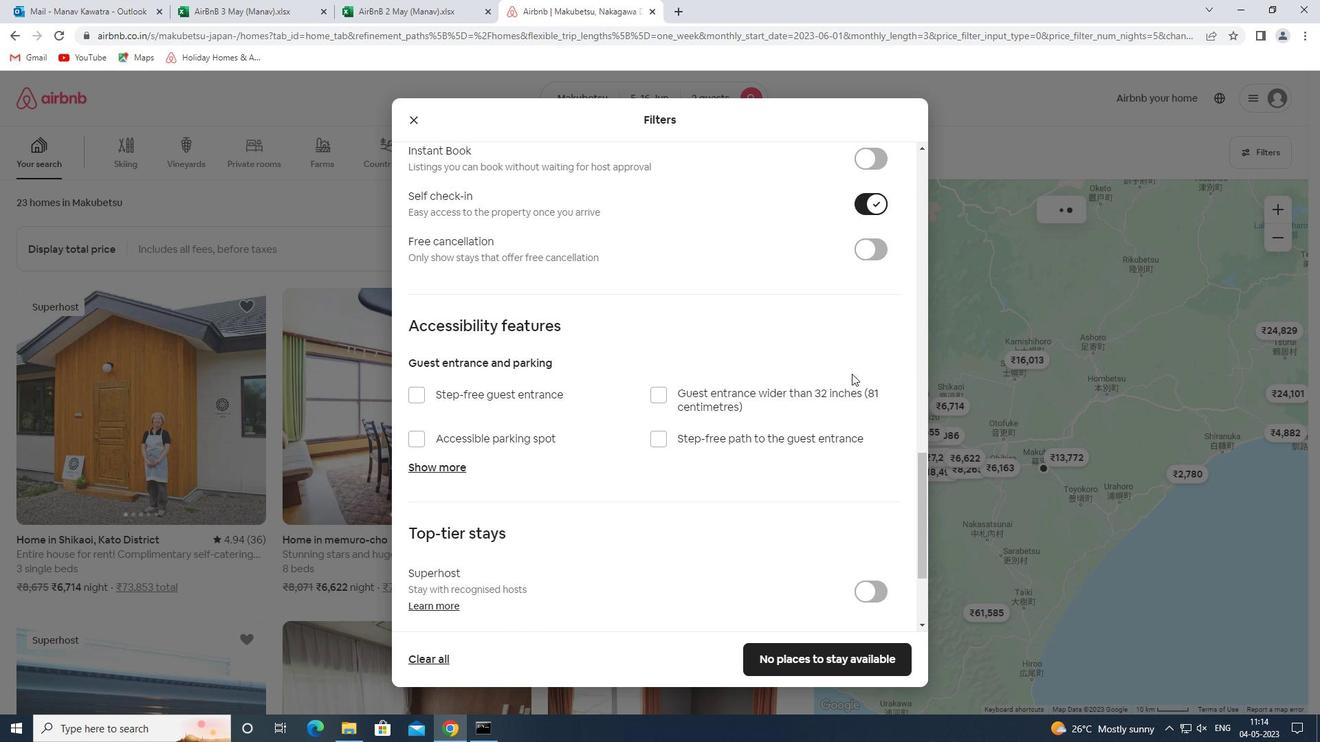
Action: Mouse scrolled (840, 391) with delta (0, 0)
Screenshot: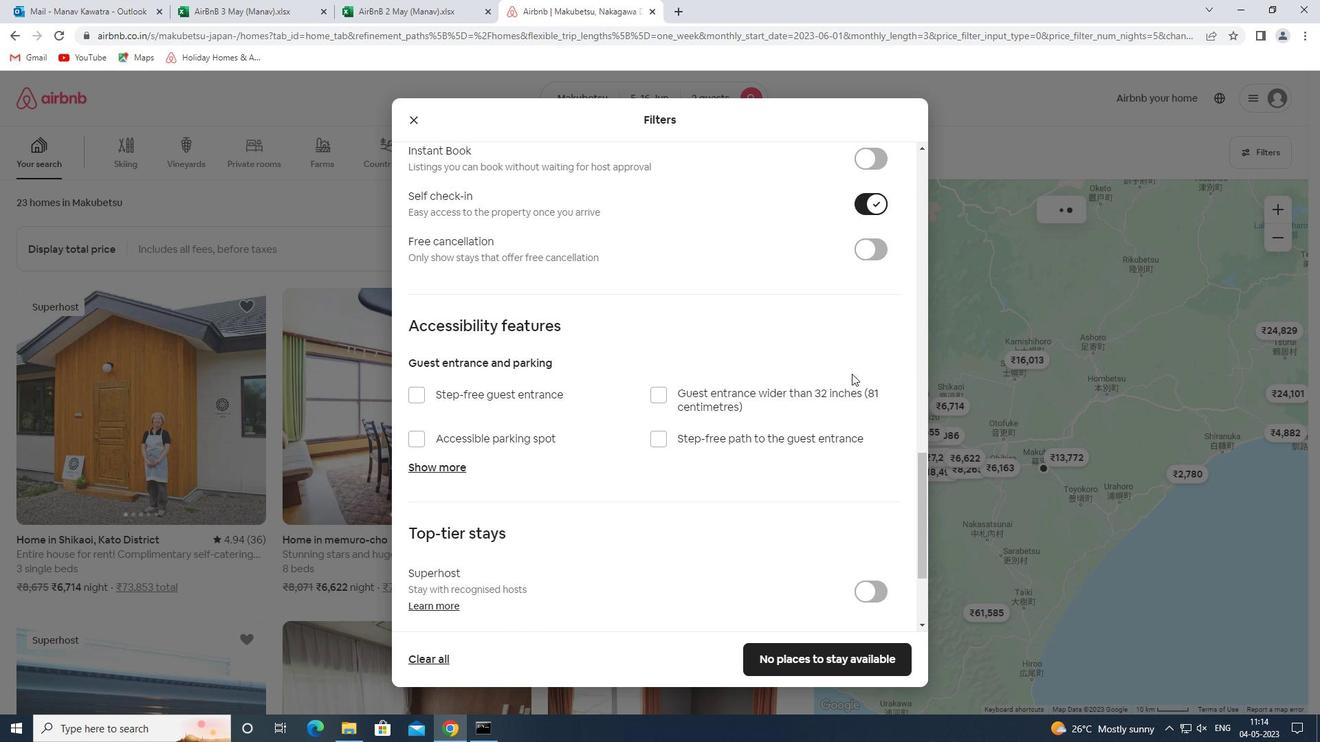 
Action: Mouse scrolled (840, 391) with delta (0, 0)
Screenshot: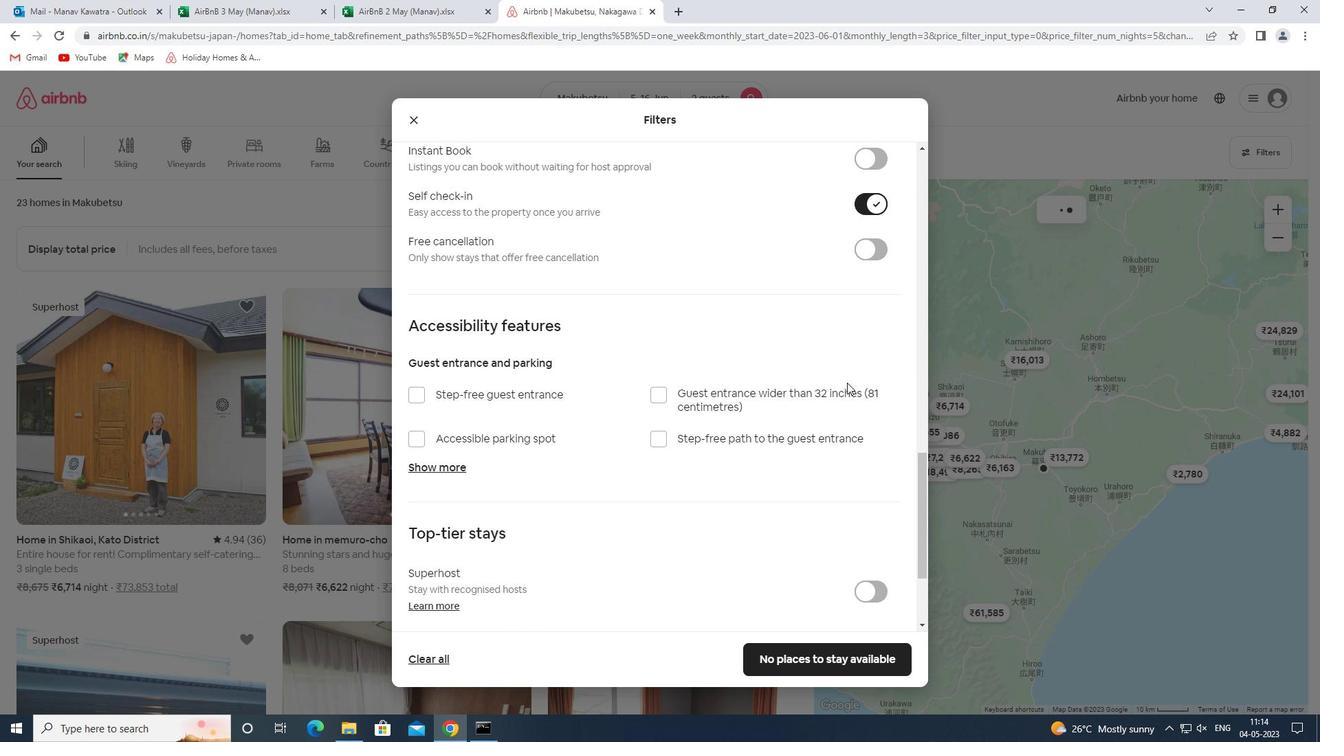 
Action: Mouse moved to (839, 392)
Screenshot: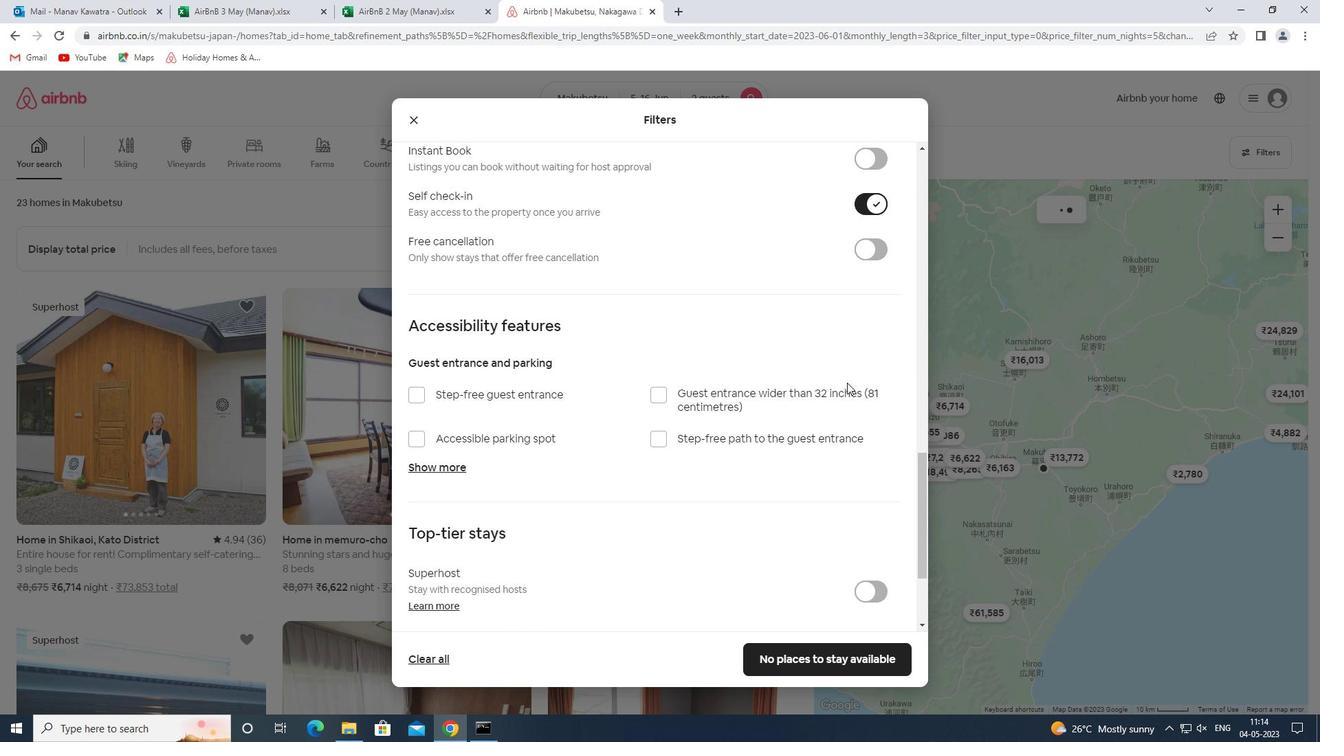 
Action: Mouse scrolled (839, 392) with delta (0, 0)
Screenshot: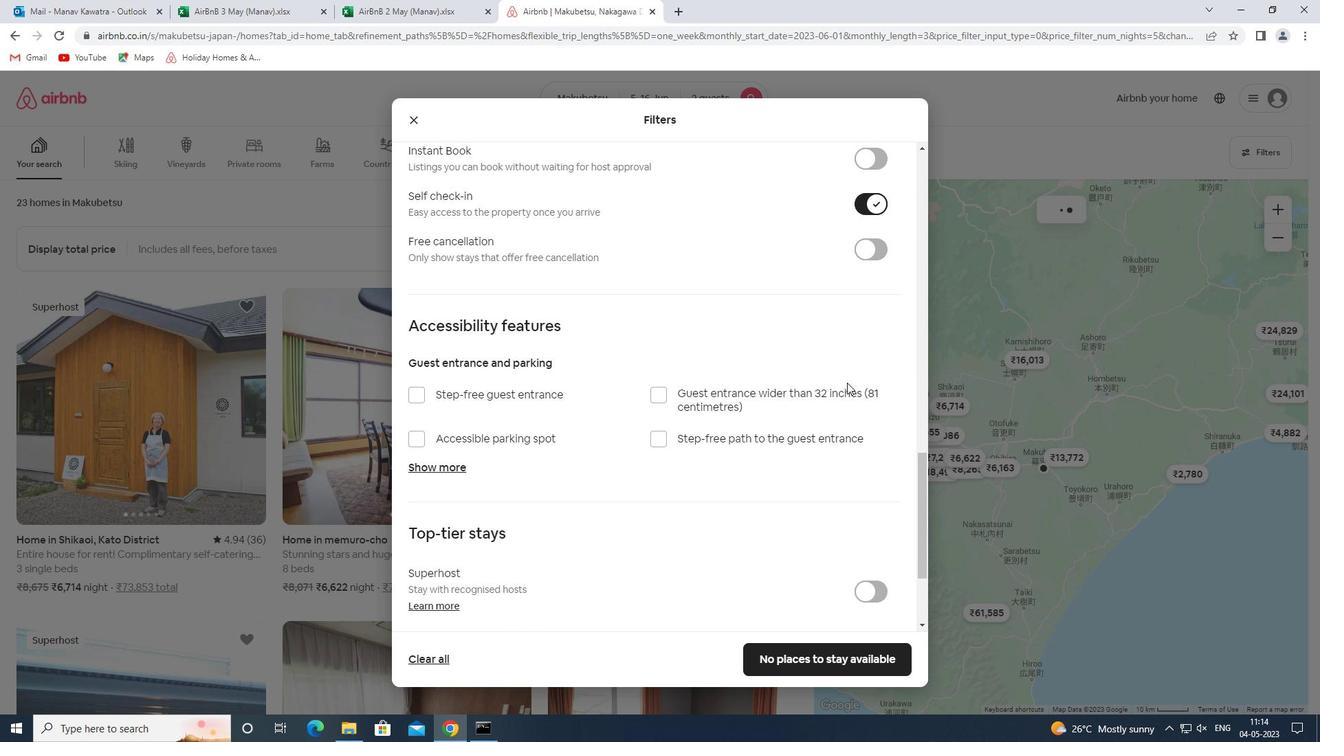 
Action: Mouse scrolled (839, 392) with delta (0, 0)
Screenshot: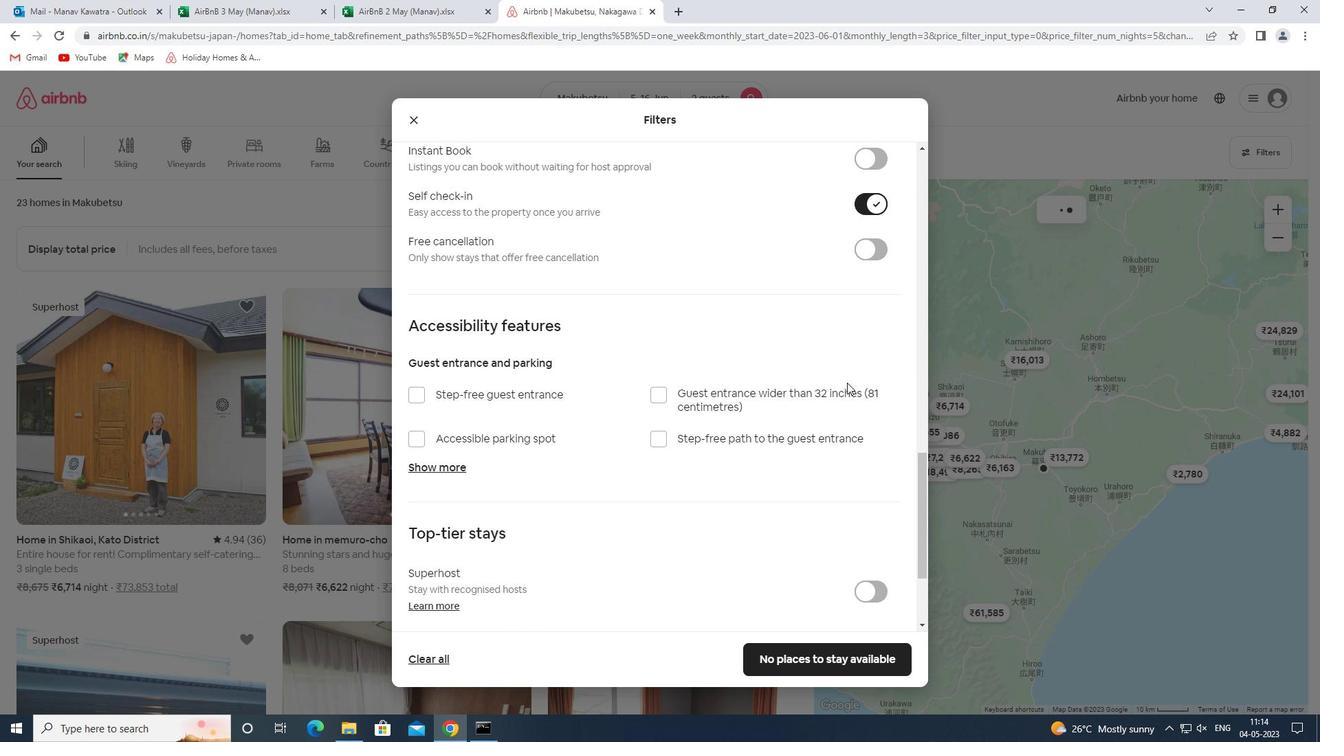 
Action: Mouse moved to (461, 561)
Screenshot: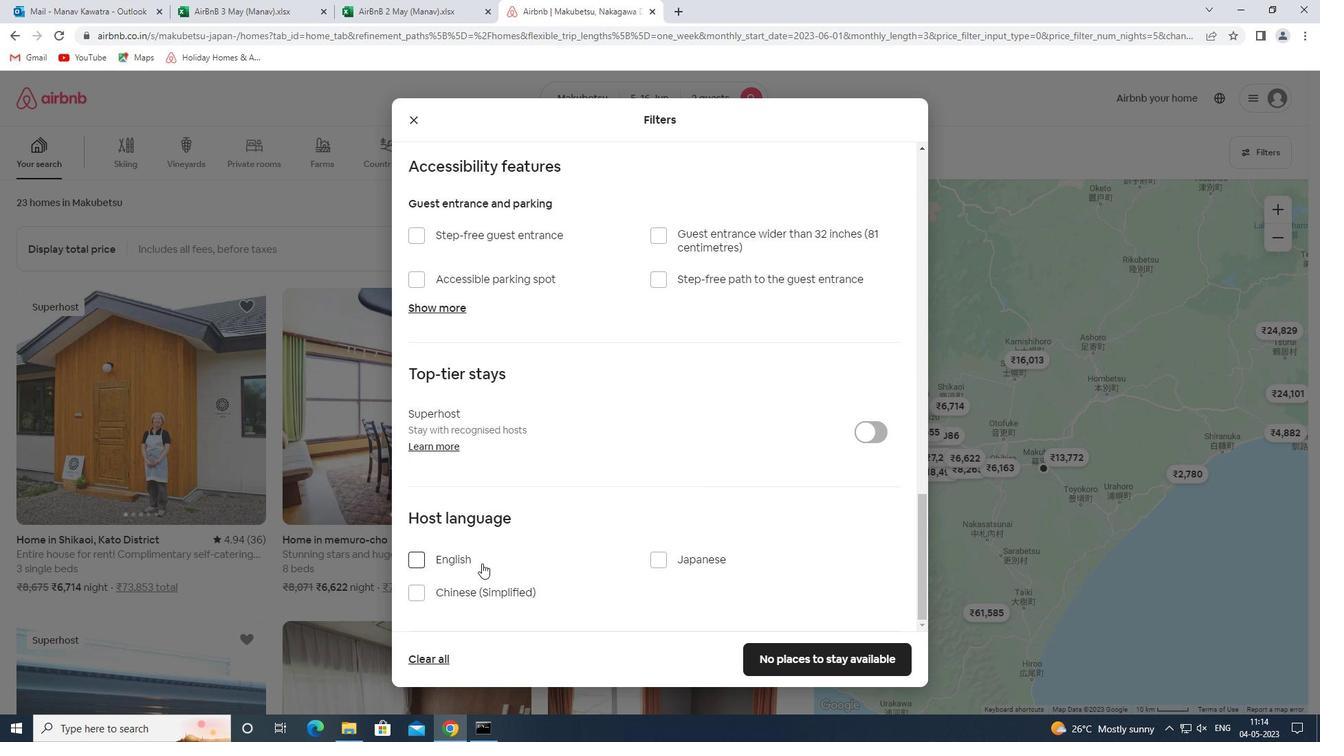 
Action: Mouse pressed left at (461, 561)
Screenshot: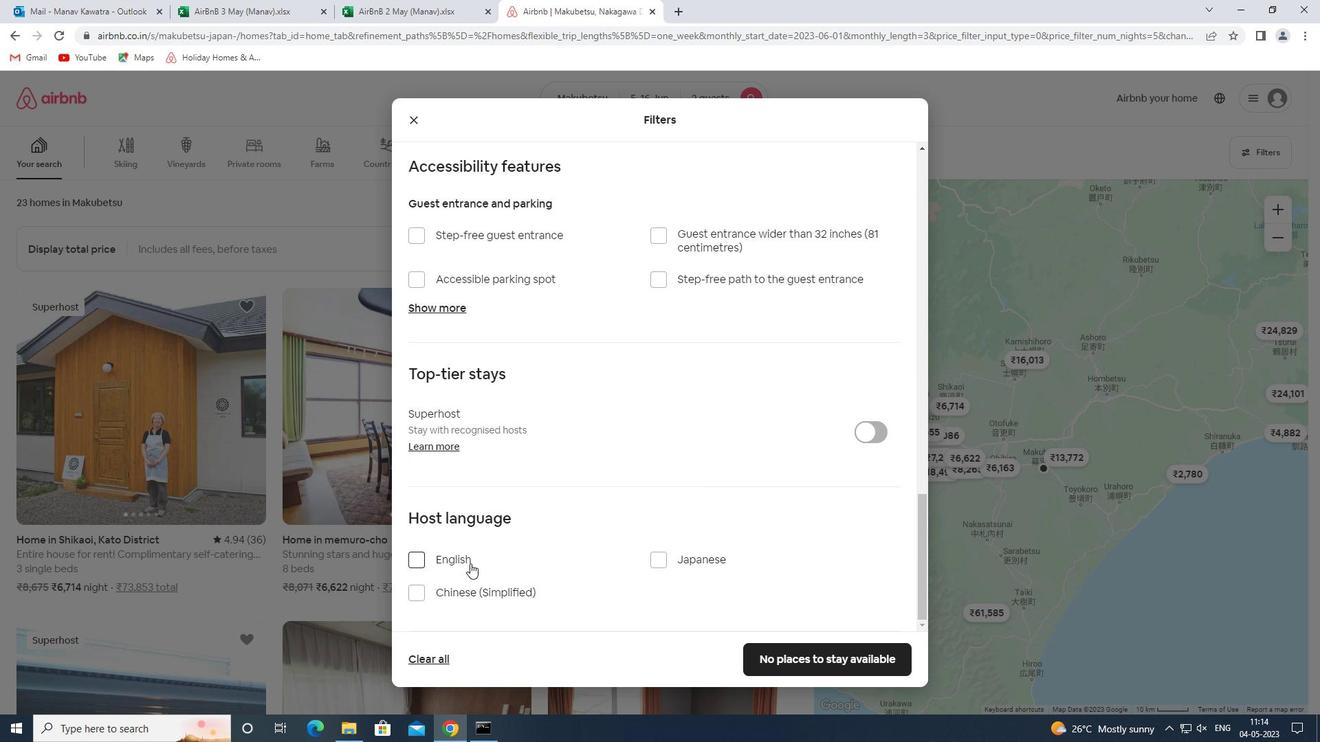 
Action: Mouse moved to (806, 654)
Screenshot: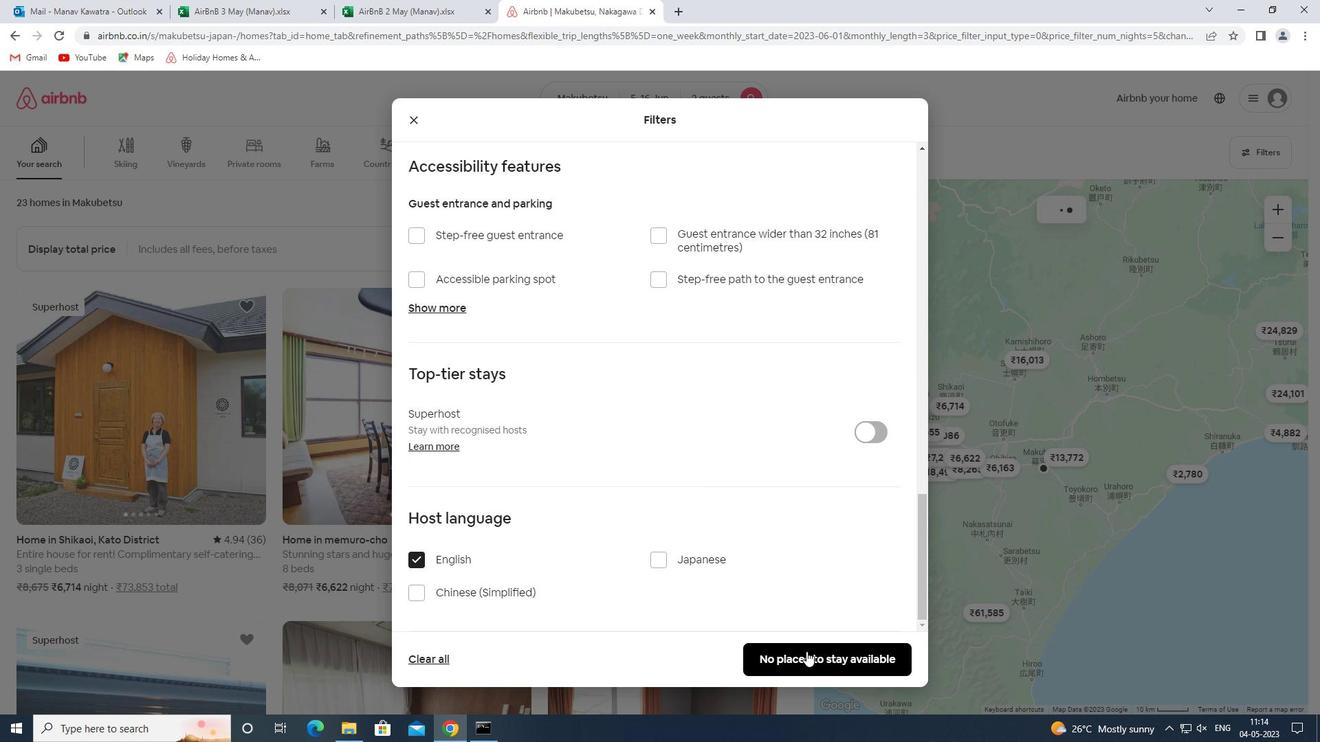 
Action: Mouse pressed left at (806, 654)
Screenshot: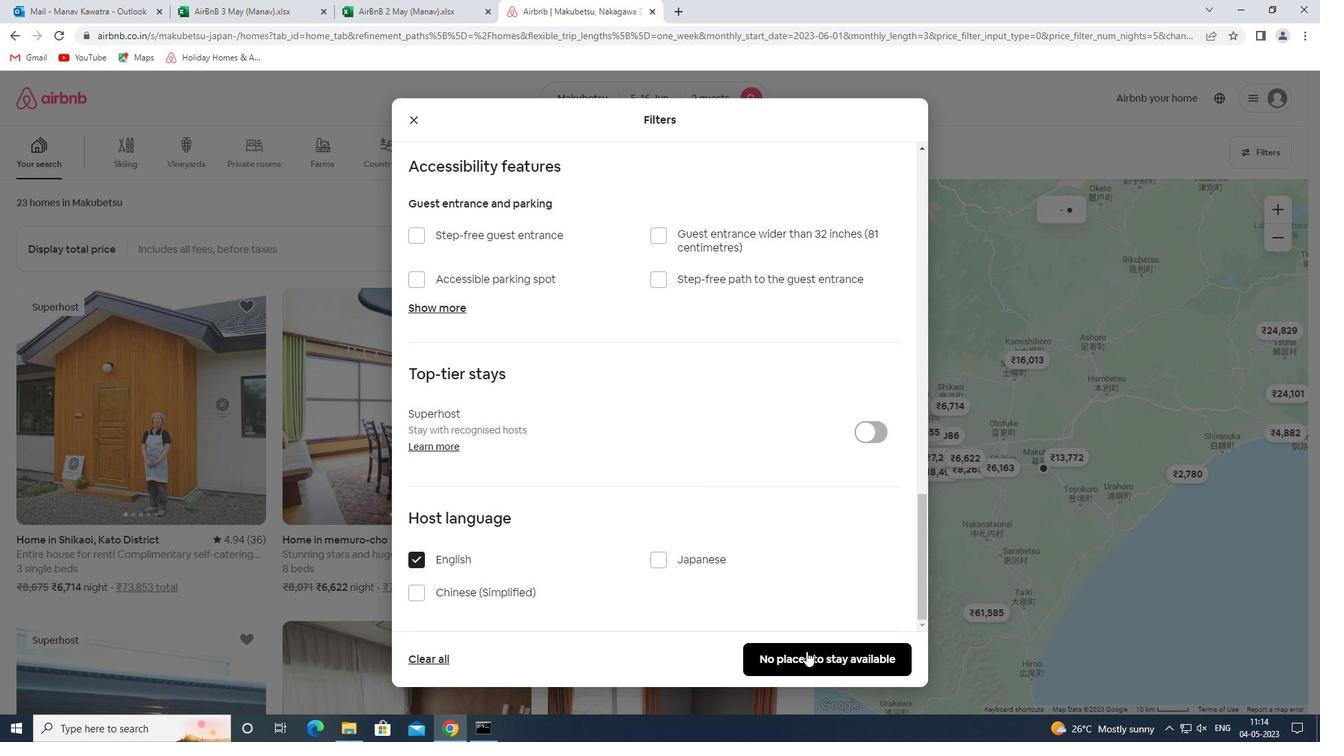 
Action: Mouse moved to (814, 628)
Screenshot: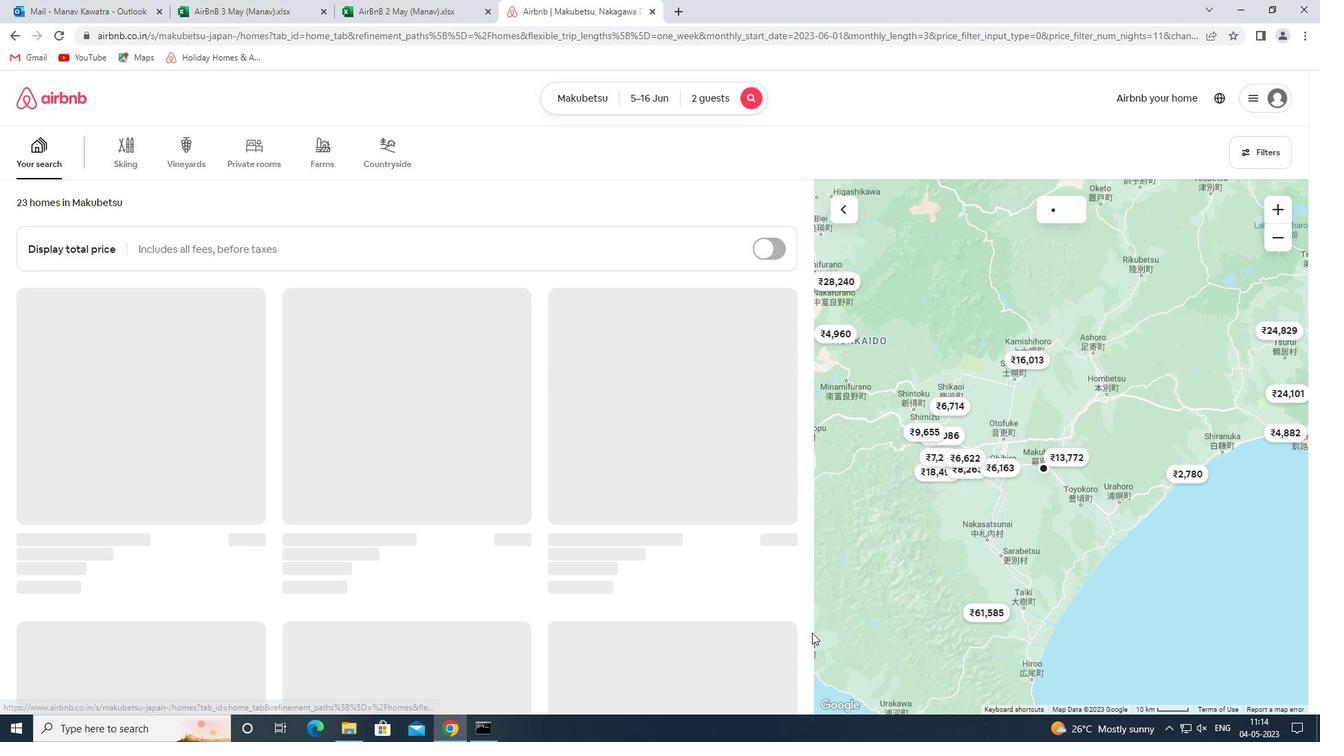 
